 Task: Look for space in Candelaria, Spain from 24th August, 2023 to 10th September, 2023 for 8 adults in price range Rs.12000 to Rs.15000. Place can be entire place or shared room with 4 bedrooms having 8 beds and 4 bathrooms. Property type can be house, flat, guest house. Amenities needed are: wifi, TV, free parkinig on premises, gym, breakfast. Booking option can be shelf check-in. Required host language is English.
Action: Mouse moved to (612, 125)
Screenshot: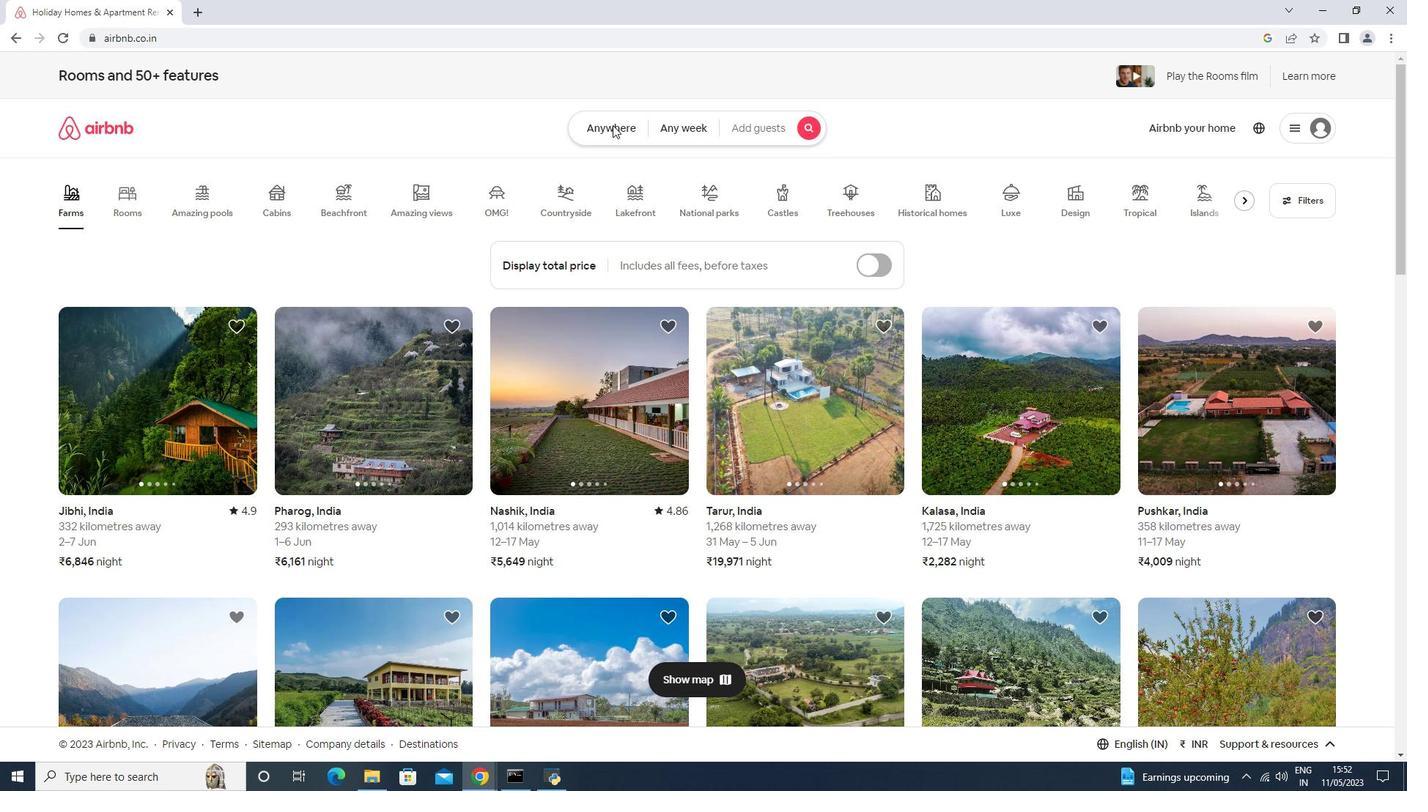 
Action: Mouse pressed left at (612, 125)
Screenshot: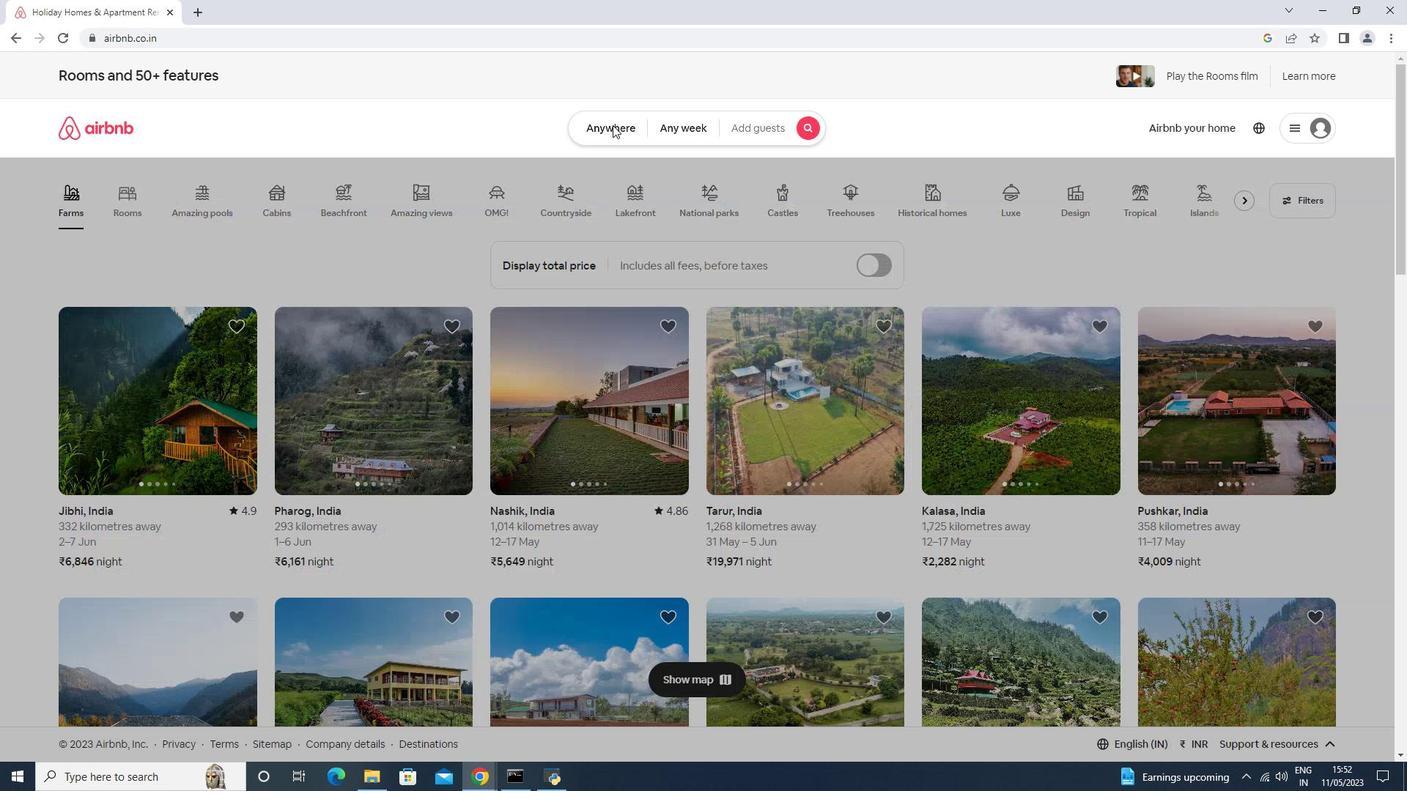 
Action: Mouse moved to (532, 178)
Screenshot: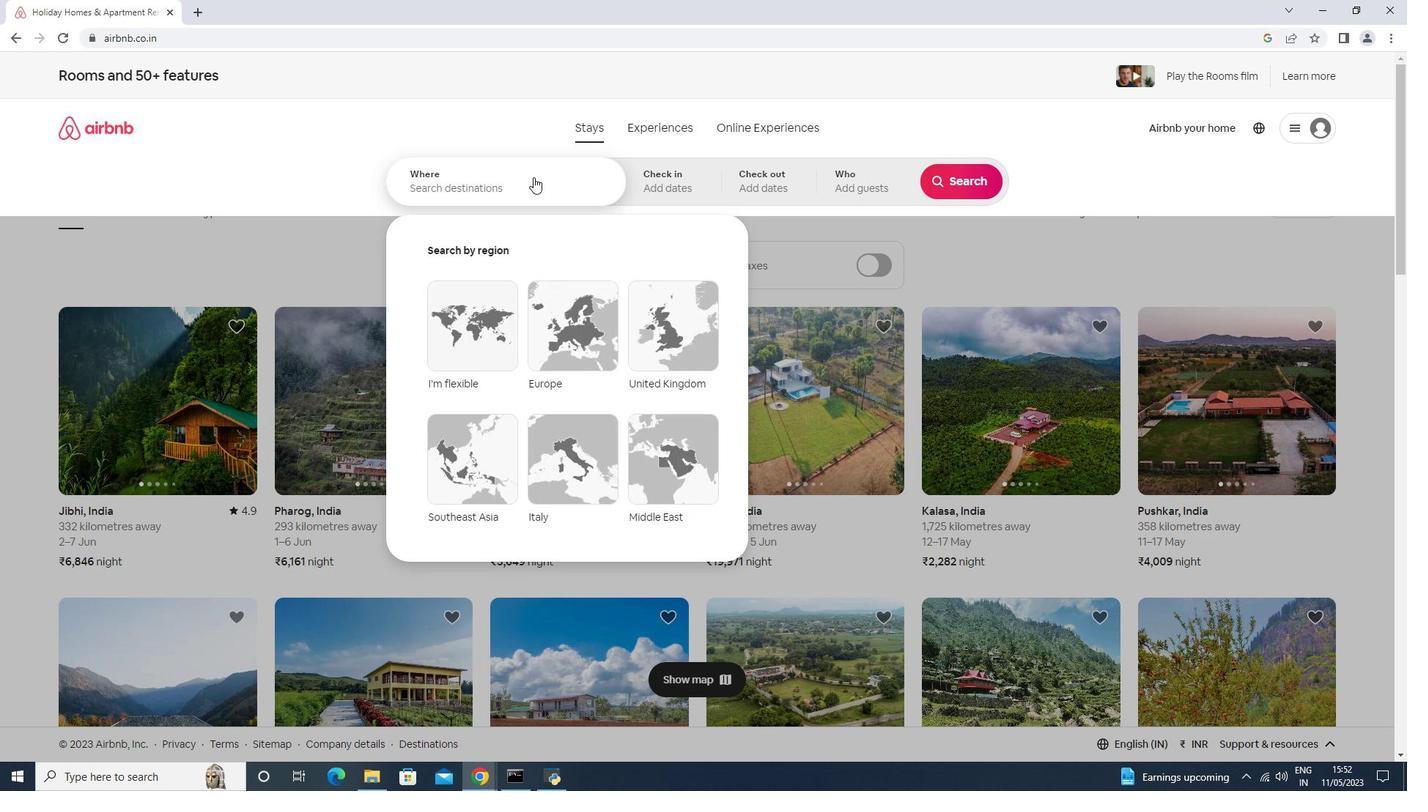 
Action: Mouse pressed left at (532, 178)
Screenshot: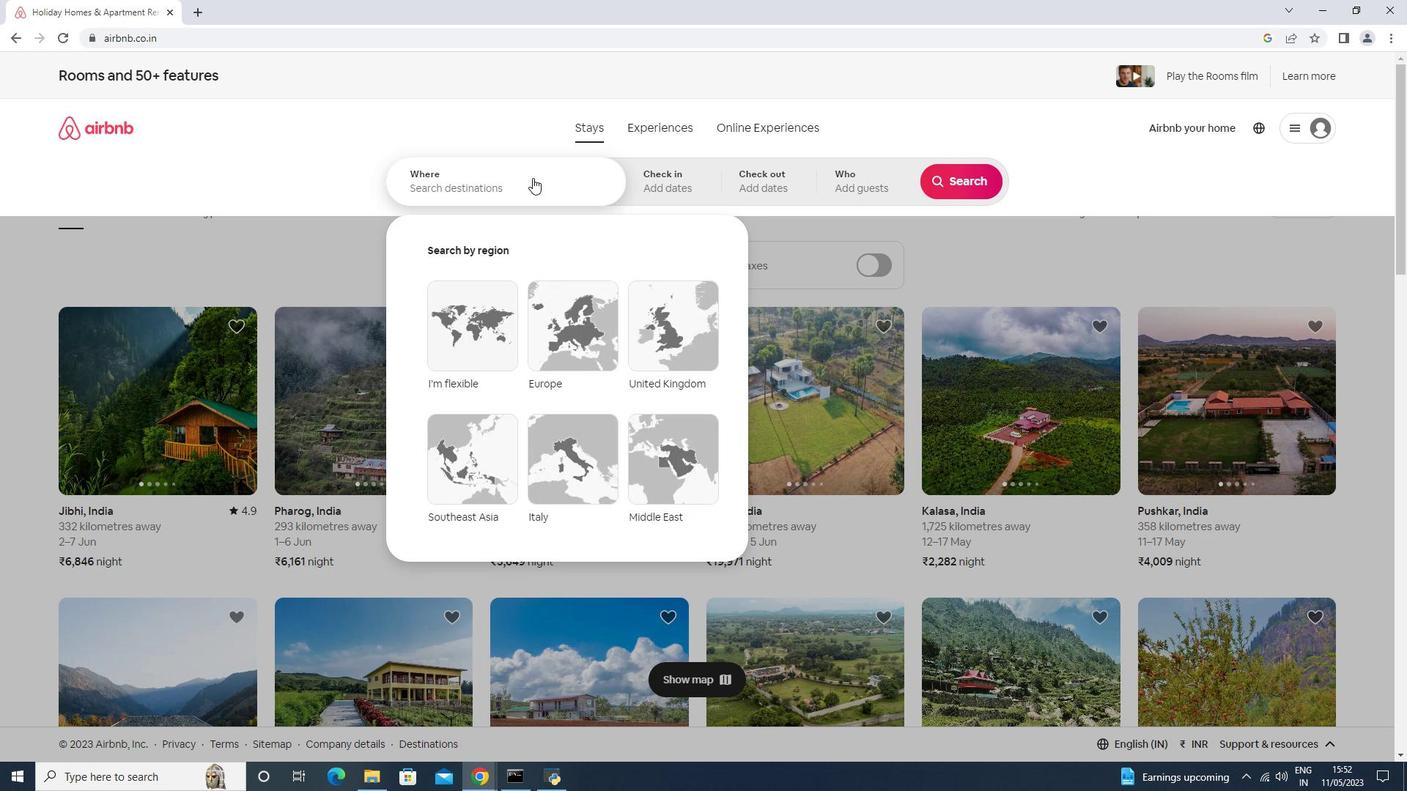 
Action: Mouse moved to (642, 138)
Screenshot: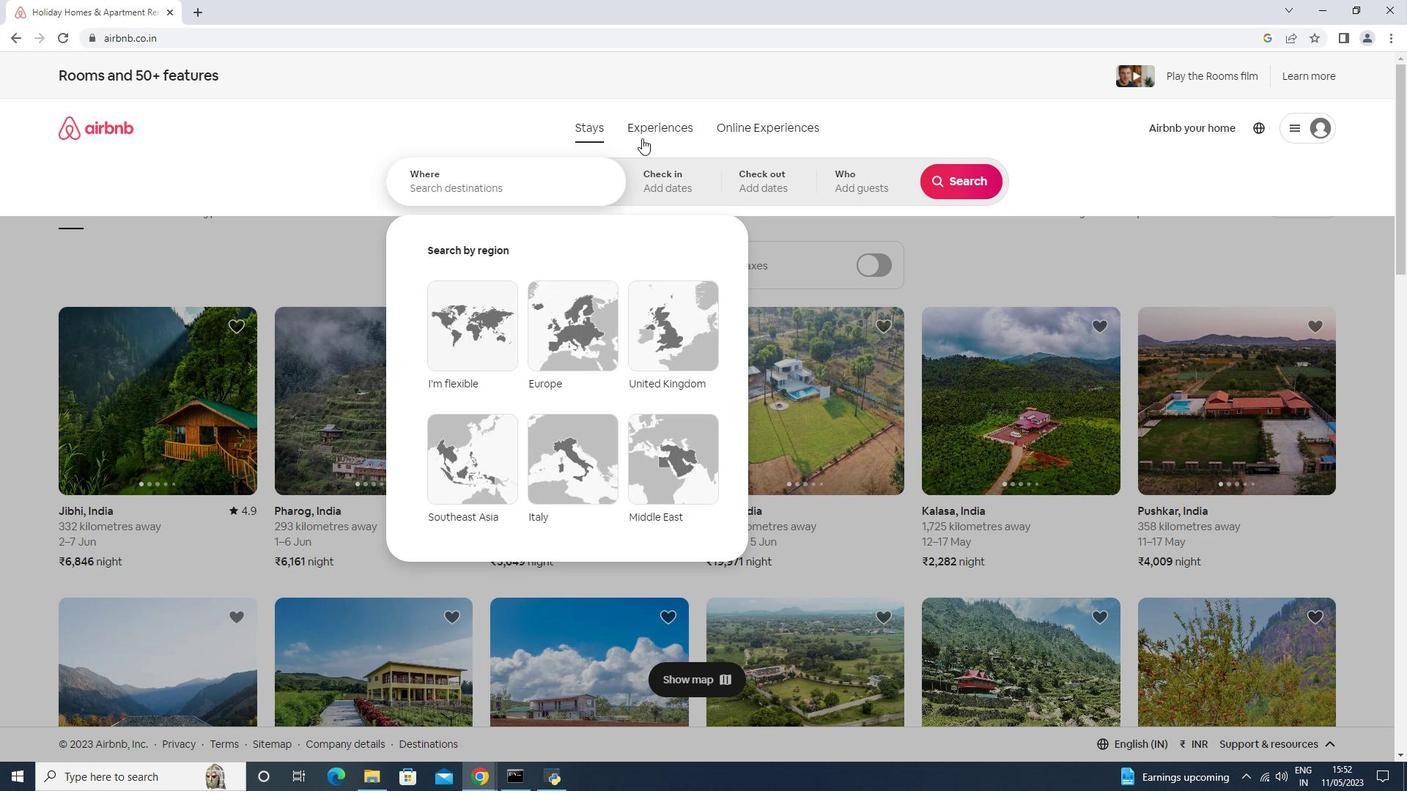 
Action: Key pressed <Key.shift>Candelaria,<Key.space><Key.shift>Spain<Key.enter>
Screenshot: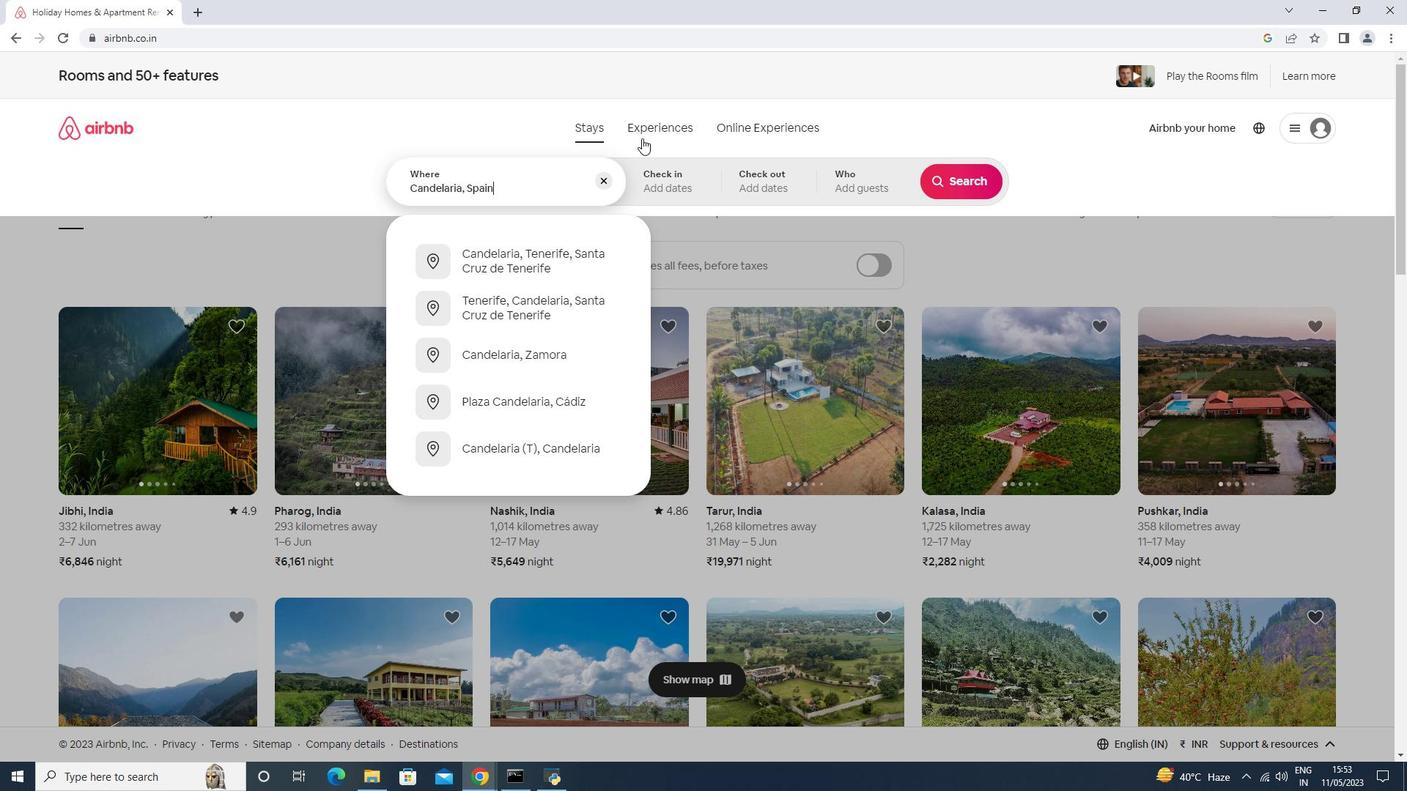 
Action: Mouse moved to (954, 299)
Screenshot: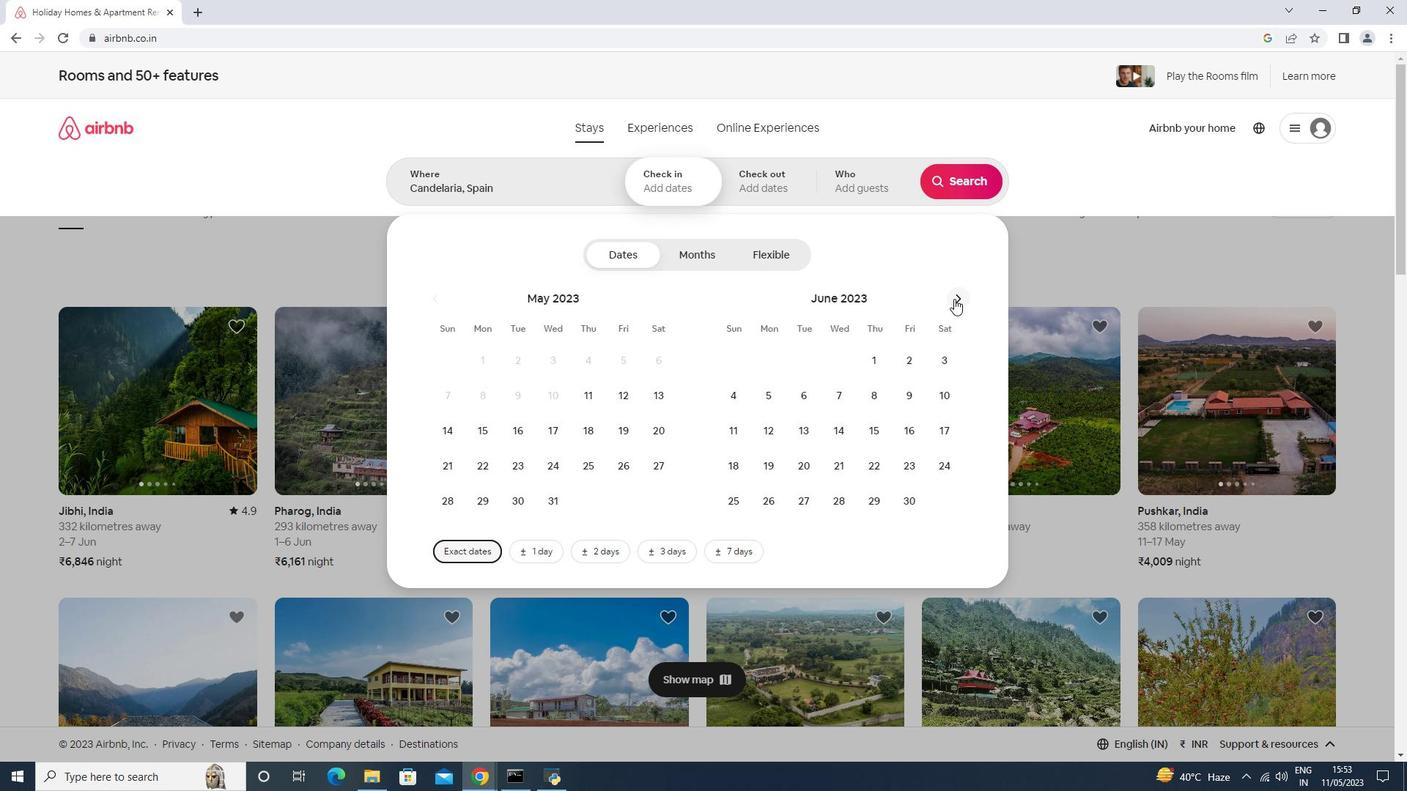 
Action: Mouse pressed left at (954, 299)
Screenshot: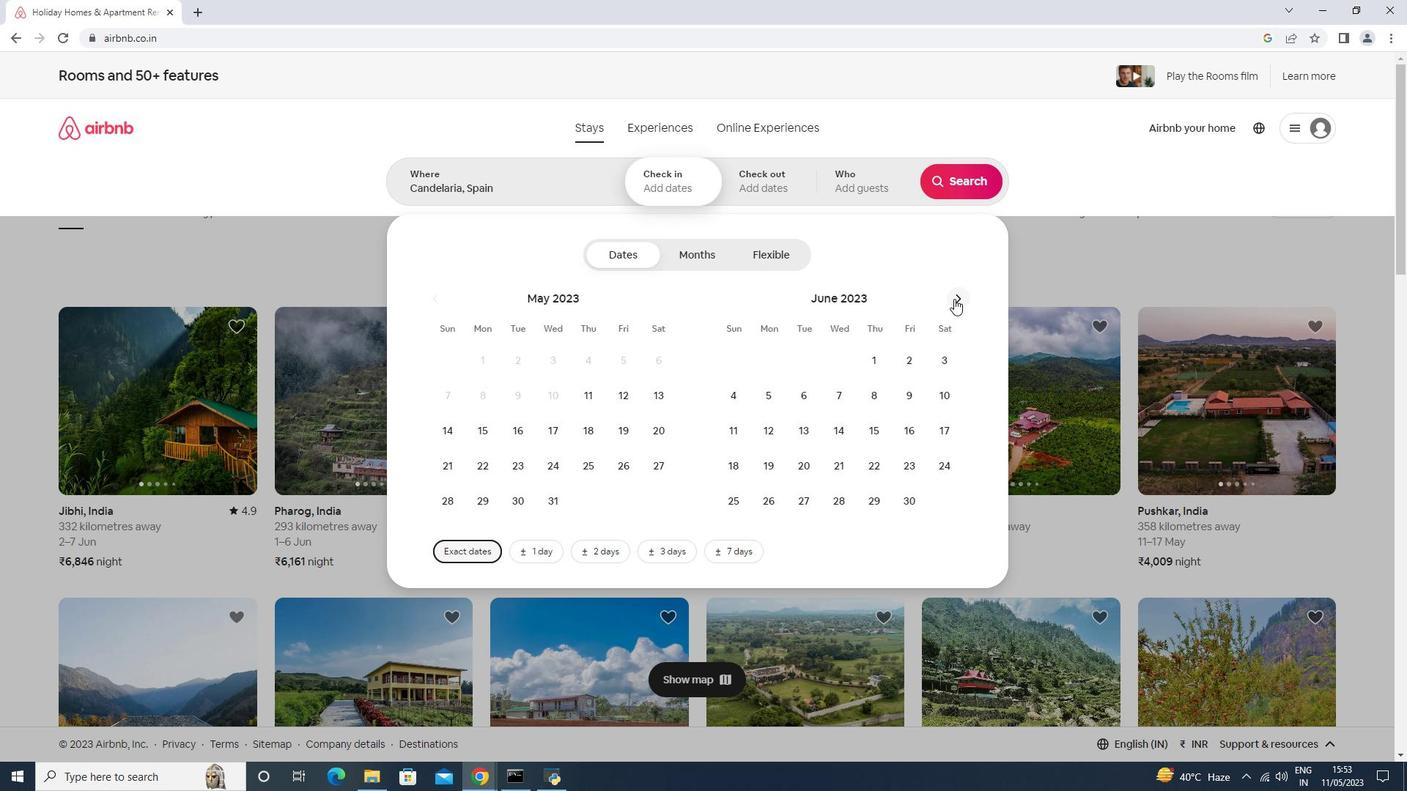 
Action: Mouse moved to (955, 298)
Screenshot: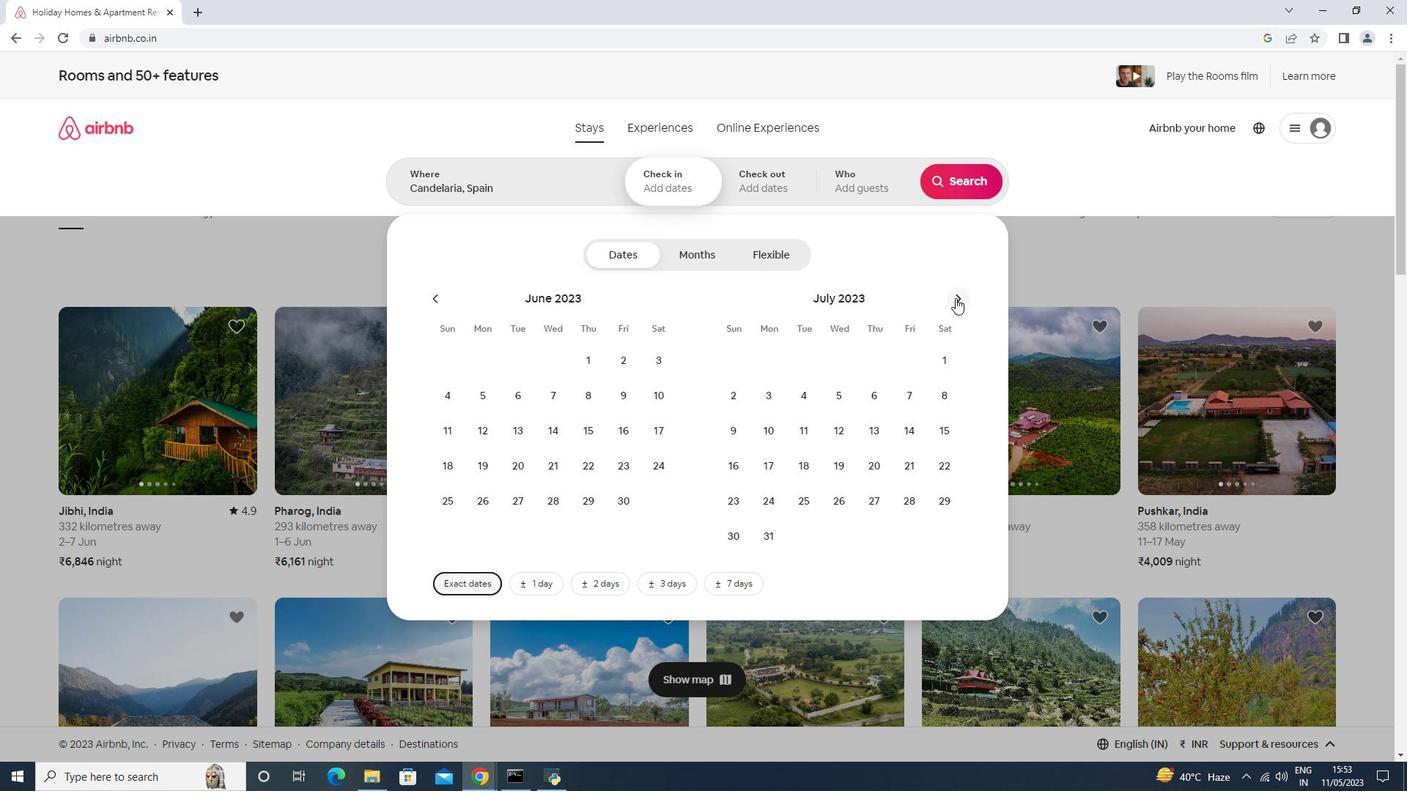 
Action: Mouse pressed left at (955, 298)
Screenshot: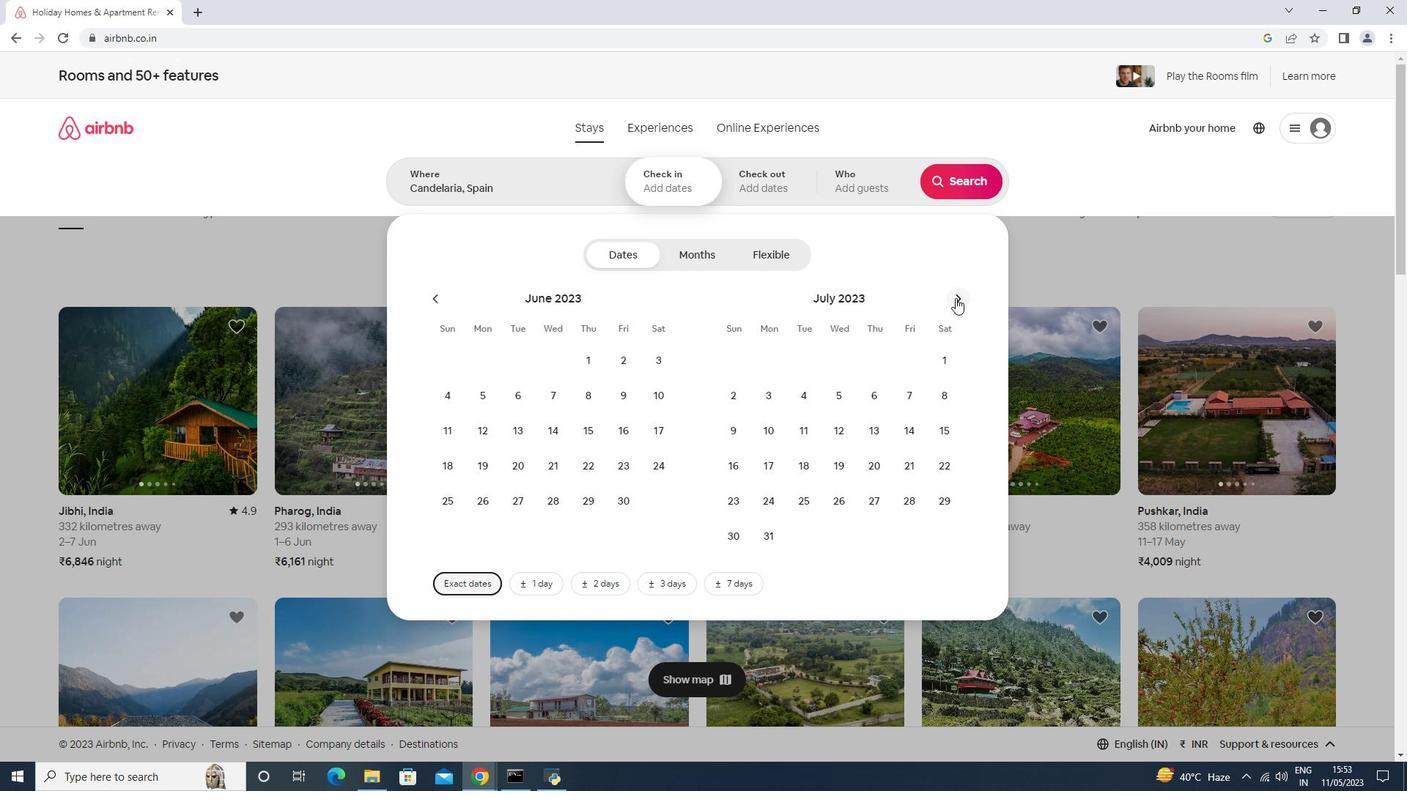 
Action: Mouse moved to (870, 469)
Screenshot: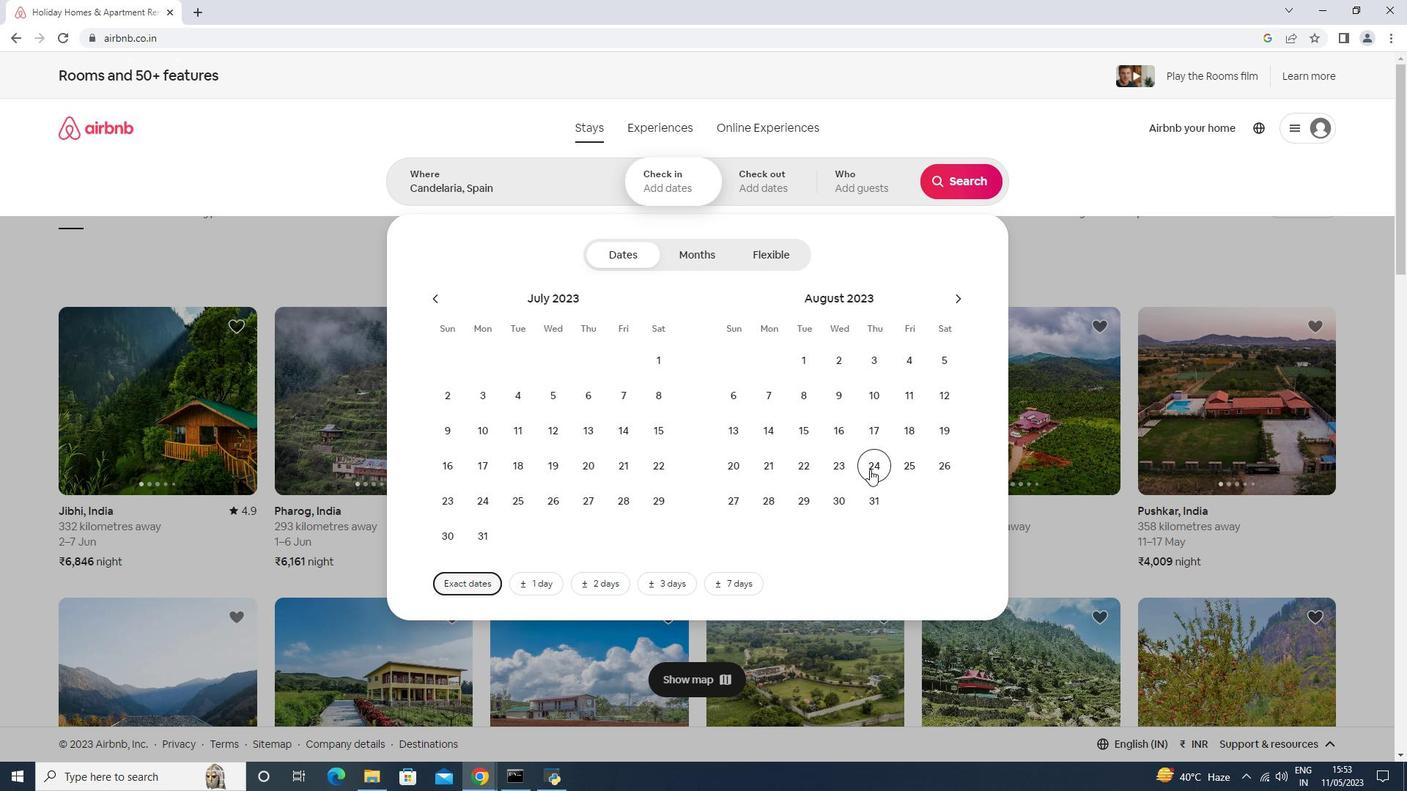 
Action: Mouse pressed left at (870, 469)
Screenshot: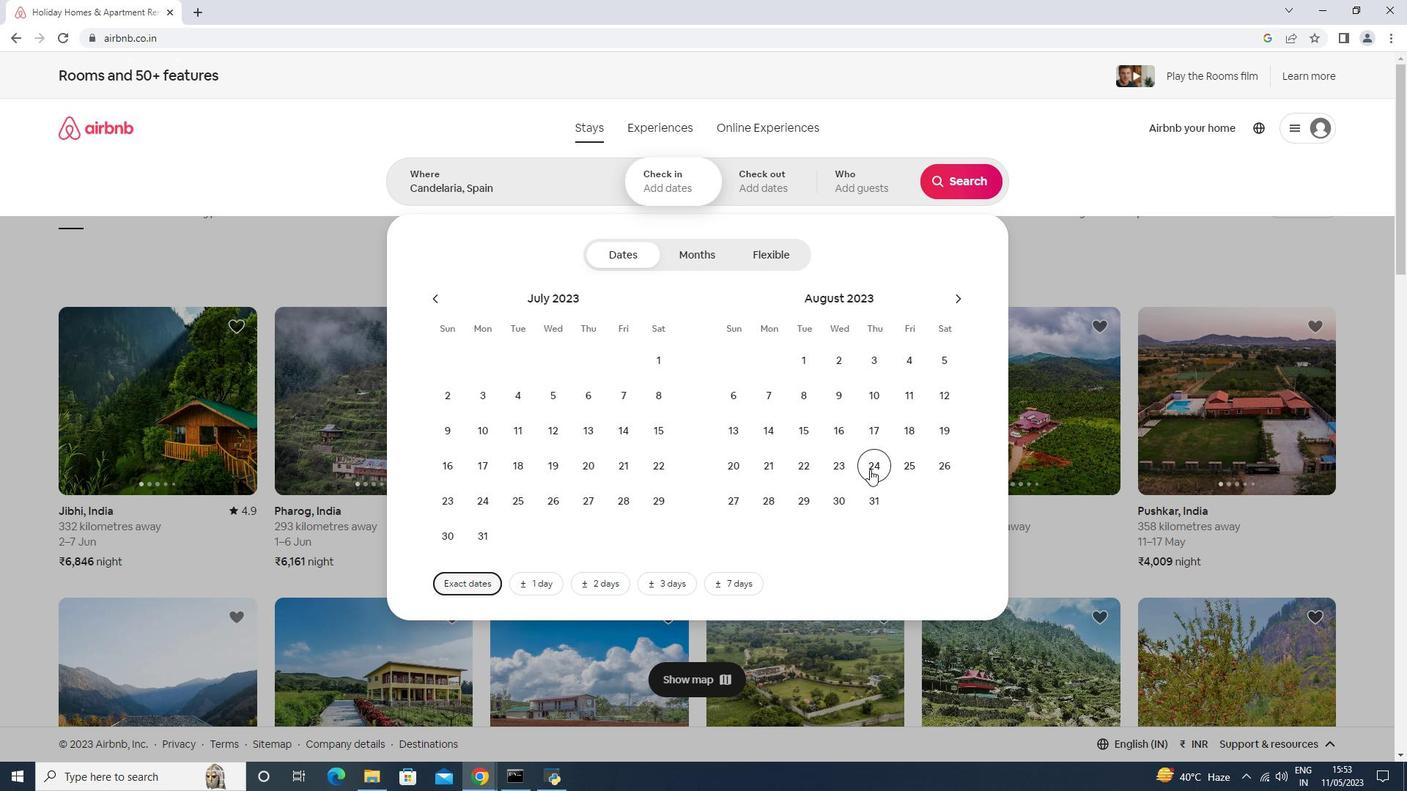 
Action: Mouse moved to (964, 302)
Screenshot: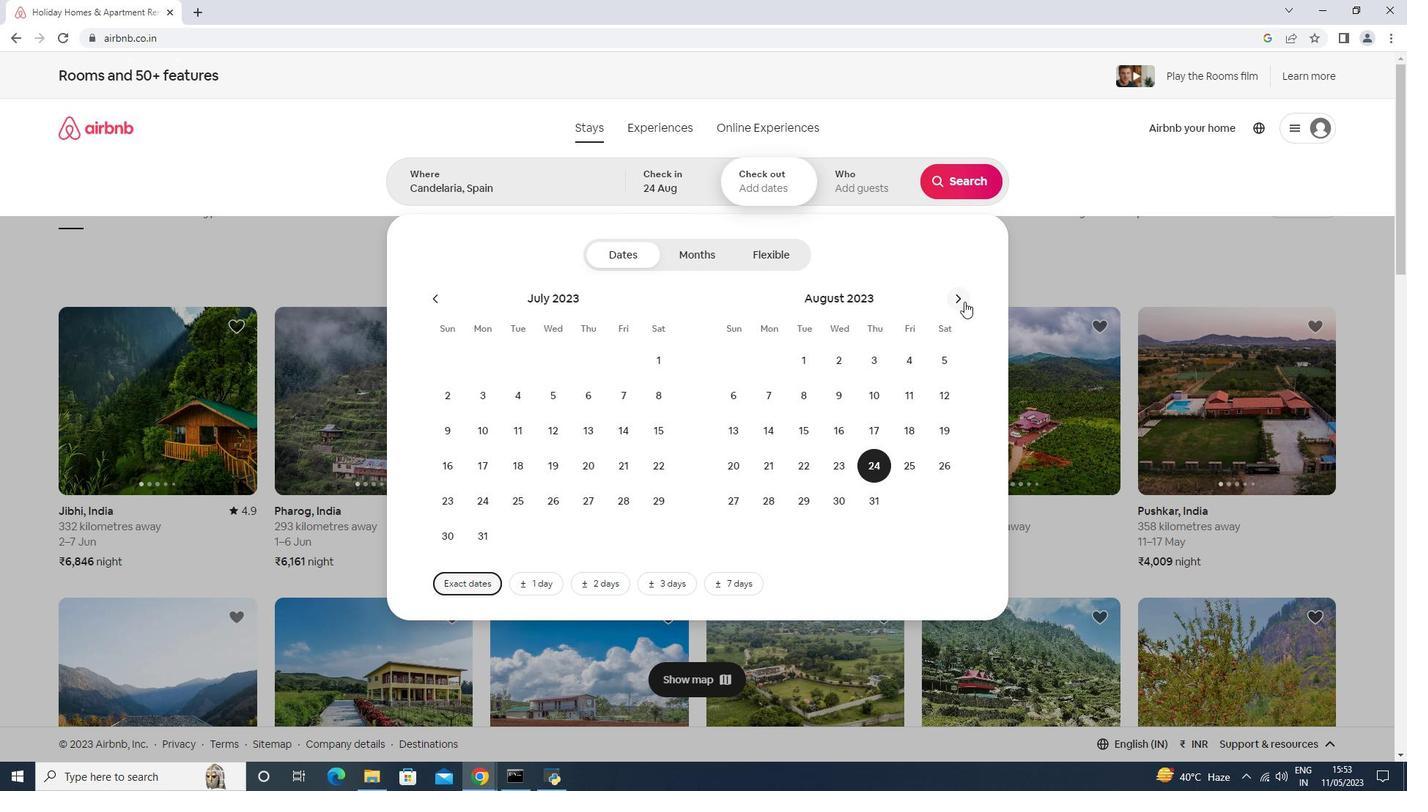 
Action: Mouse pressed left at (964, 302)
Screenshot: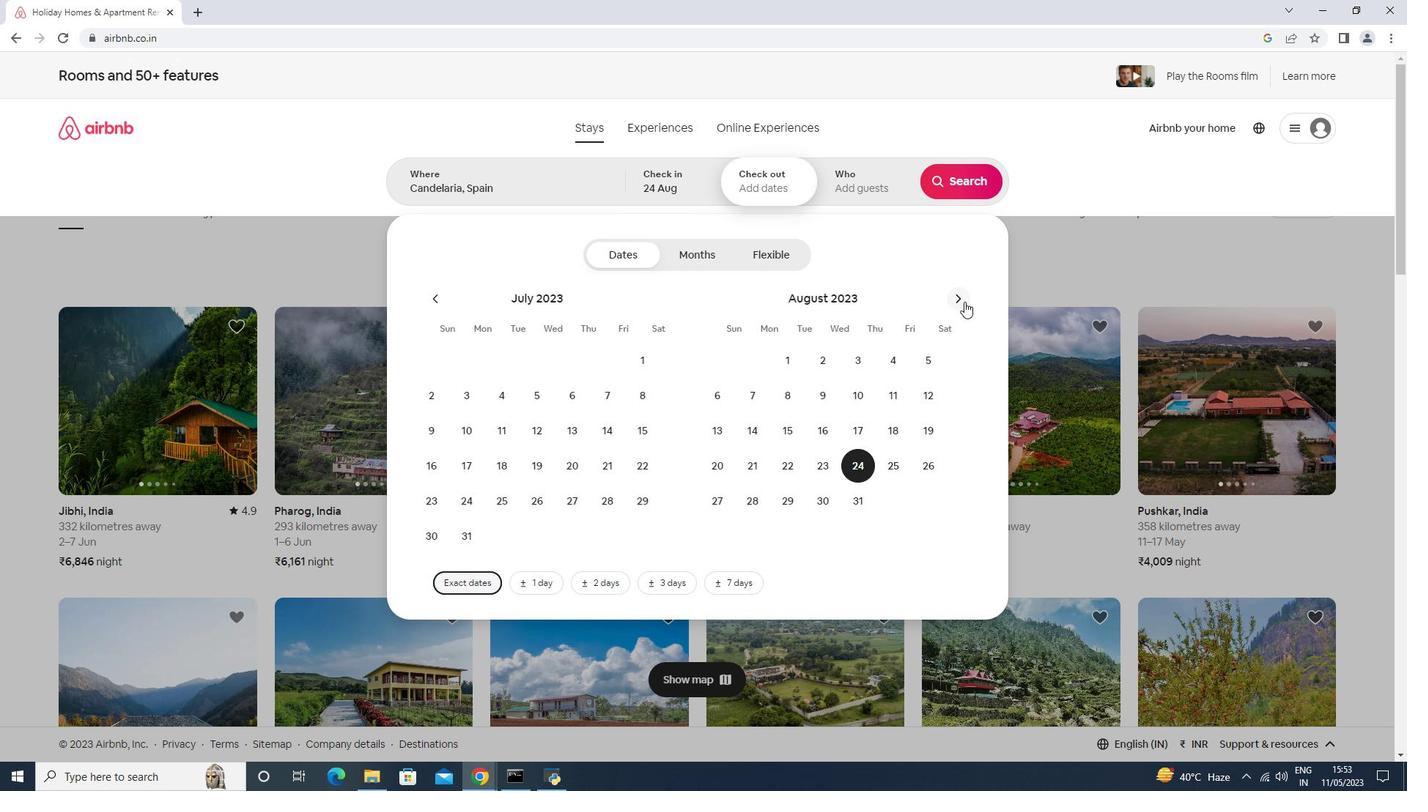 
Action: Mouse moved to (738, 419)
Screenshot: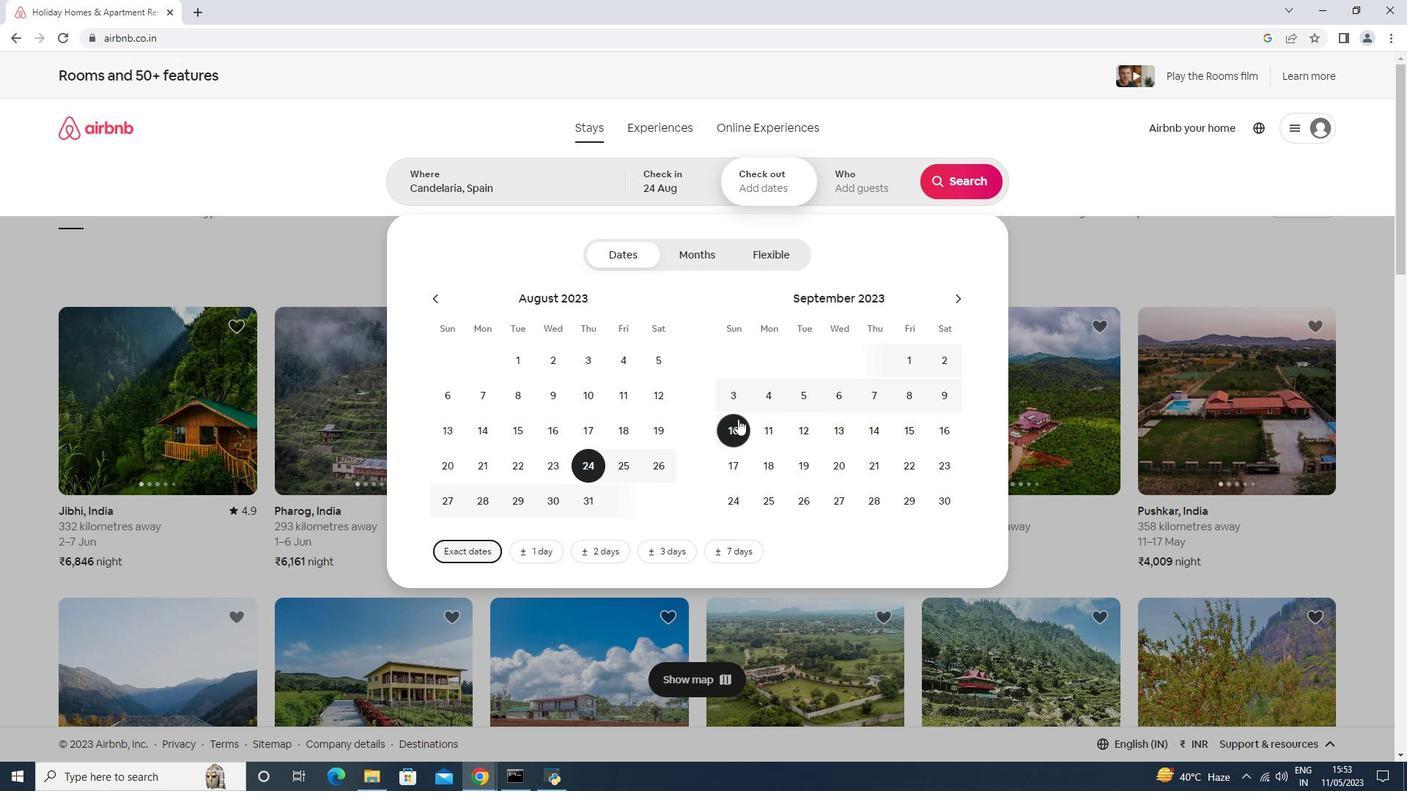 
Action: Mouse pressed left at (738, 419)
Screenshot: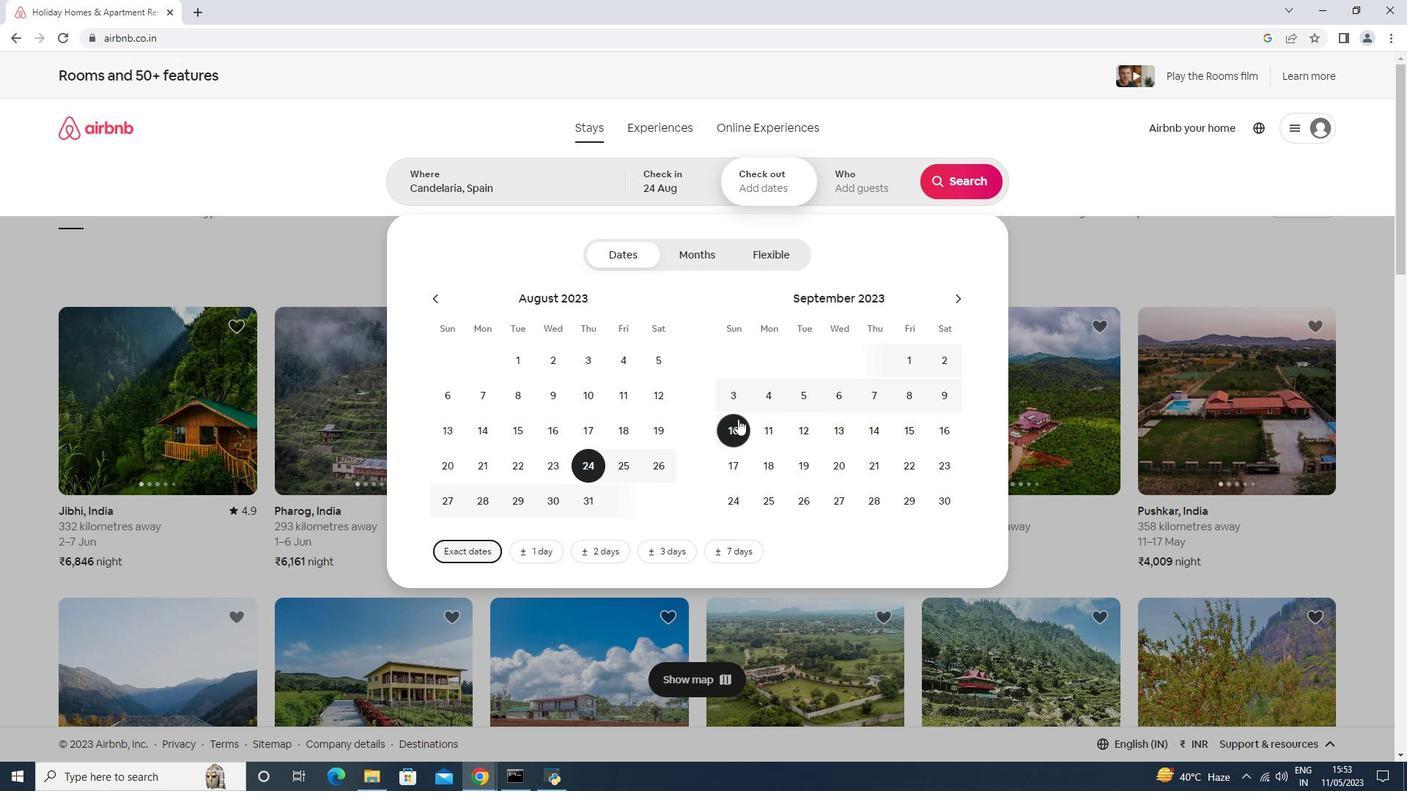 
Action: Mouse moved to (851, 193)
Screenshot: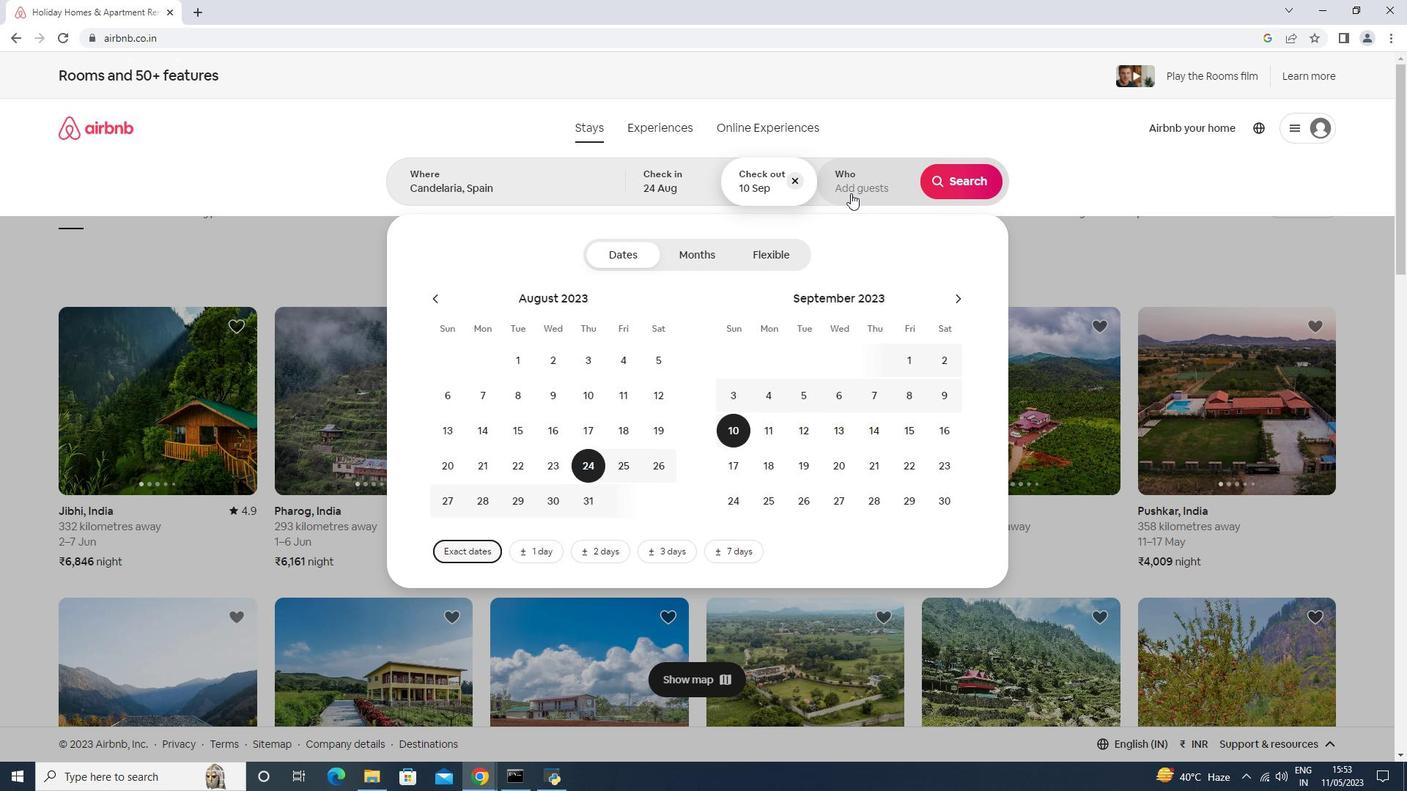 
Action: Mouse pressed left at (851, 193)
Screenshot: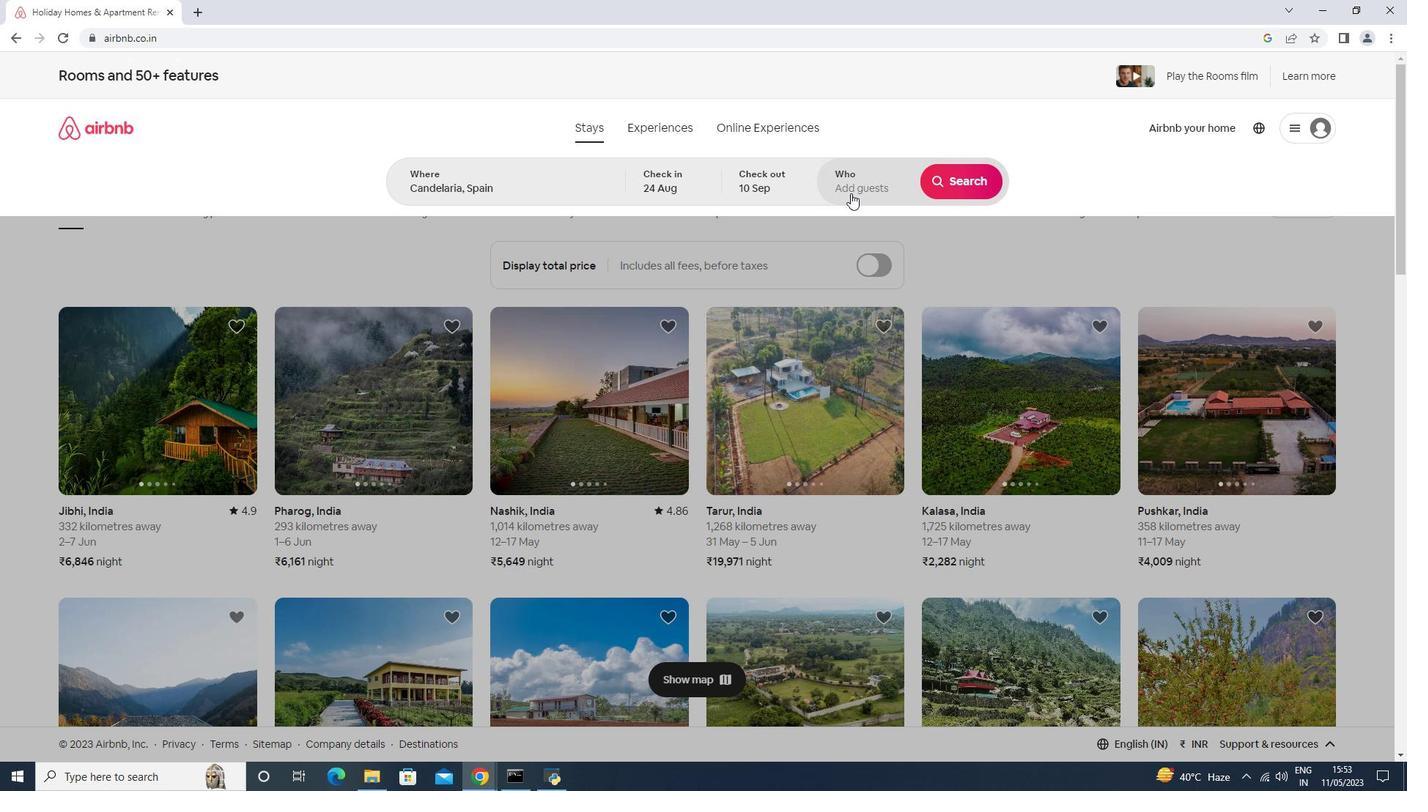
Action: Mouse moved to (964, 258)
Screenshot: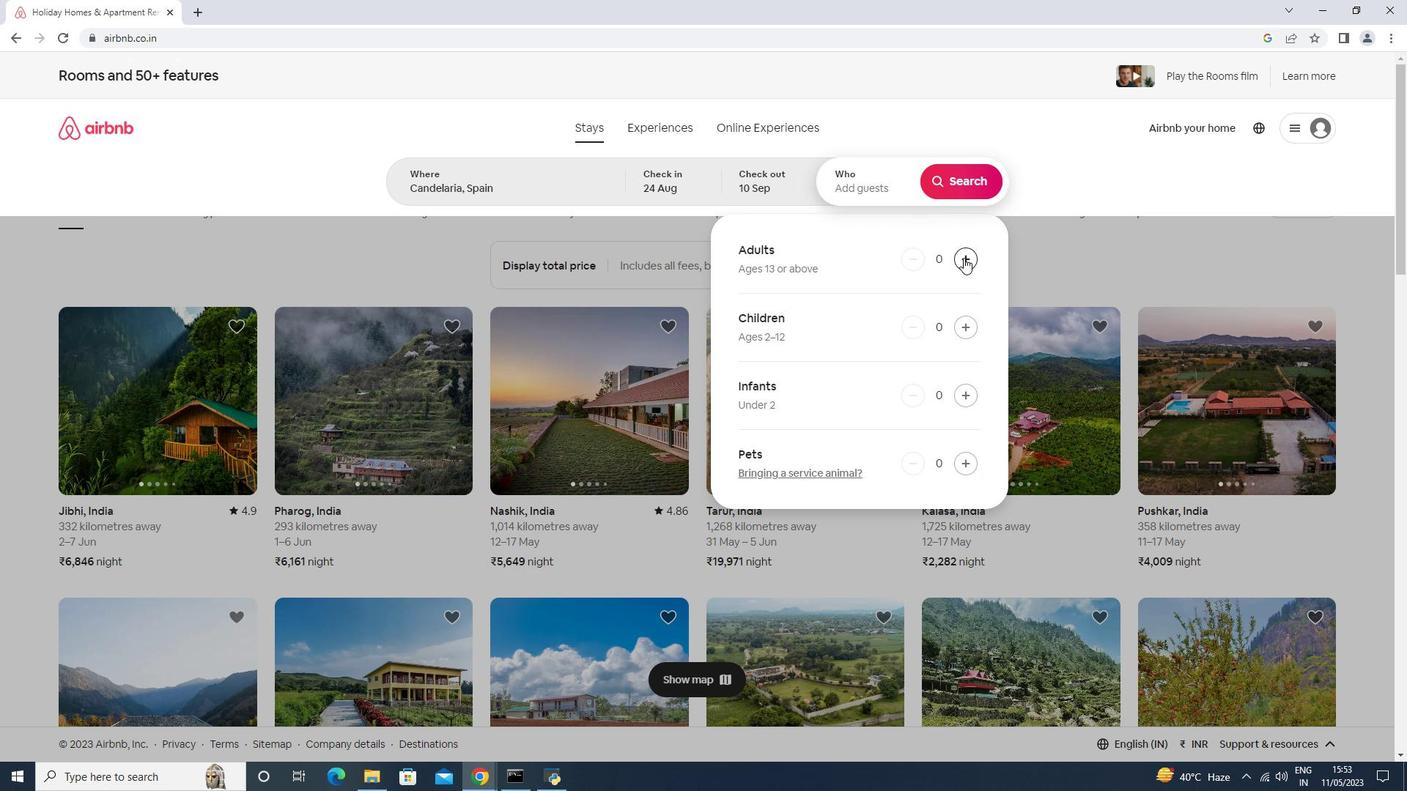 
Action: Mouse pressed left at (964, 258)
Screenshot: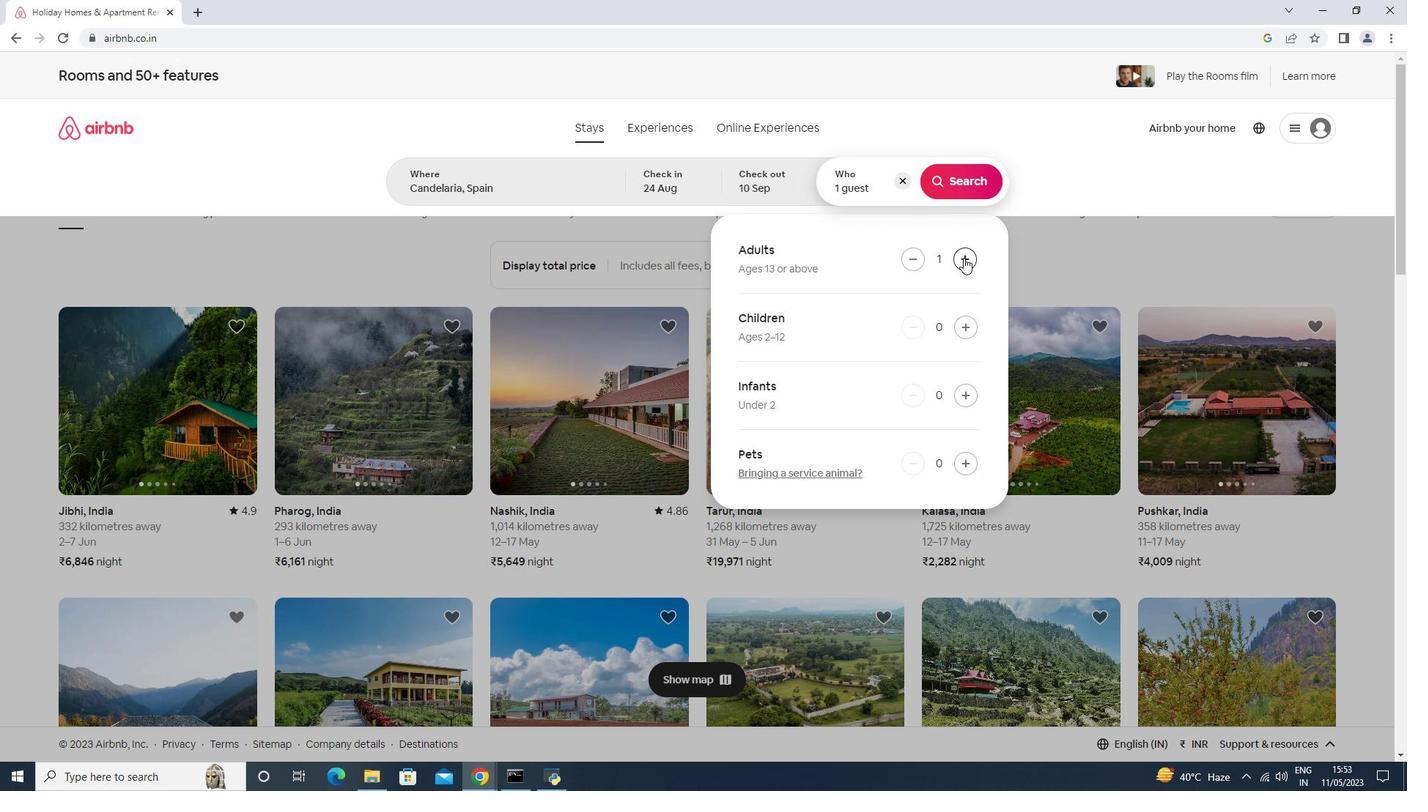 
Action: Mouse pressed left at (964, 258)
Screenshot: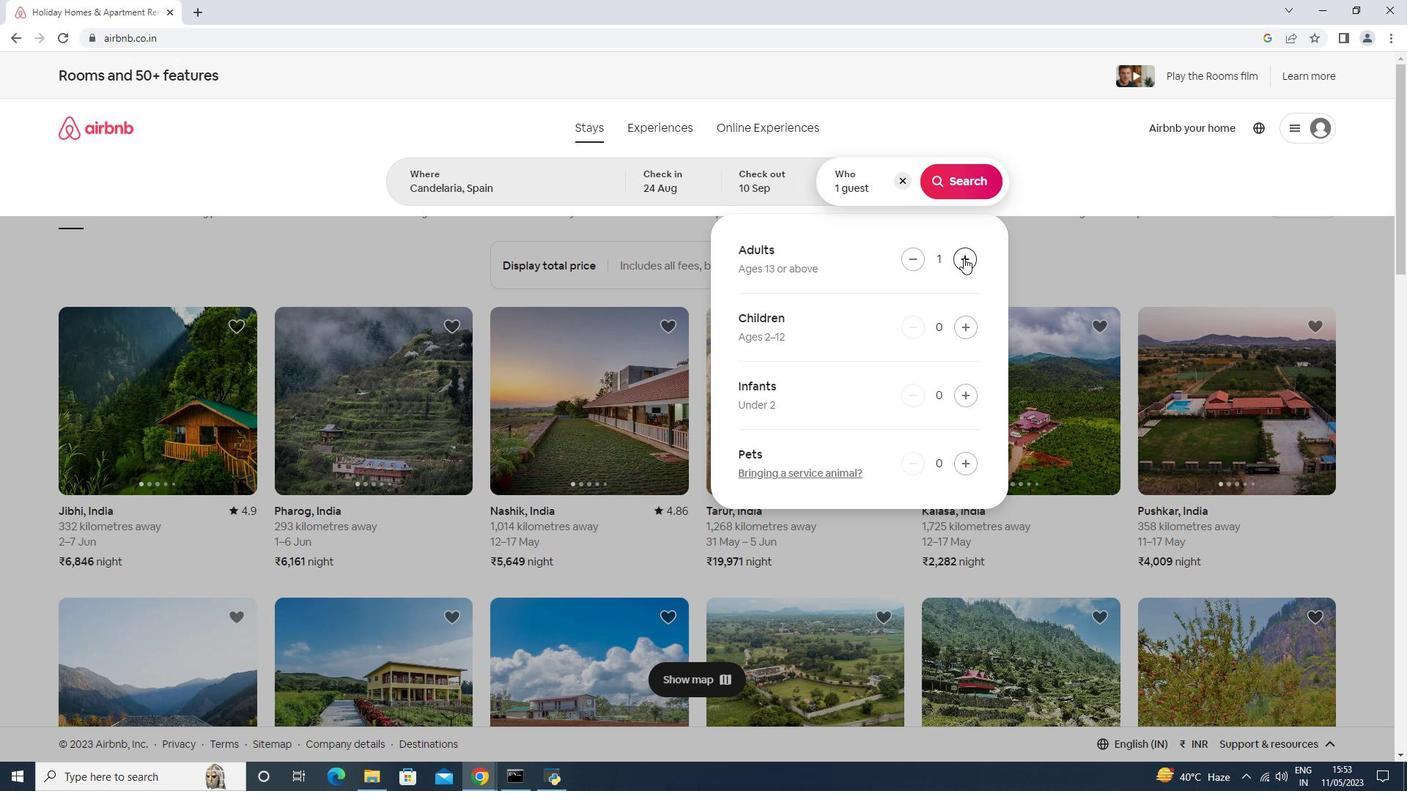 
Action: Mouse pressed left at (964, 258)
Screenshot: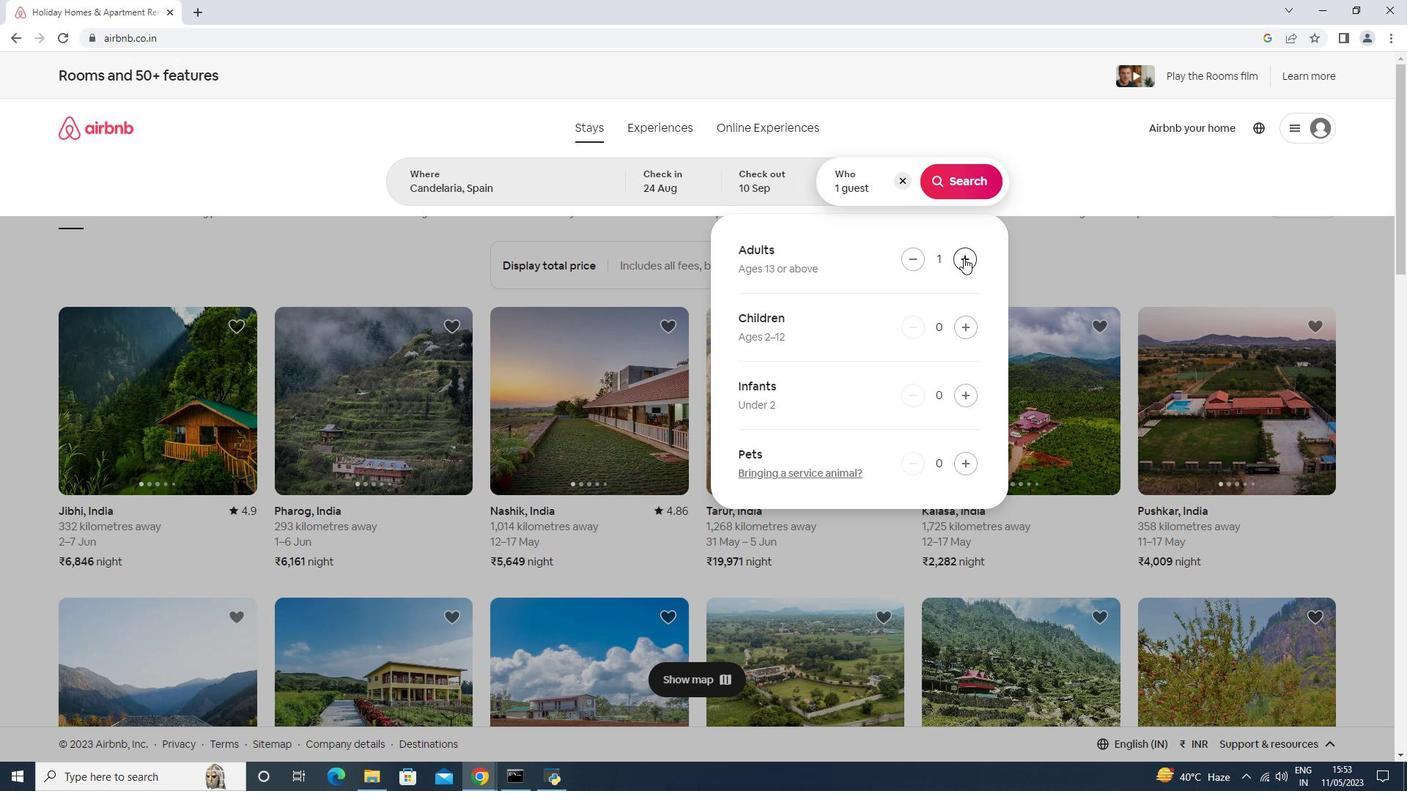 
Action: Mouse pressed left at (964, 258)
Screenshot: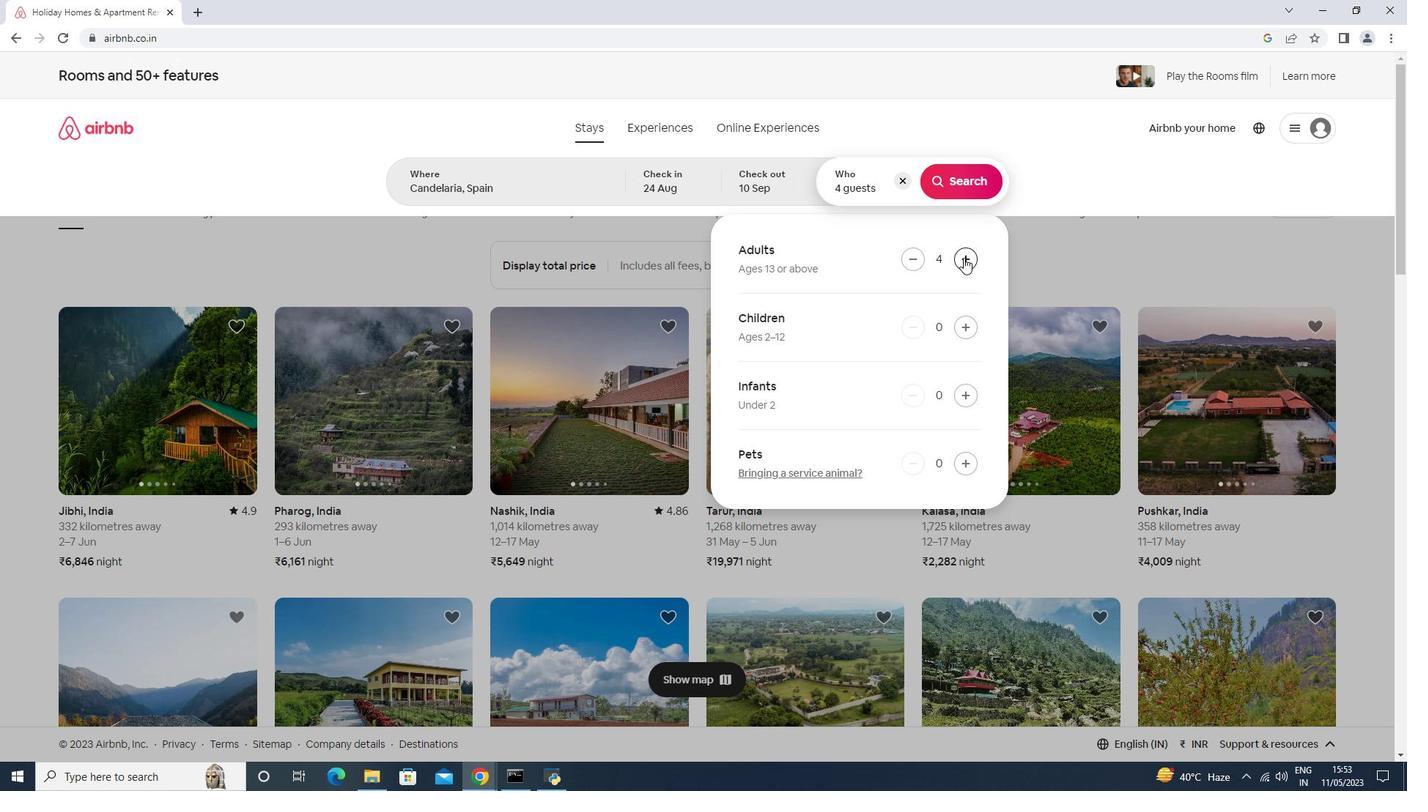 
Action: Mouse pressed left at (964, 258)
Screenshot: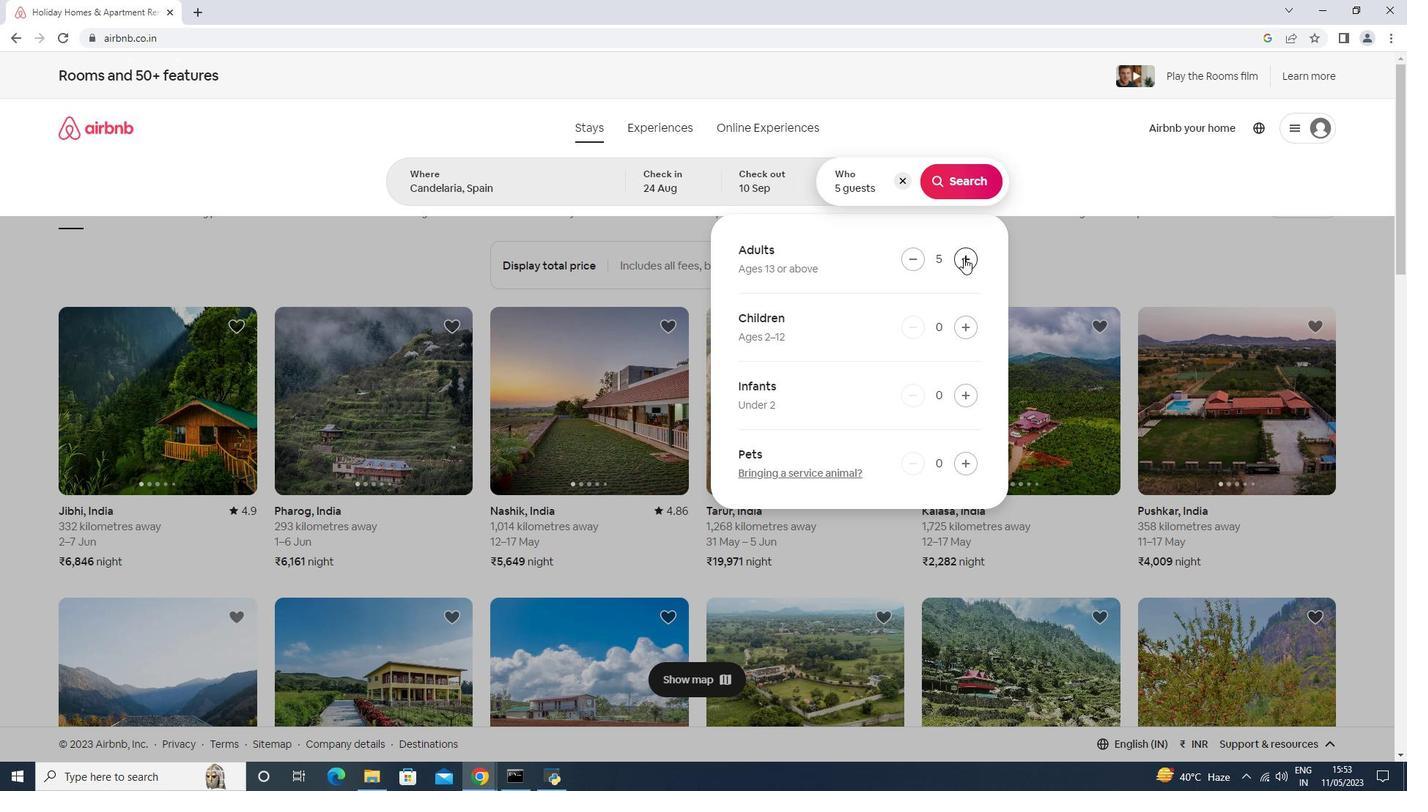 
Action: Mouse pressed left at (964, 258)
Screenshot: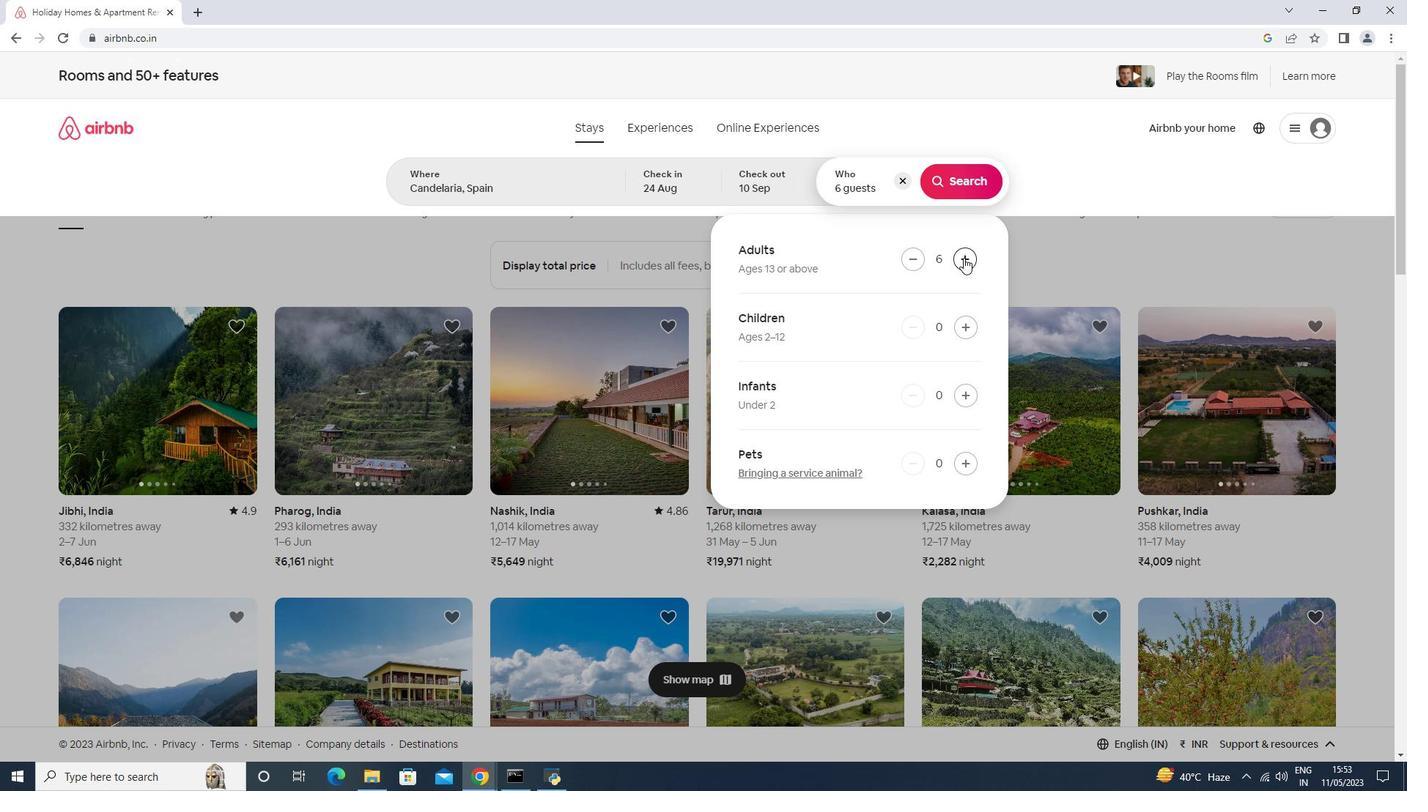 
Action: Mouse pressed left at (964, 258)
Screenshot: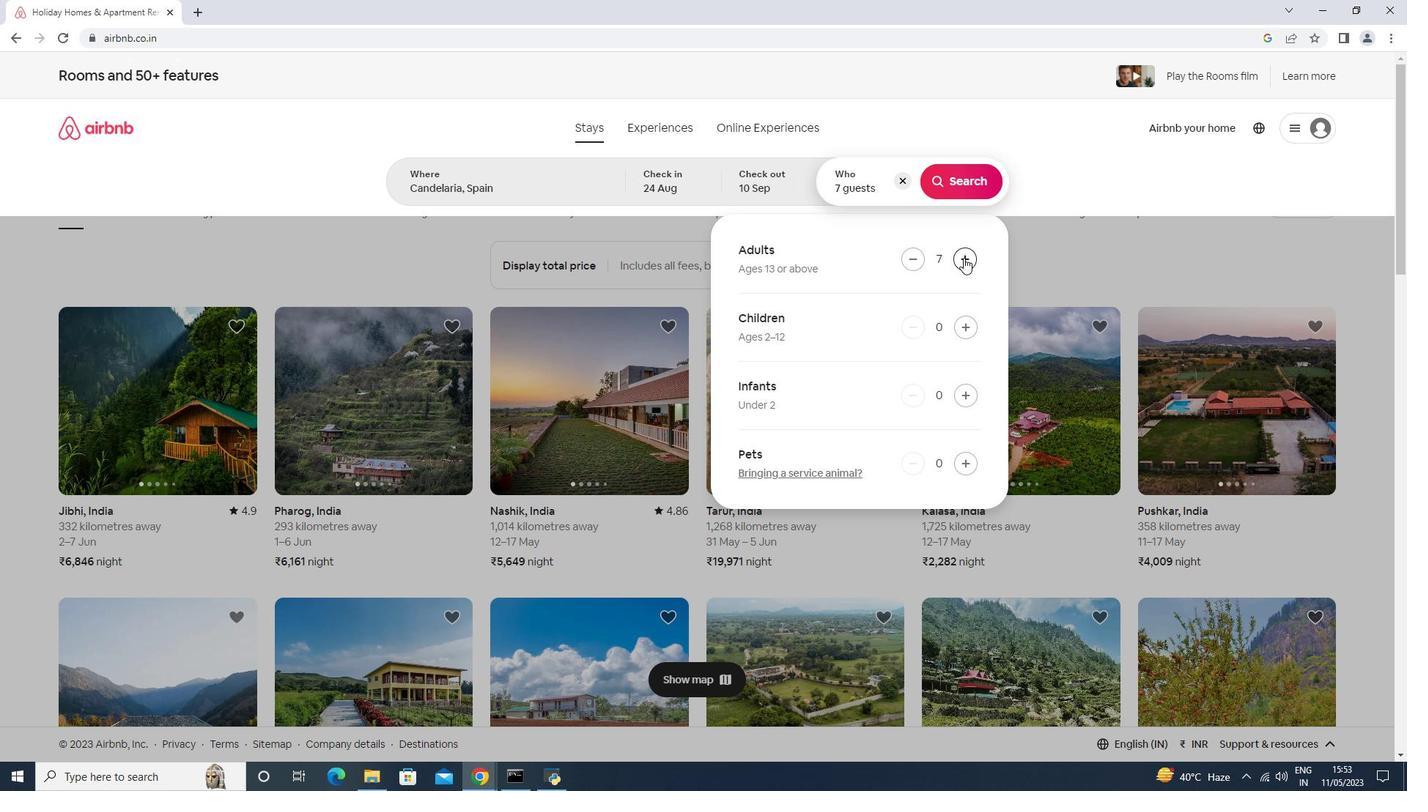 
Action: Mouse pressed left at (964, 258)
Screenshot: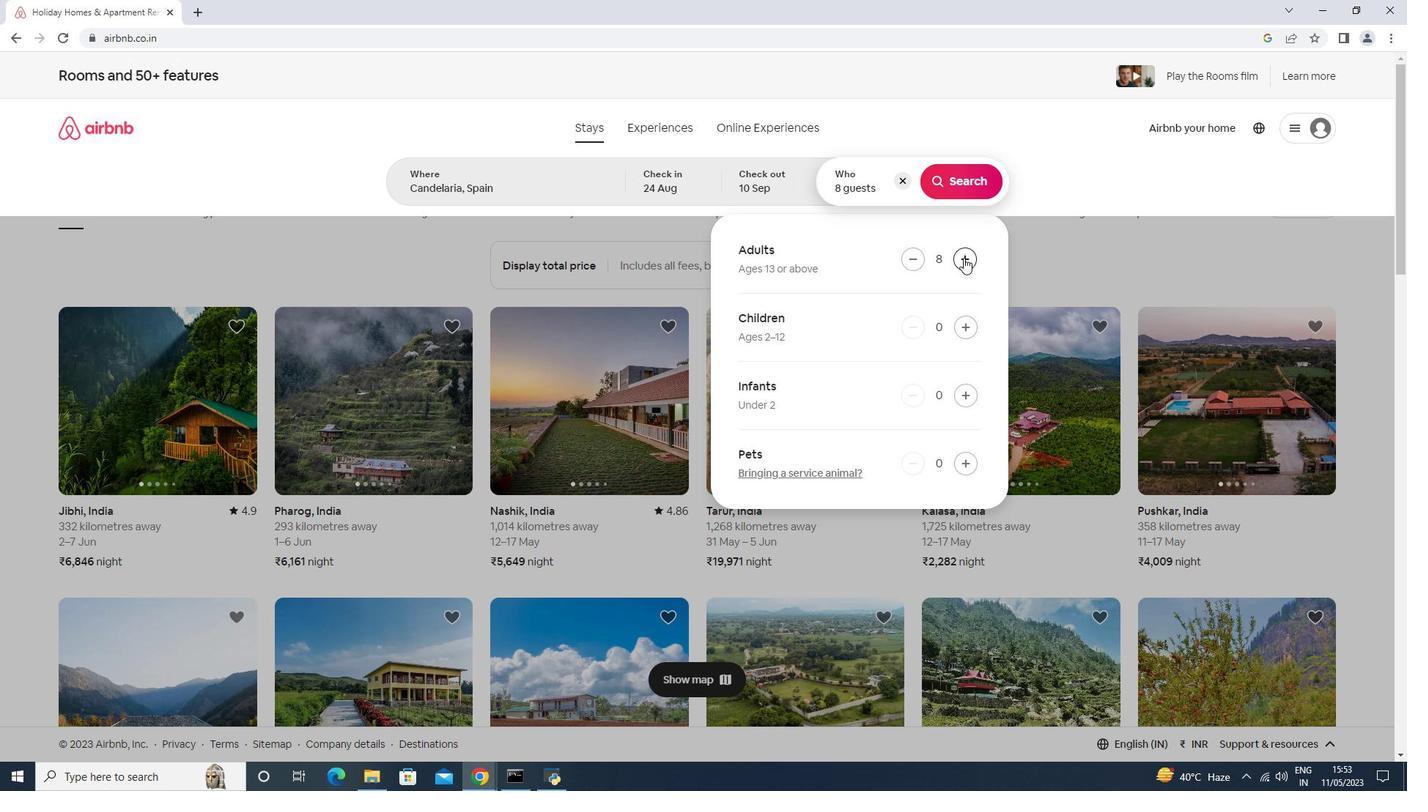 
Action: Mouse moved to (958, 184)
Screenshot: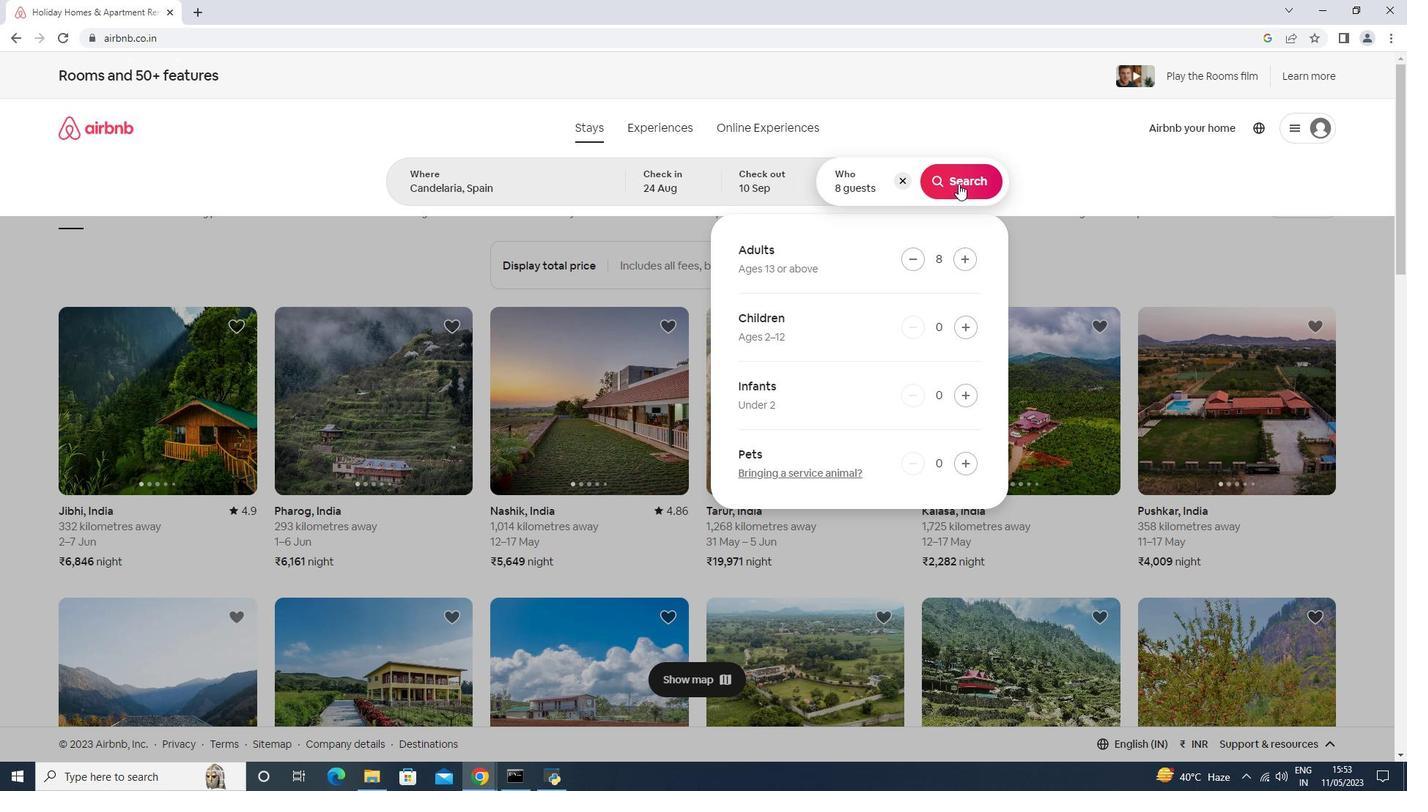 
Action: Mouse pressed left at (958, 184)
Screenshot: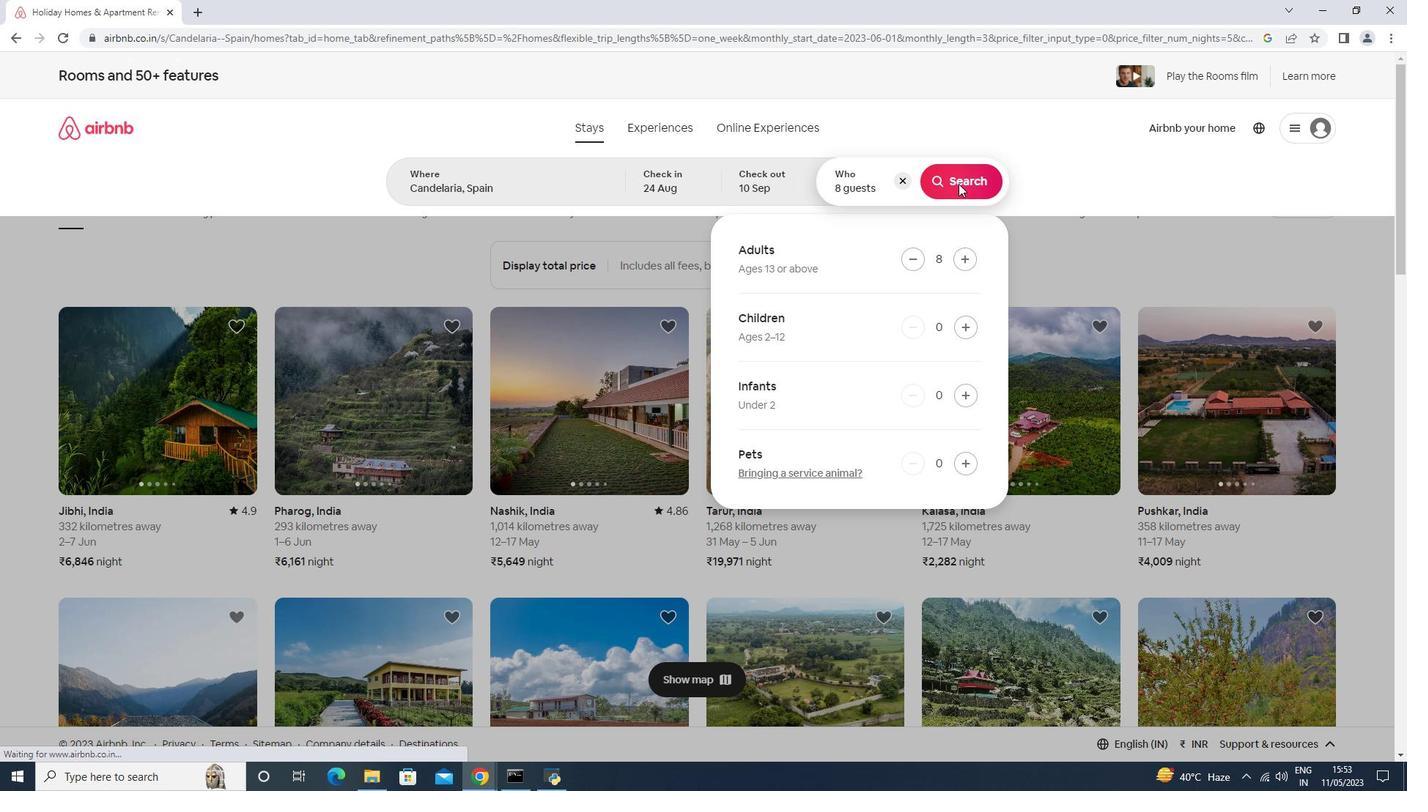 
Action: Mouse moved to (1361, 146)
Screenshot: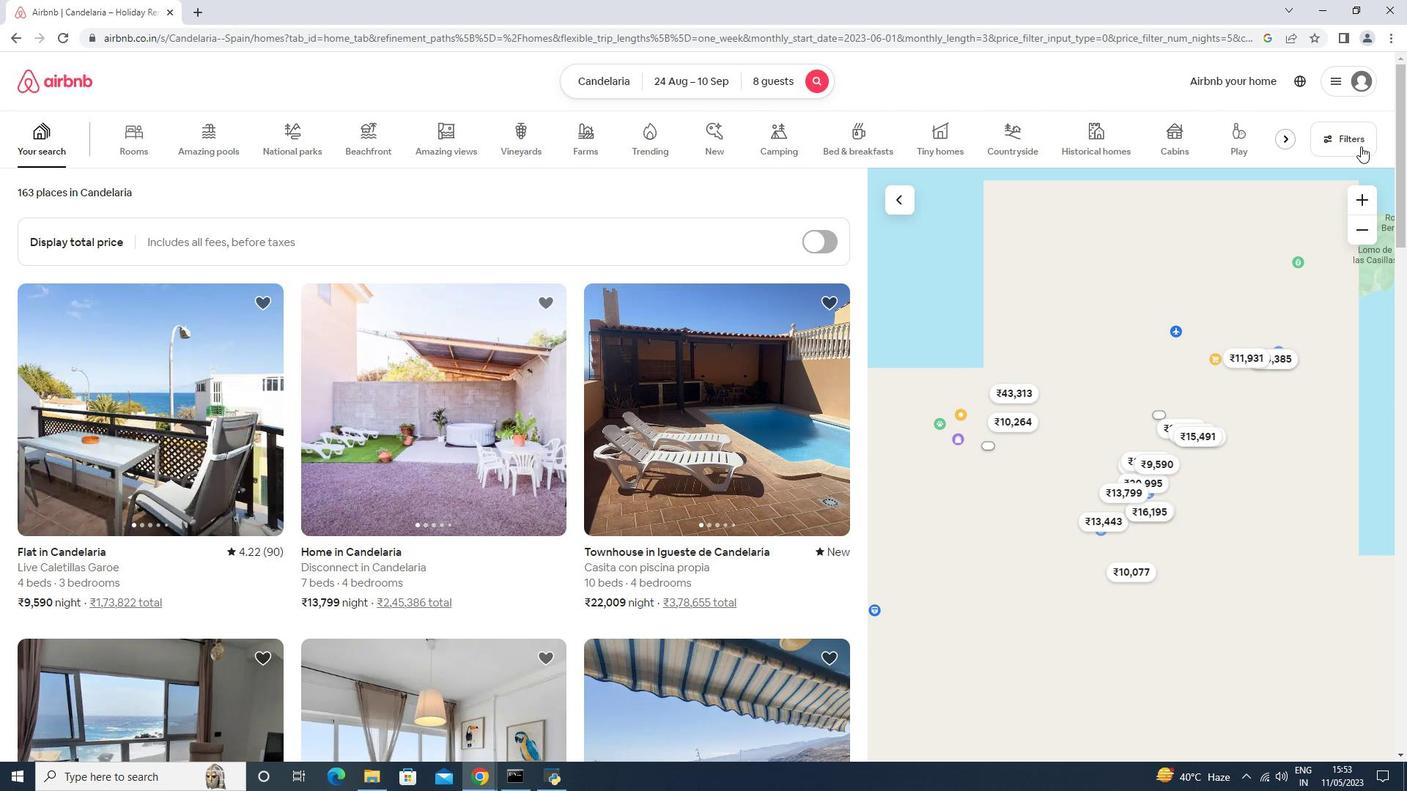 
Action: Mouse pressed left at (1361, 146)
Screenshot: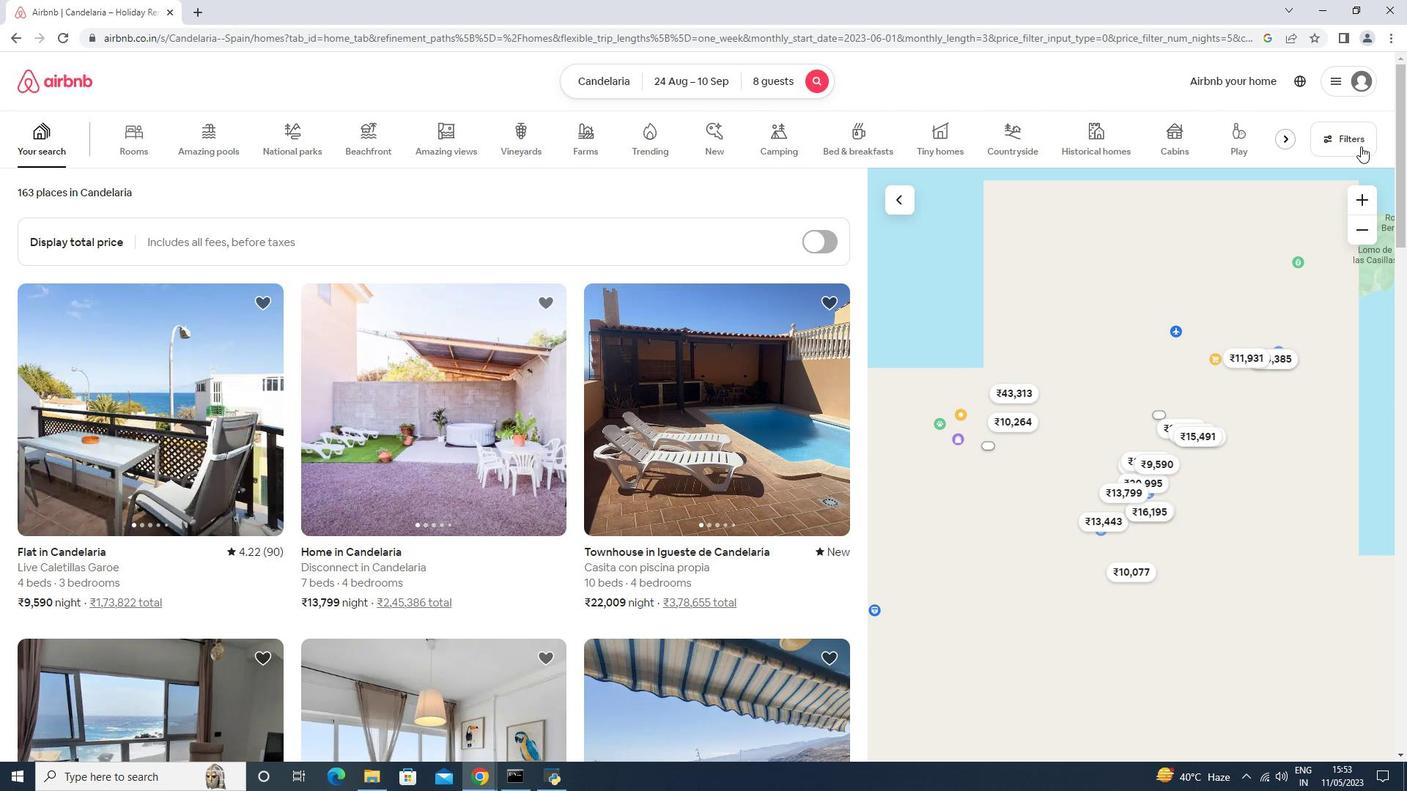 
Action: Mouse moved to (572, 509)
Screenshot: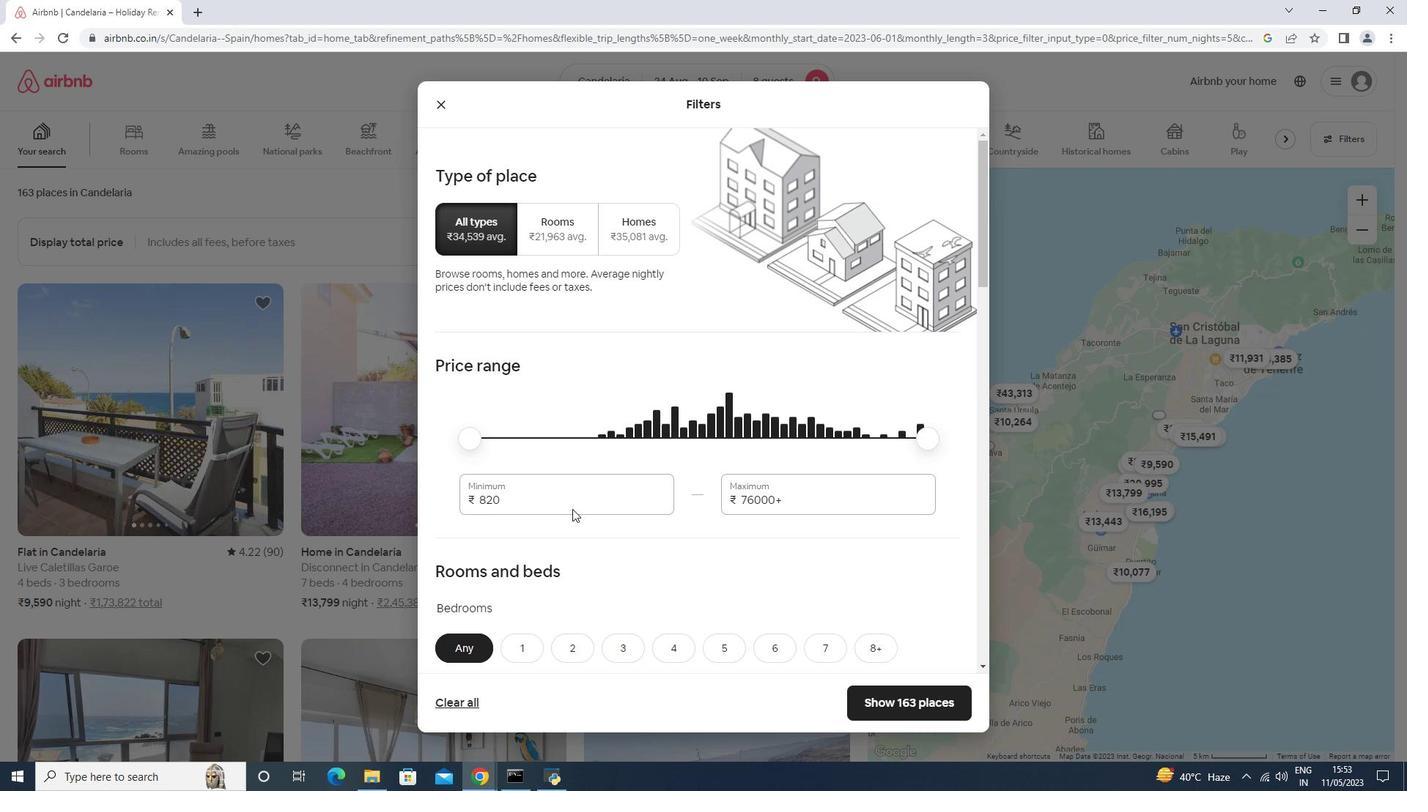 
Action: Mouse pressed left at (572, 509)
Screenshot: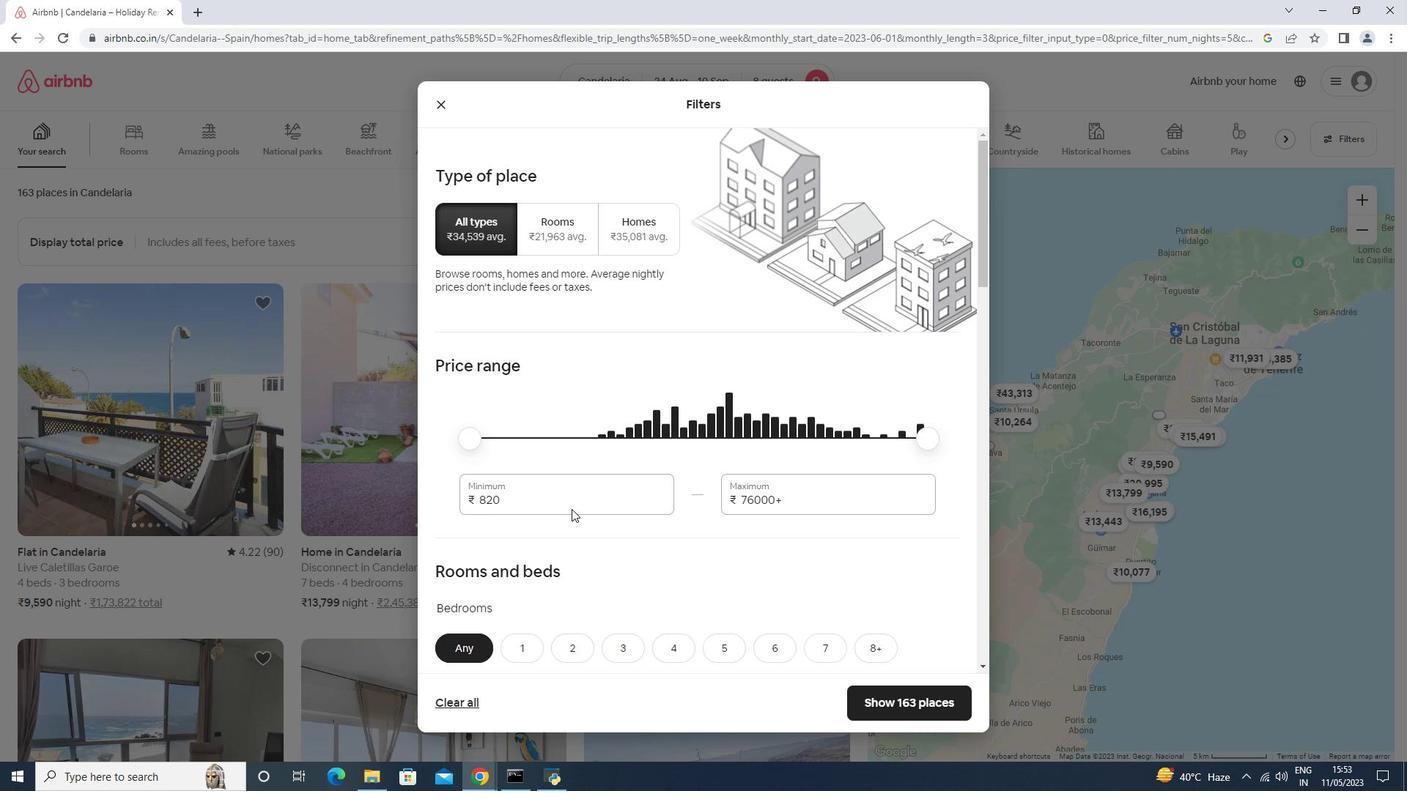 
Action: Mouse moved to (571, 506)
Screenshot: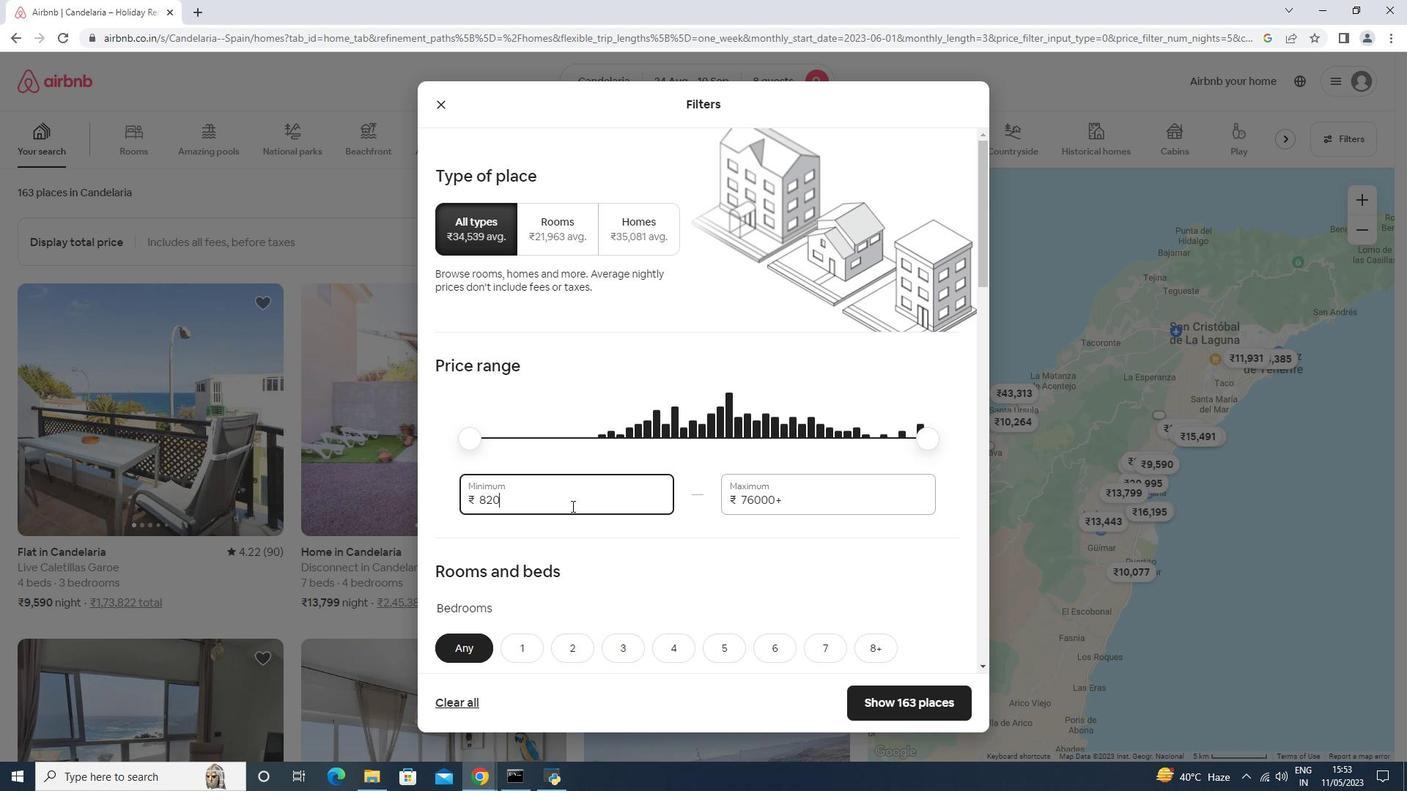 
Action: Mouse pressed left at (571, 506)
Screenshot: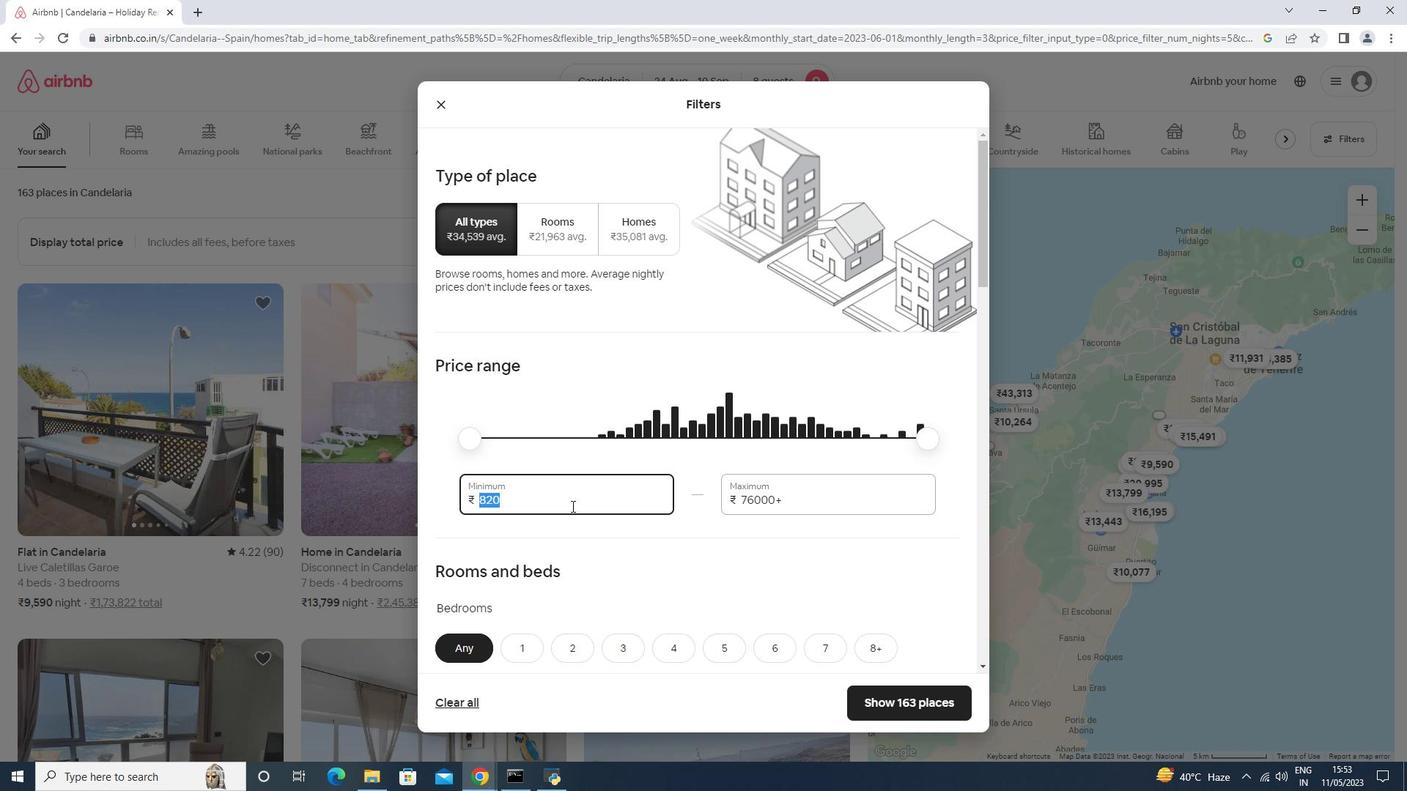 
Action: Mouse pressed left at (571, 506)
Screenshot: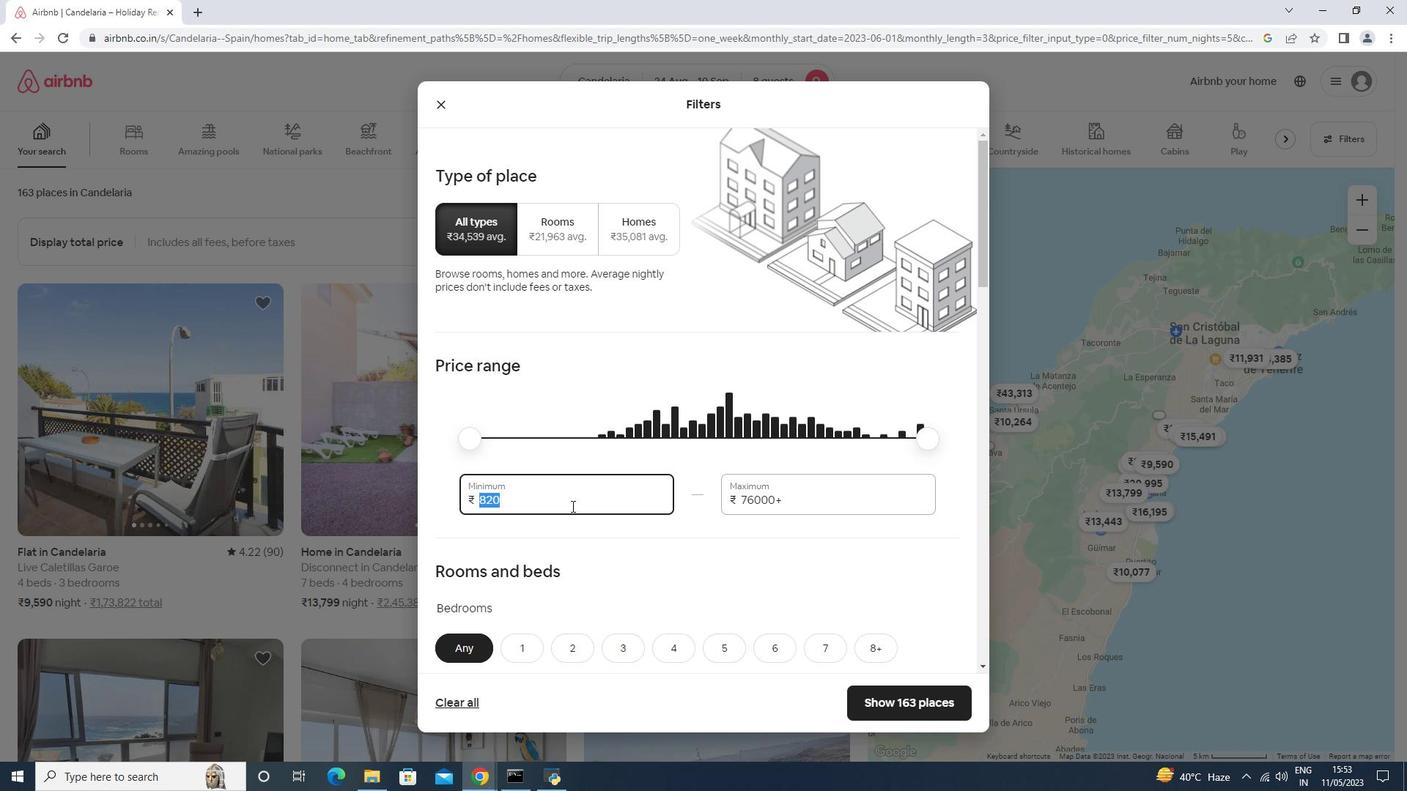 
Action: Key pressed 10000<Key.left><Key.left><Key.left><Key.backspace>2<Key.tab>155000
Screenshot: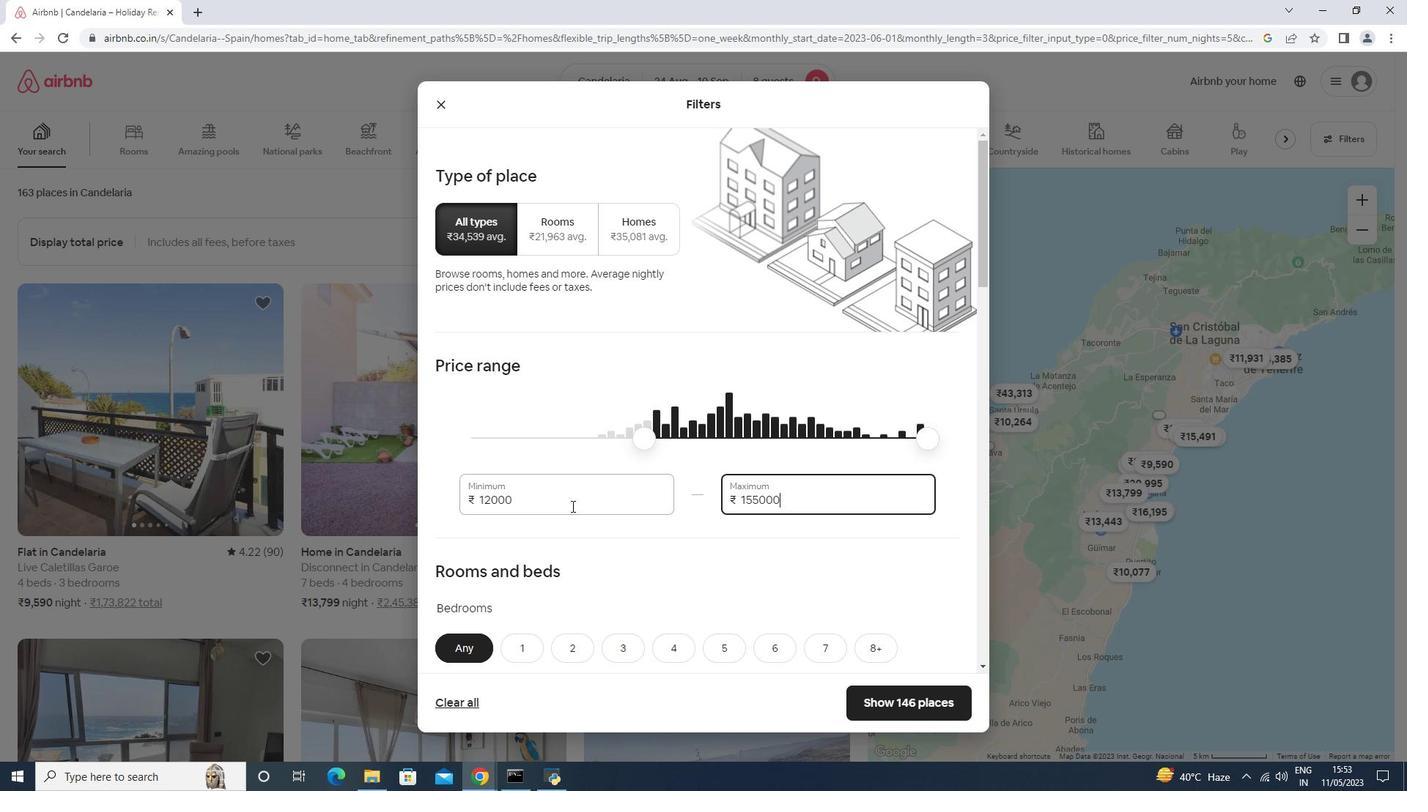 
Action: Mouse moved to (550, 517)
Screenshot: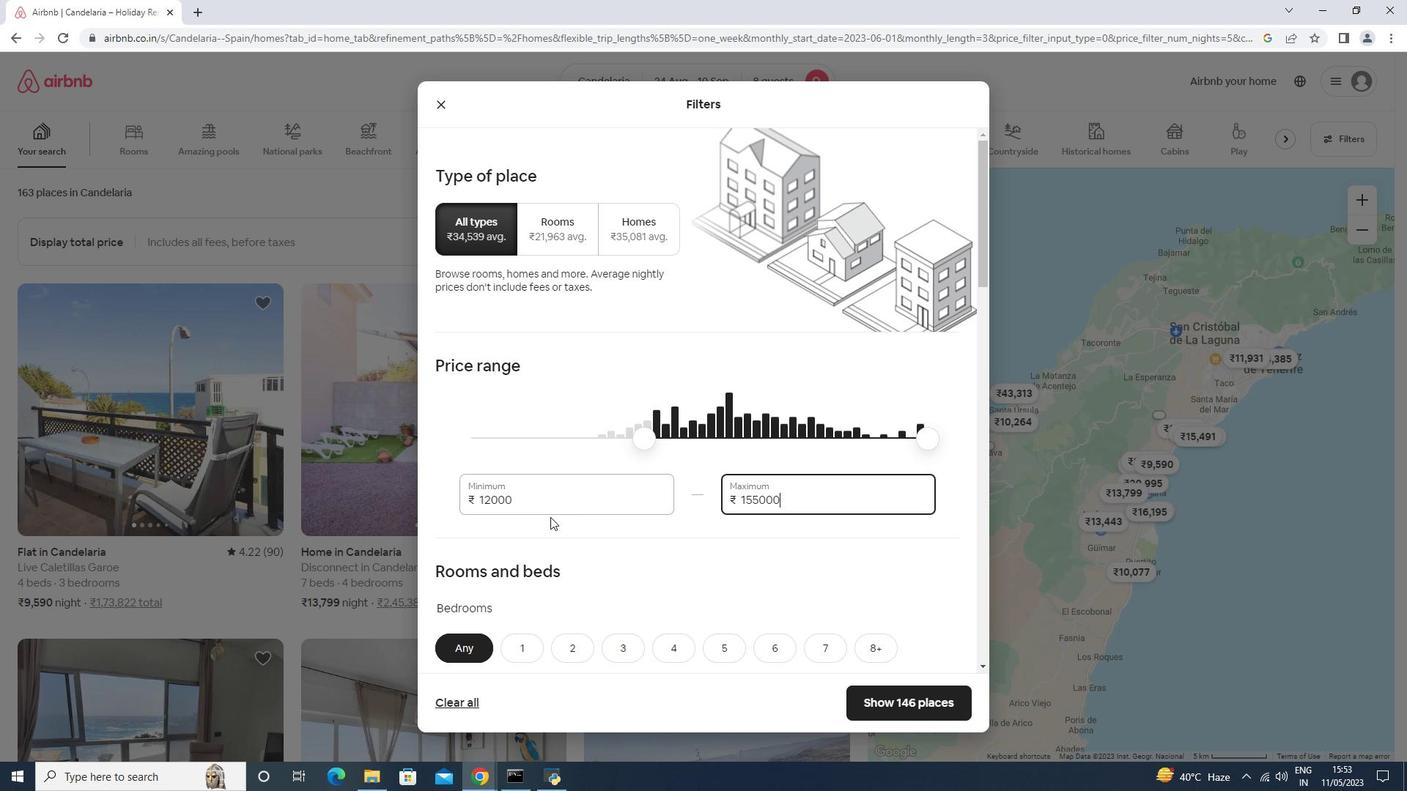
Action: Mouse scrolled (550, 516) with delta (0, 0)
Screenshot: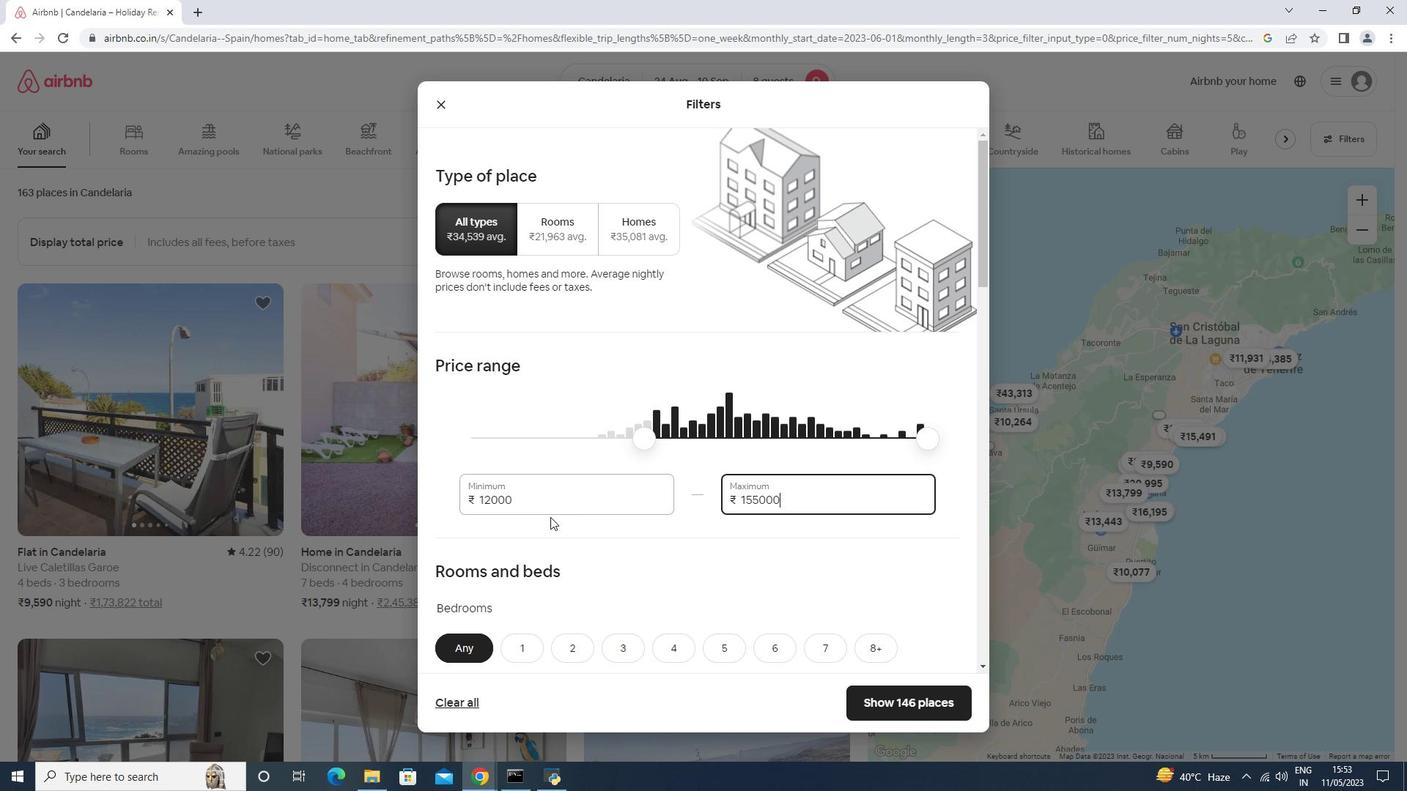 
Action: Mouse scrolled (550, 516) with delta (0, 0)
Screenshot: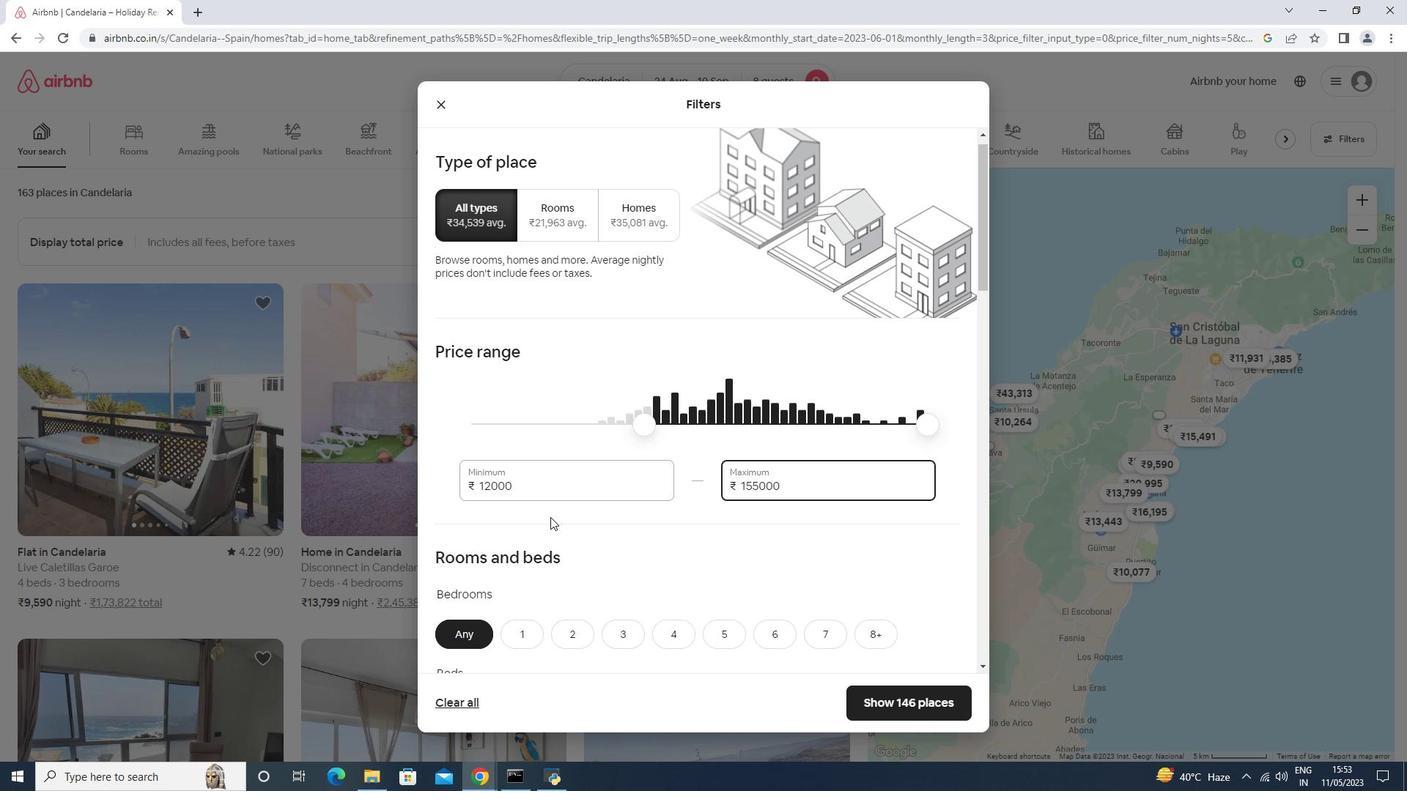 
Action: Mouse scrolled (550, 516) with delta (0, 0)
Screenshot: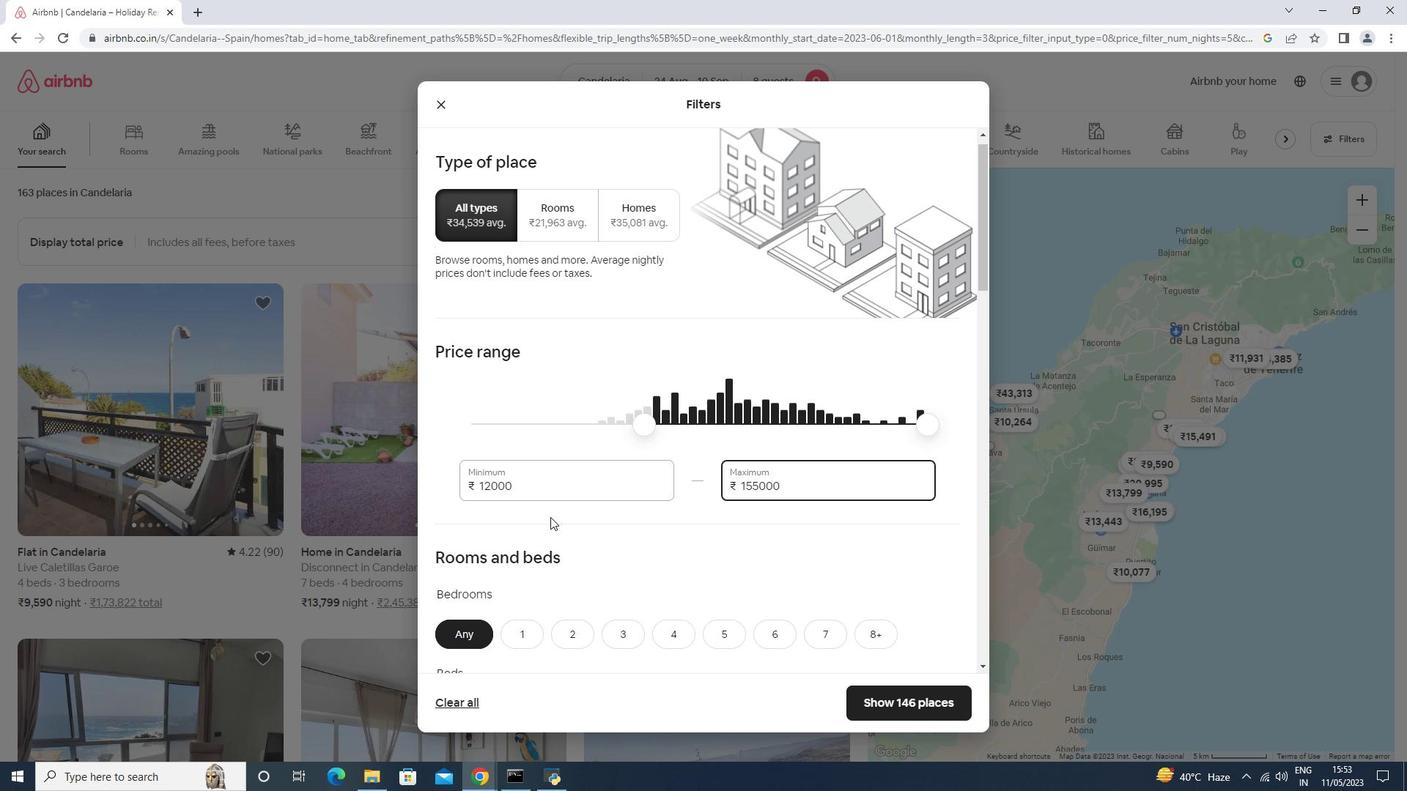 
Action: Mouse moved to (550, 517)
Screenshot: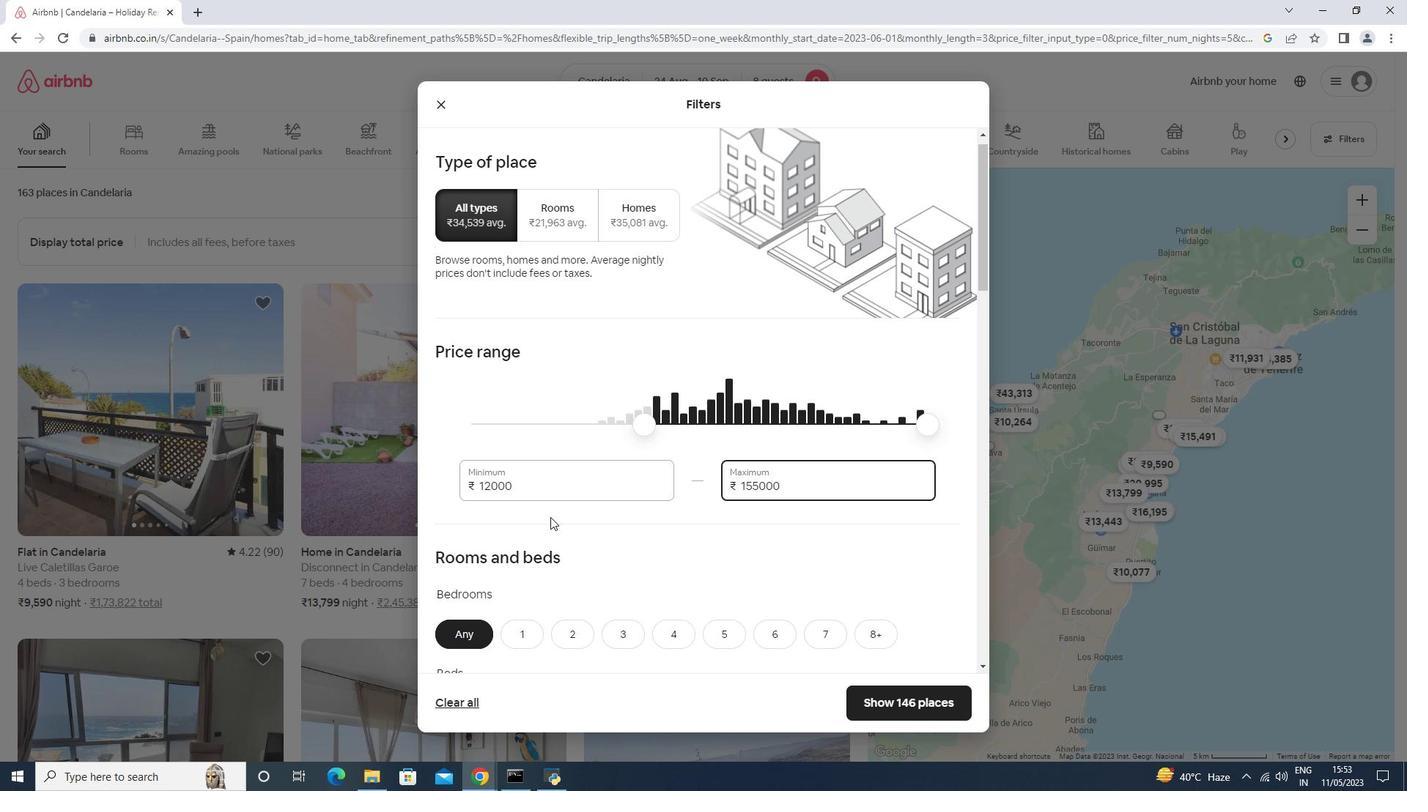 
Action: Mouse scrolled (550, 516) with delta (0, 0)
Screenshot: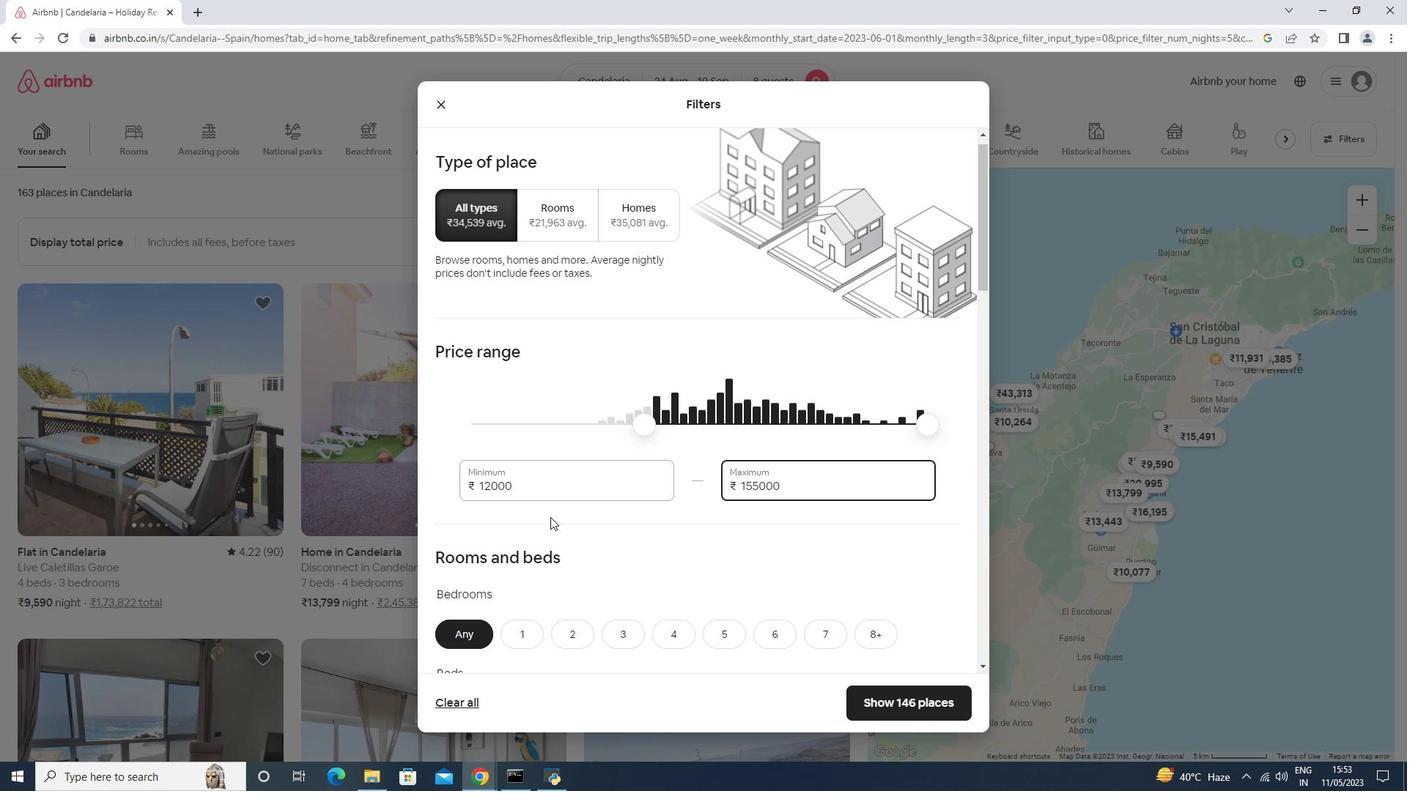 
Action: Mouse moved to (669, 354)
Screenshot: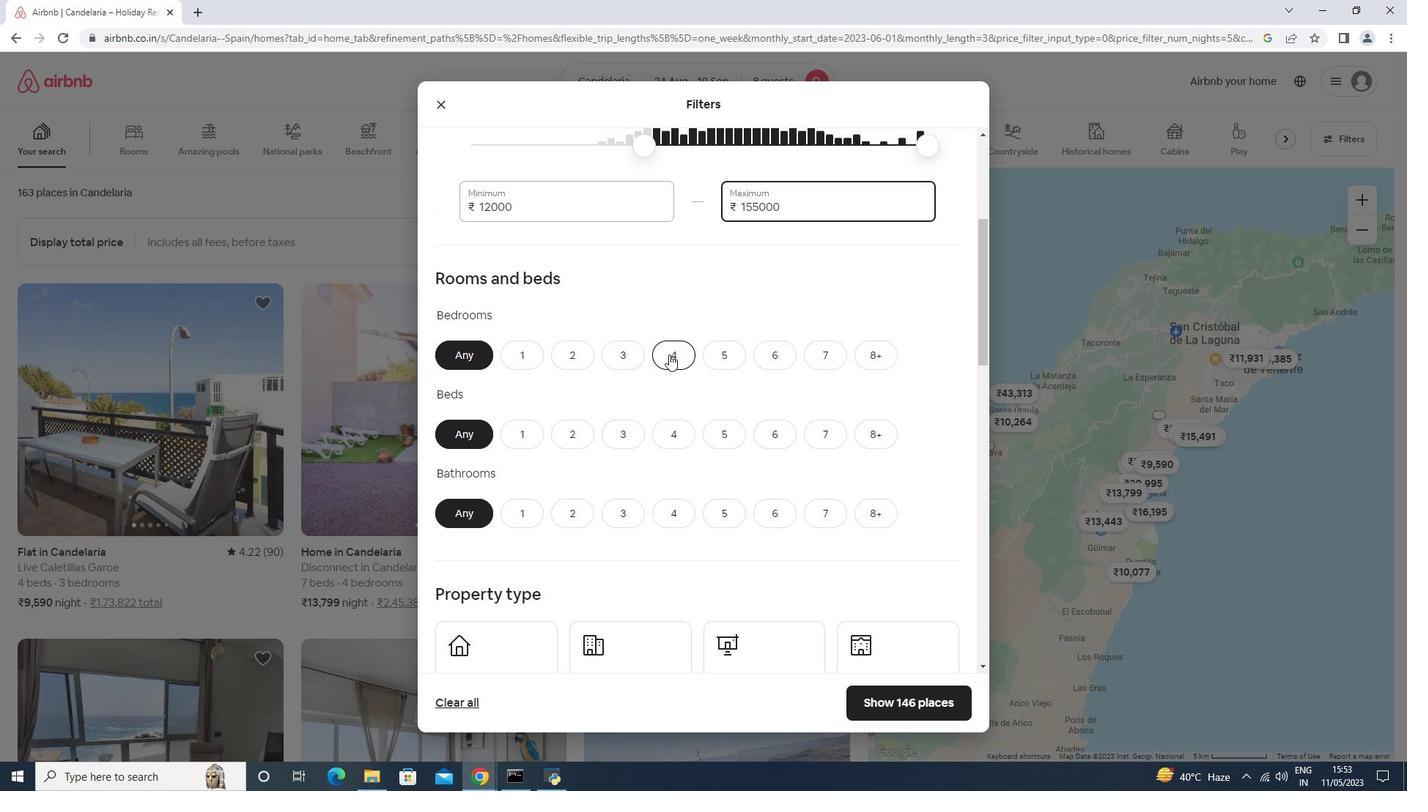 
Action: Mouse pressed left at (669, 354)
Screenshot: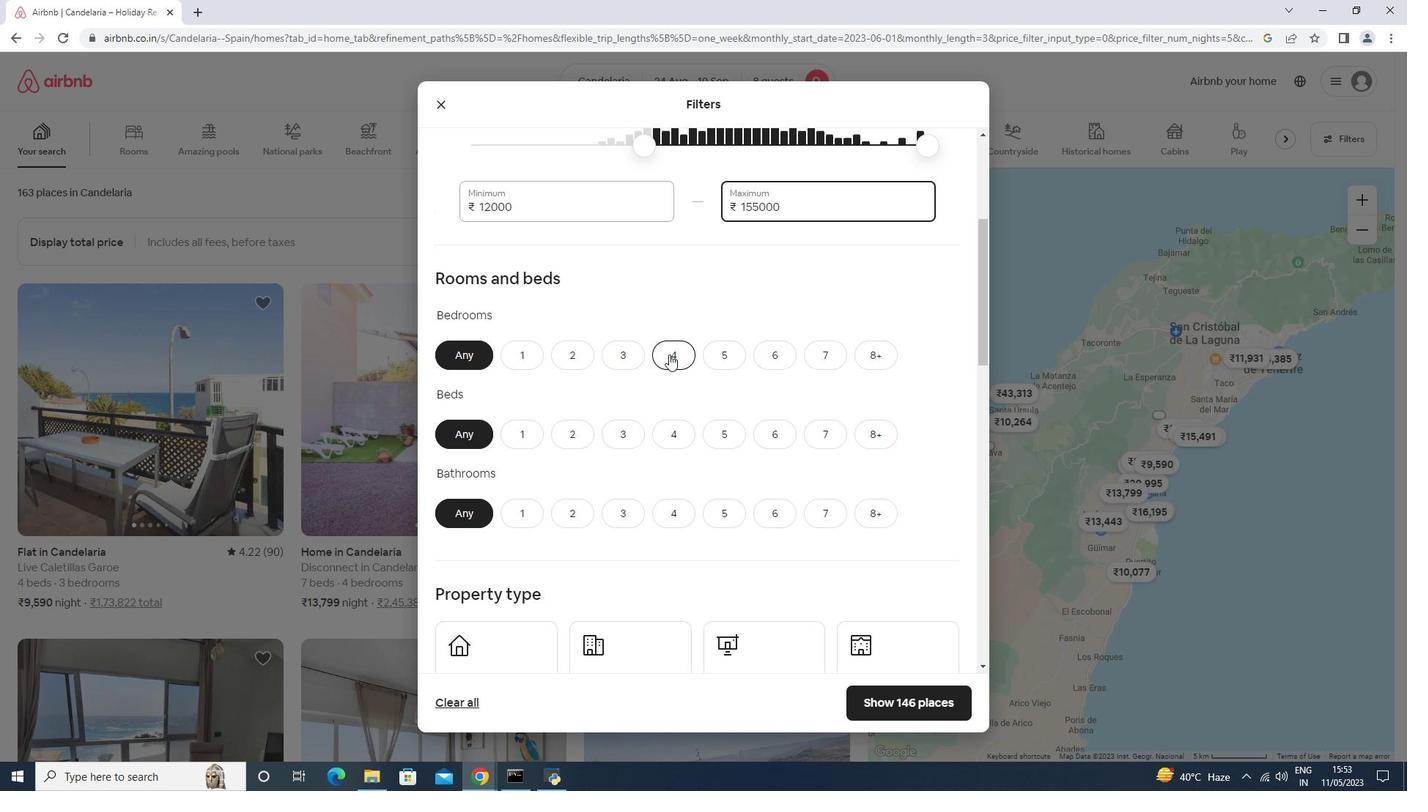 
Action: Mouse moved to (874, 425)
Screenshot: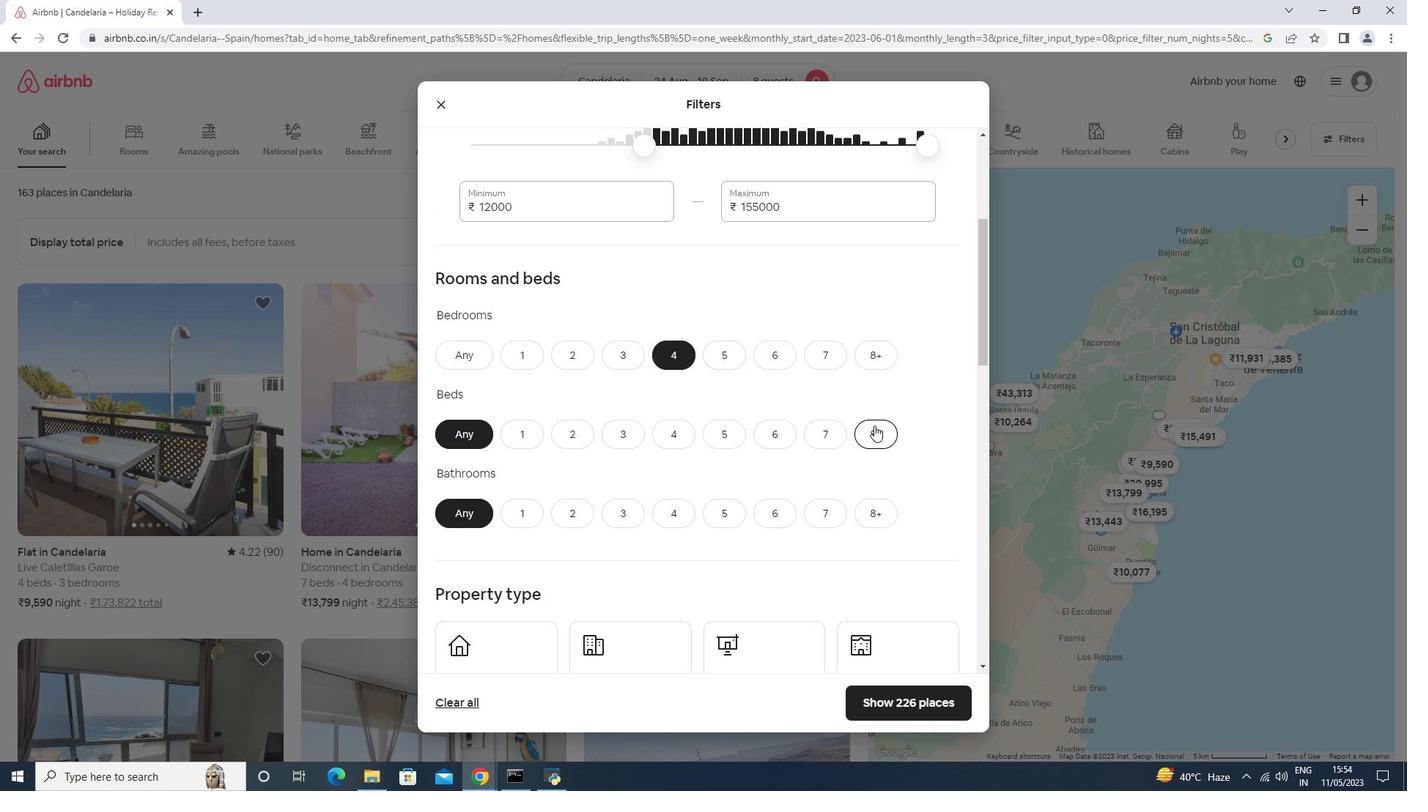 
Action: Mouse pressed left at (874, 425)
Screenshot: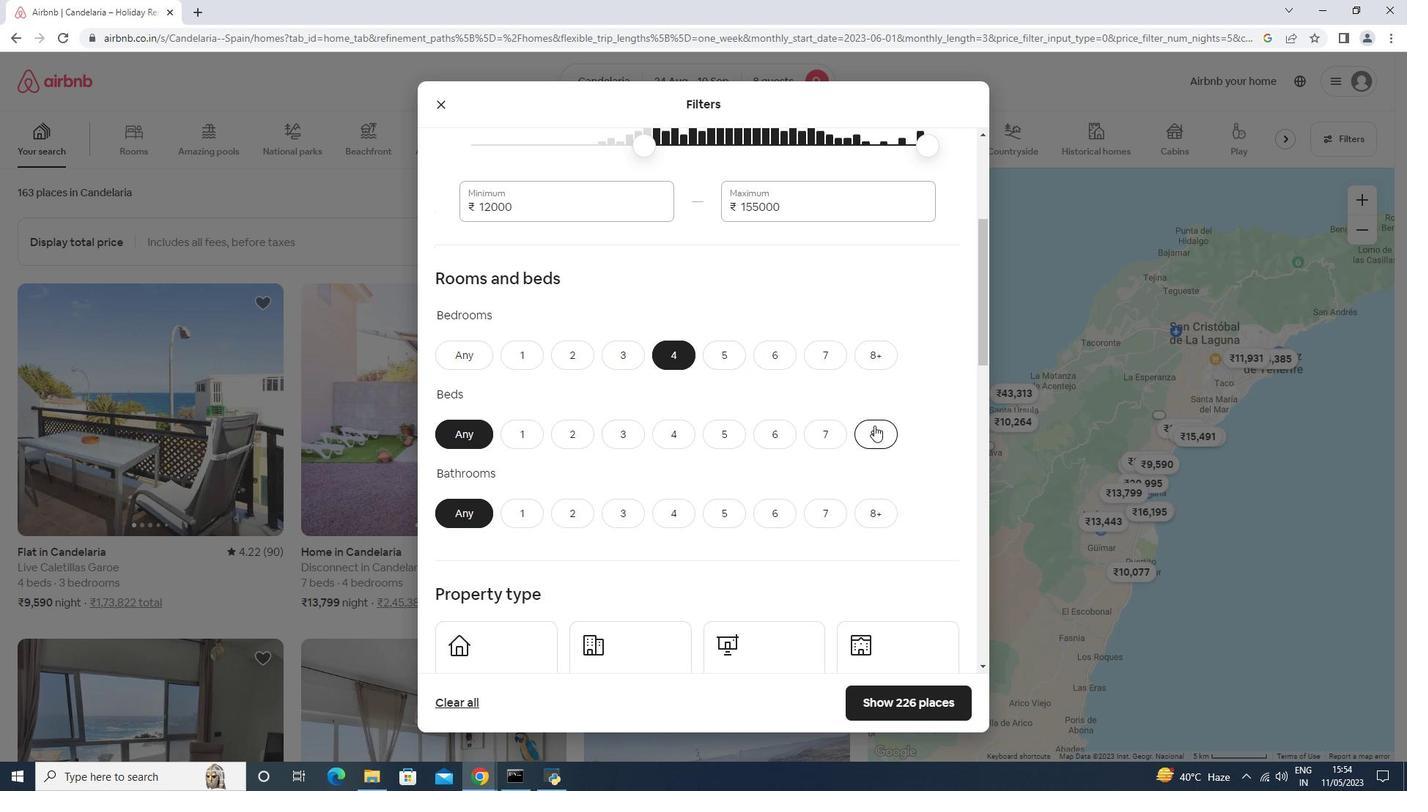 
Action: Mouse moved to (675, 510)
Screenshot: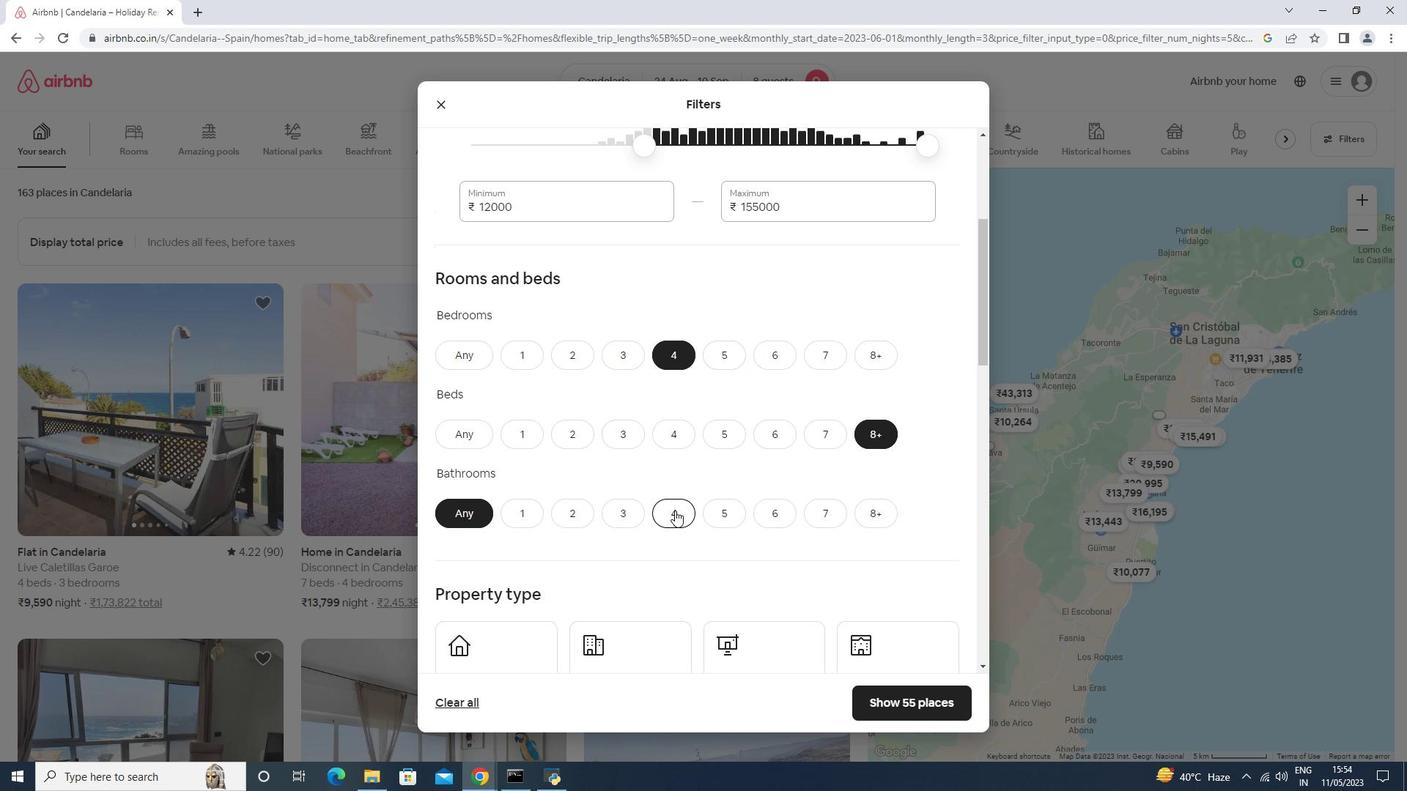 
Action: Mouse pressed left at (675, 510)
Screenshot: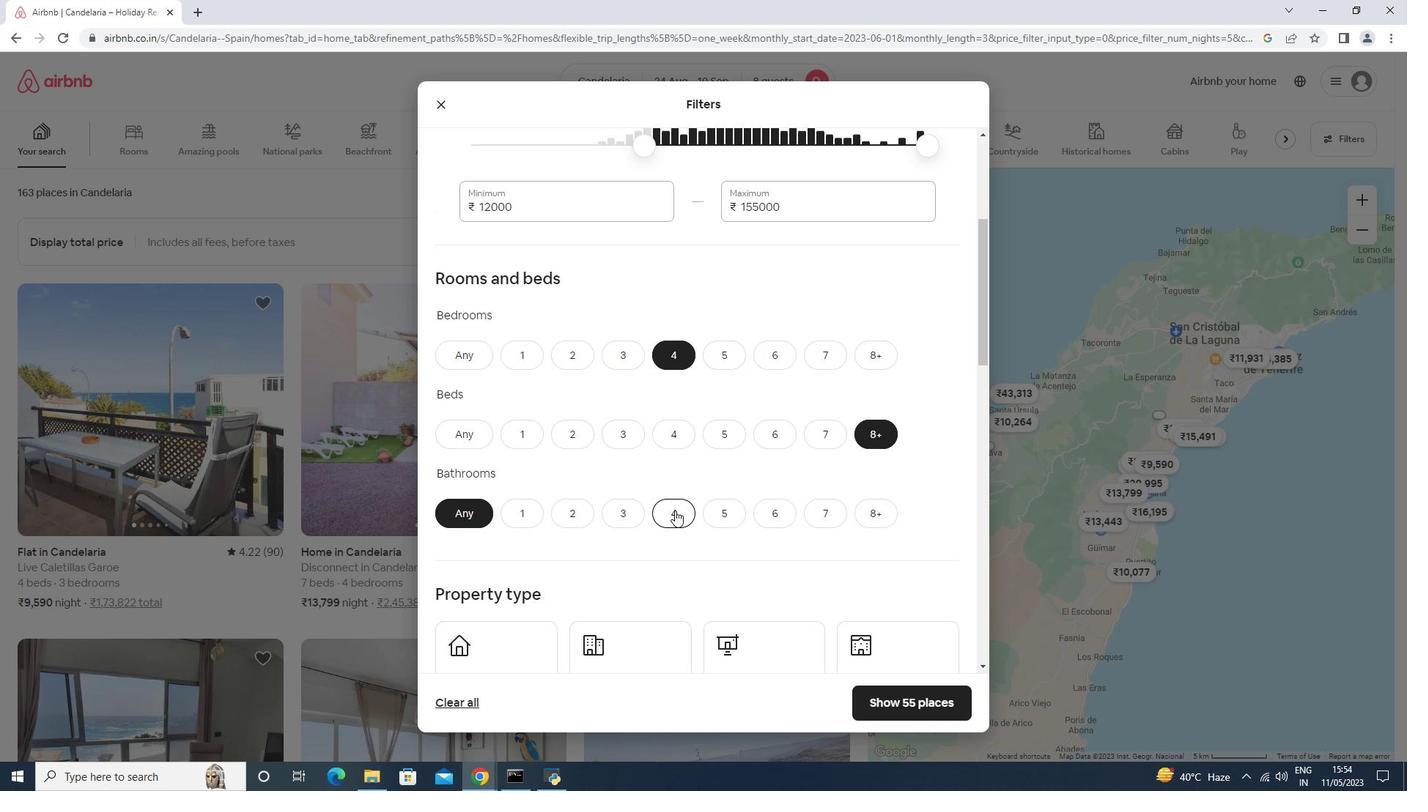 
Action: Mouse moved to (675, 509)
Screenshot: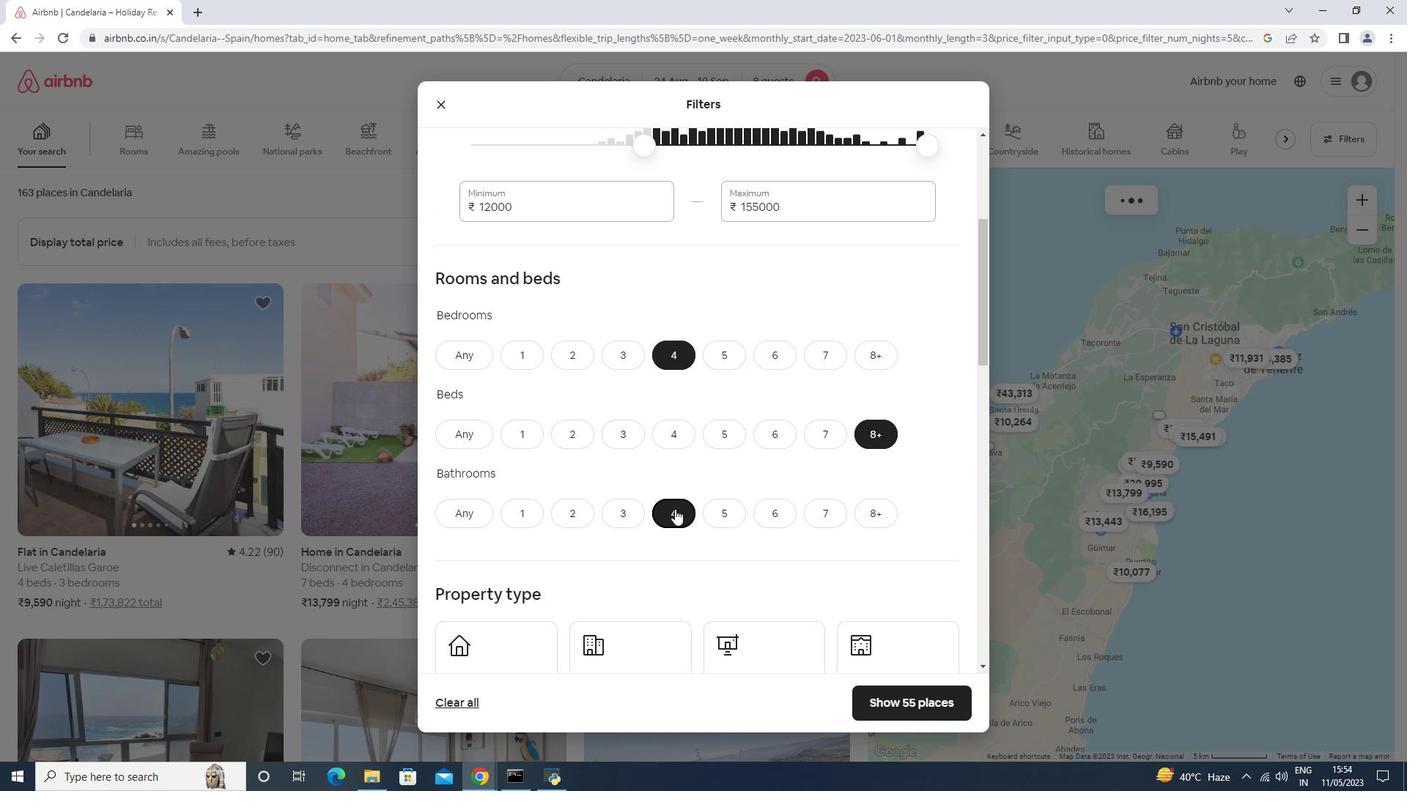 
Action: Mouse scrolled (675, 508) with delta (0, 0)
Screenshot: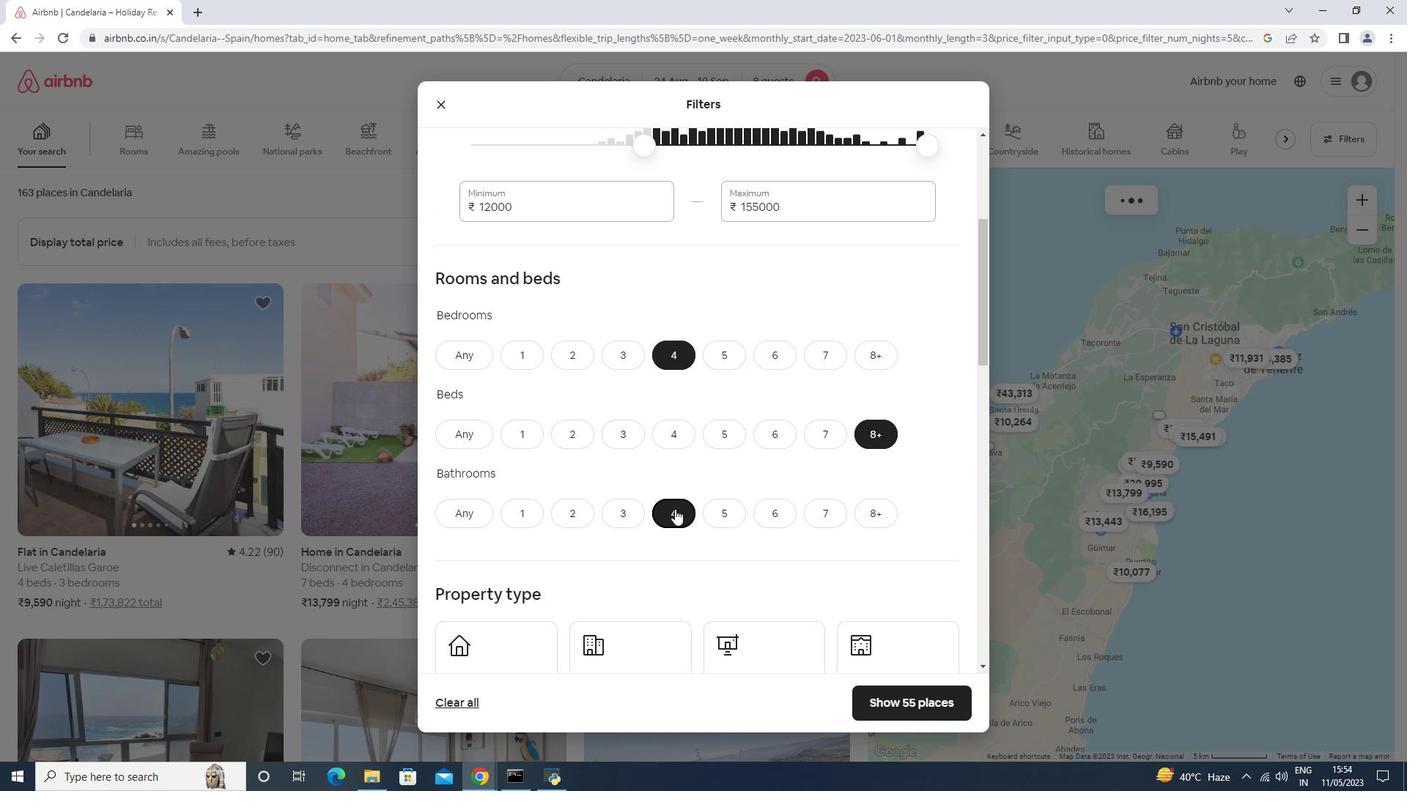 
Action: Mouse scrolled (675, 508) with delta (0, 0)
Screenshot: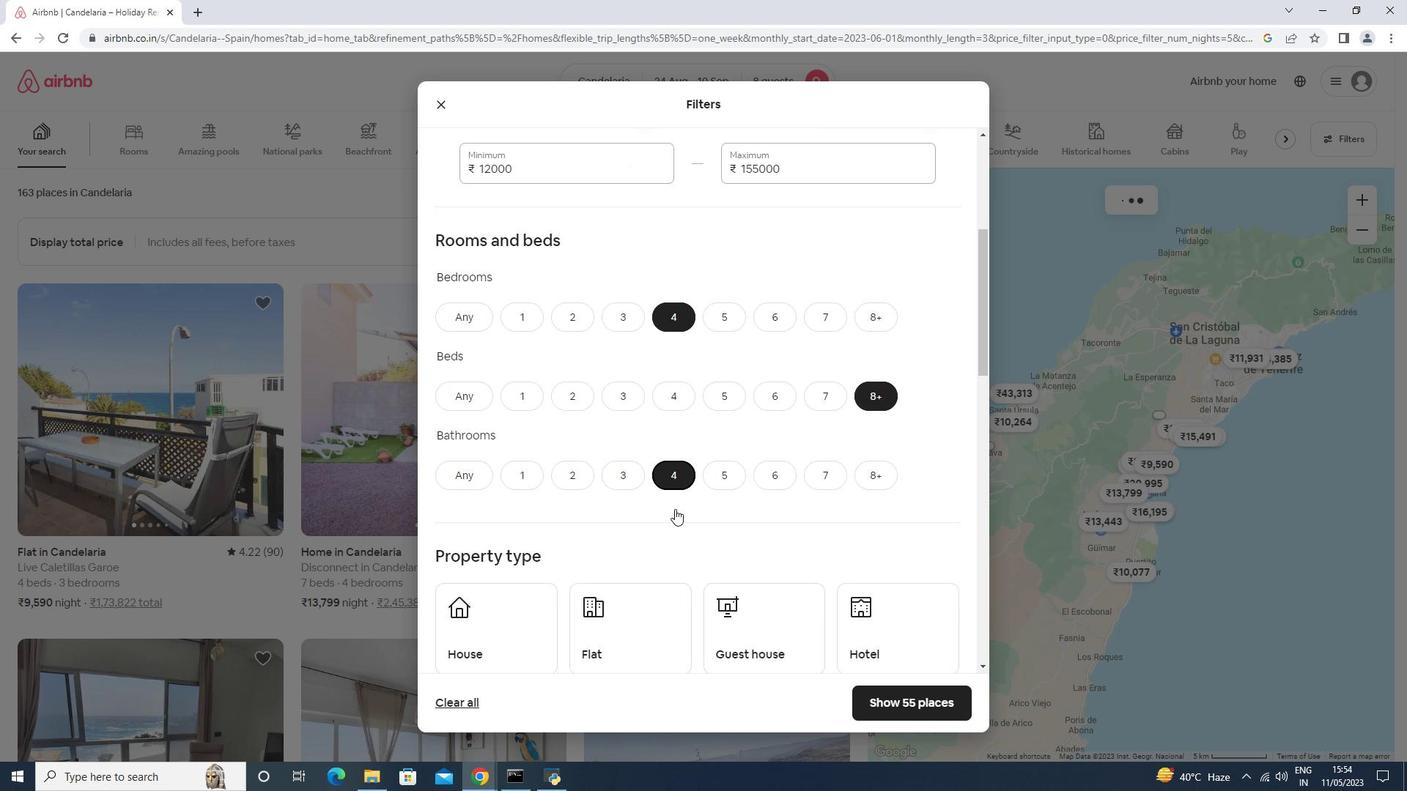 
Action: Mouse scrolled (675, 508) with delta (0, 0)
Screenshot: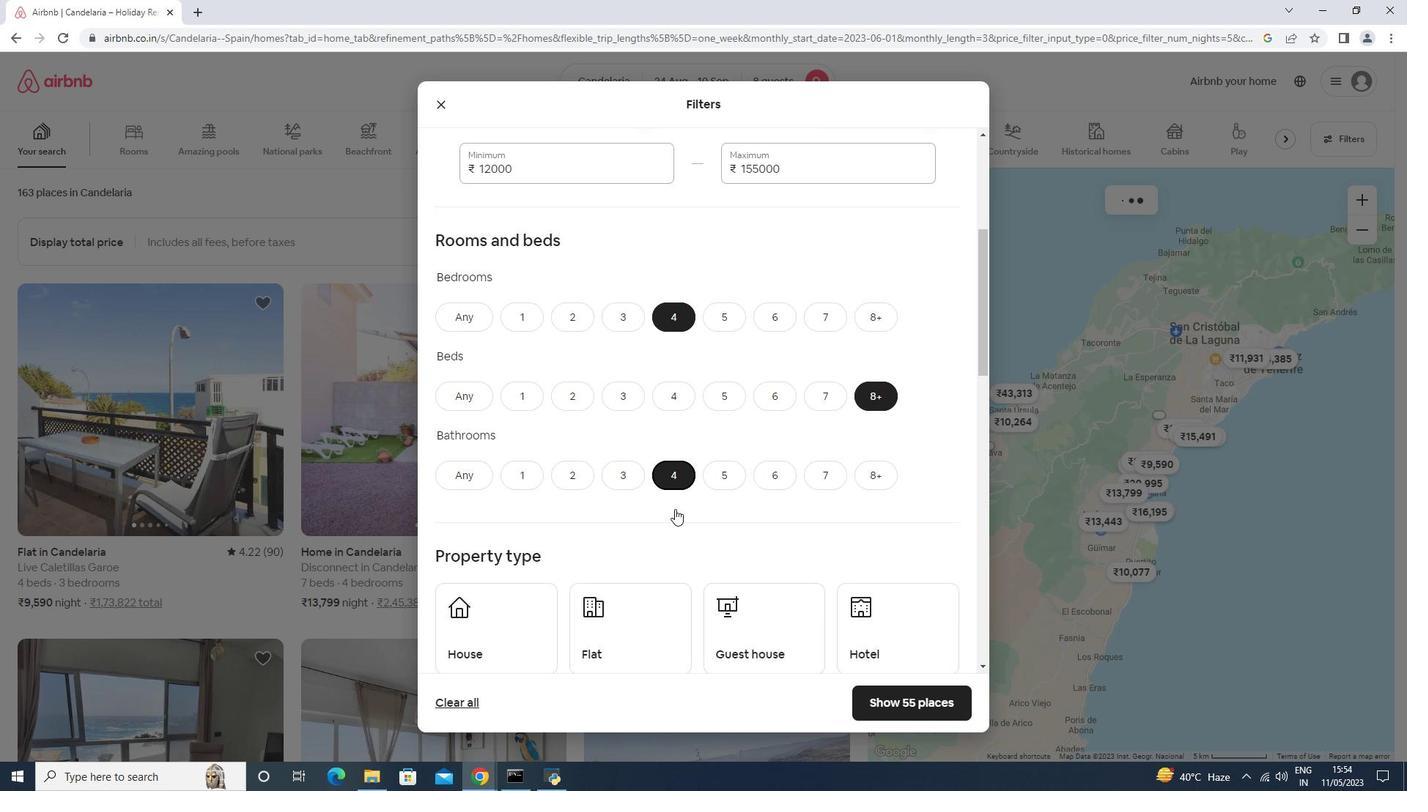 
Action: Mouse moved to (545, 466)
Screenshot: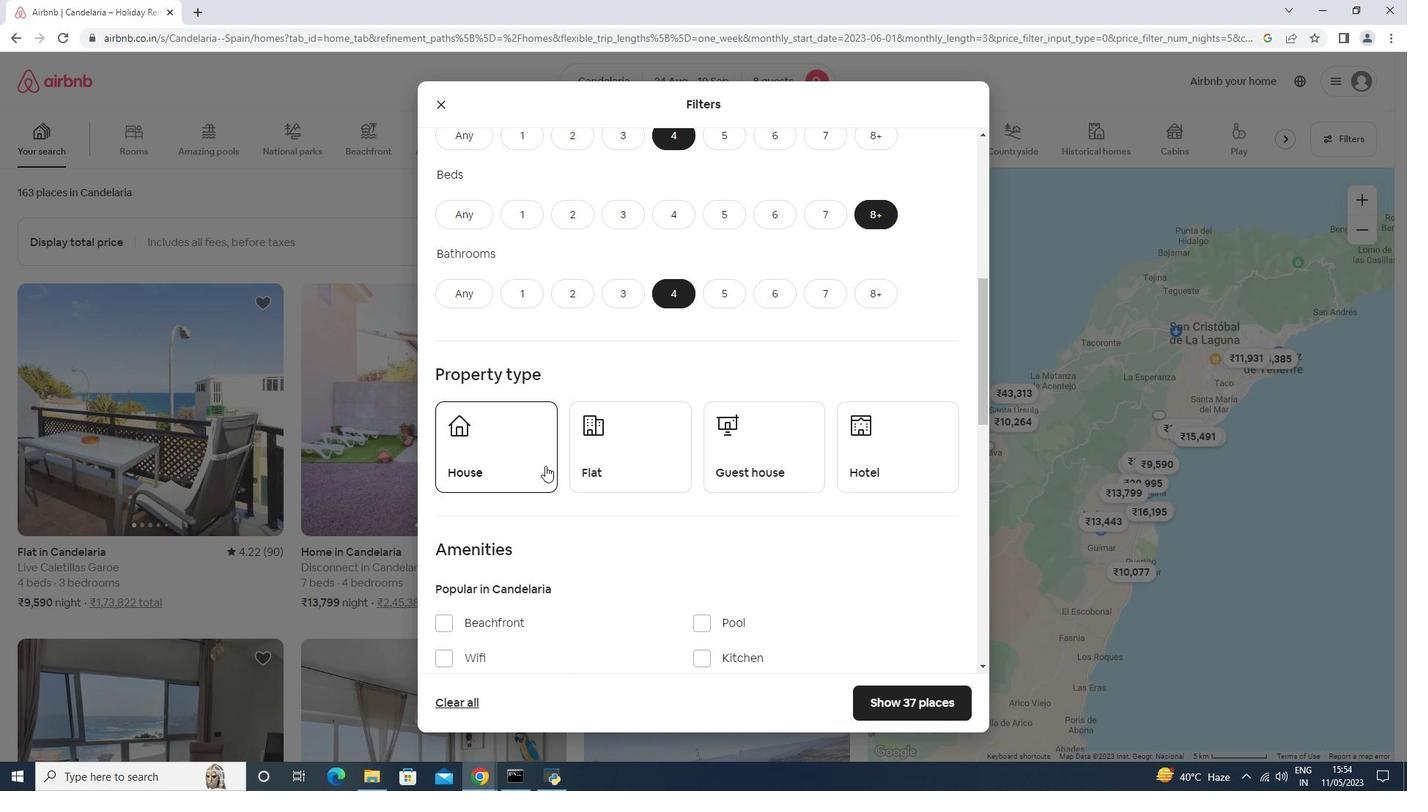 
Action: Mouse pressed left at (545, 466)
Screenshot: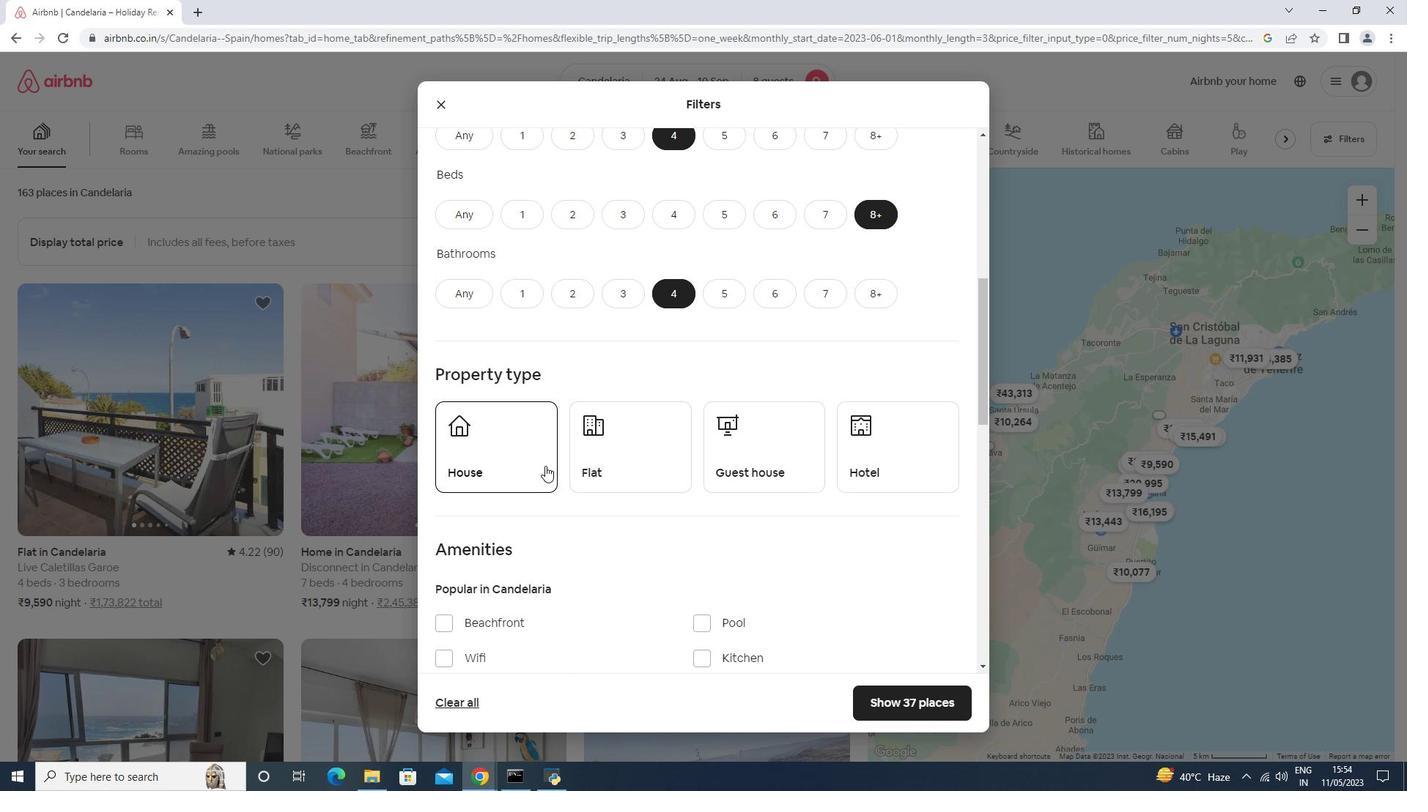 
Action: Mouse moved to (710, 468)
Screenshot: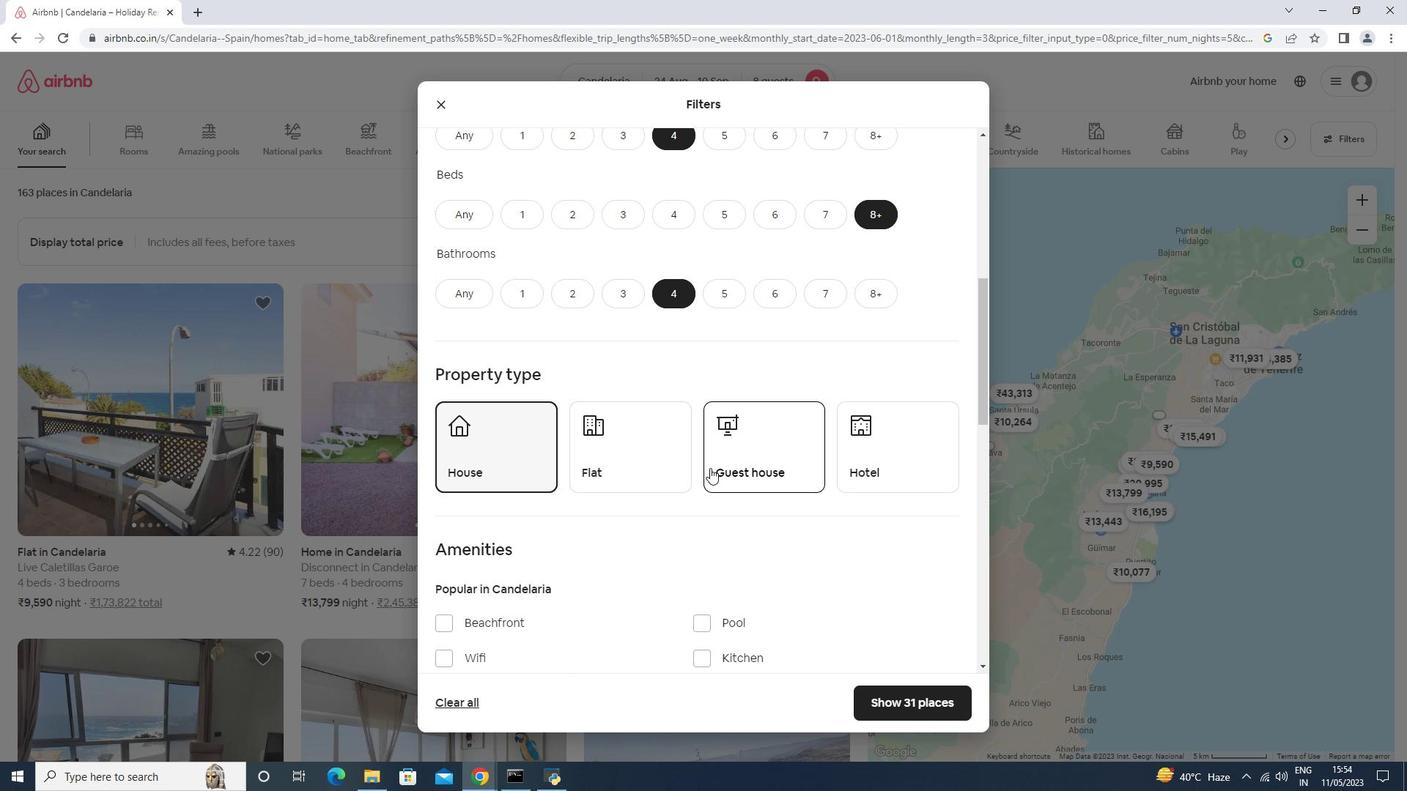 
Action: Mouse pressed left at (710, 468)
Screenshot: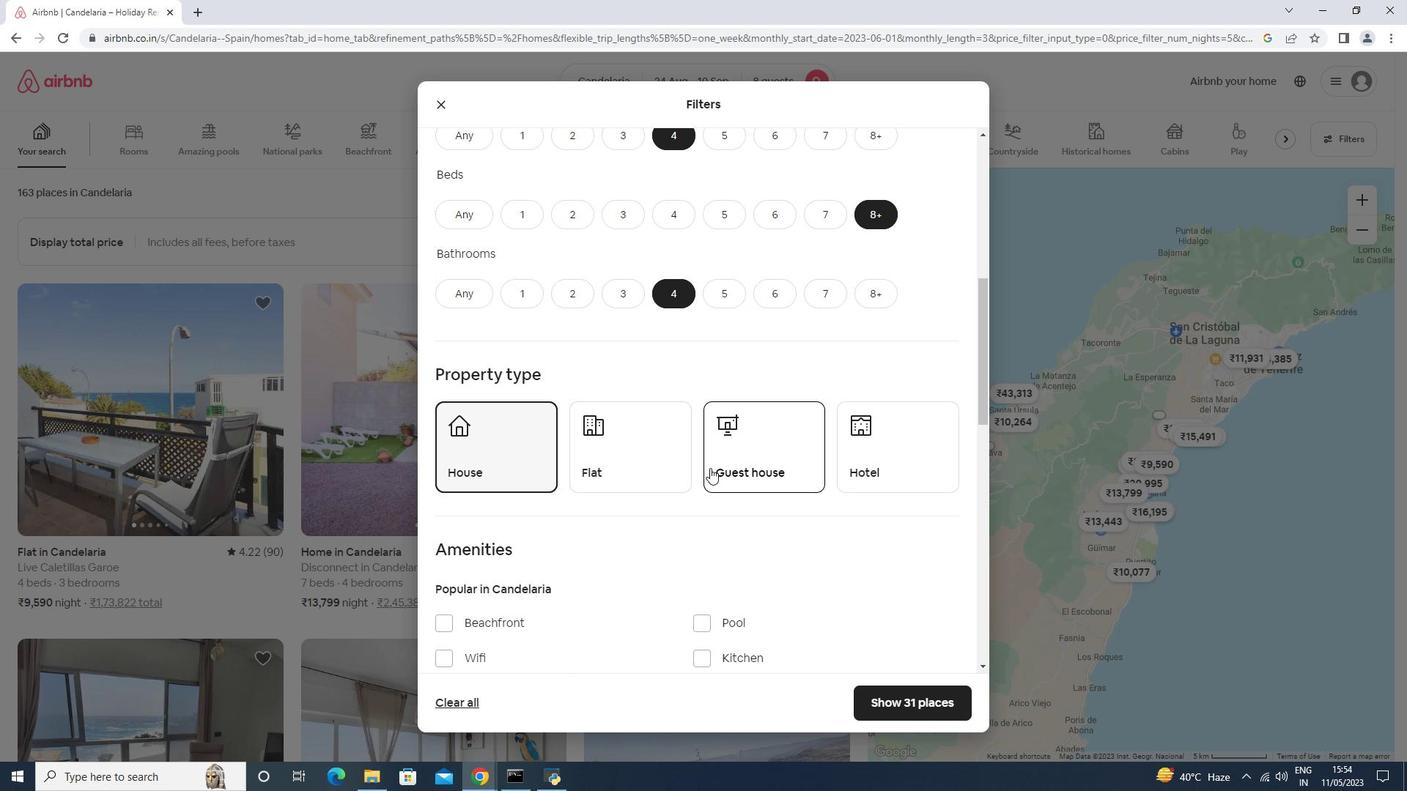 
Action: Mouse moved to (656, 472)
Screenshot: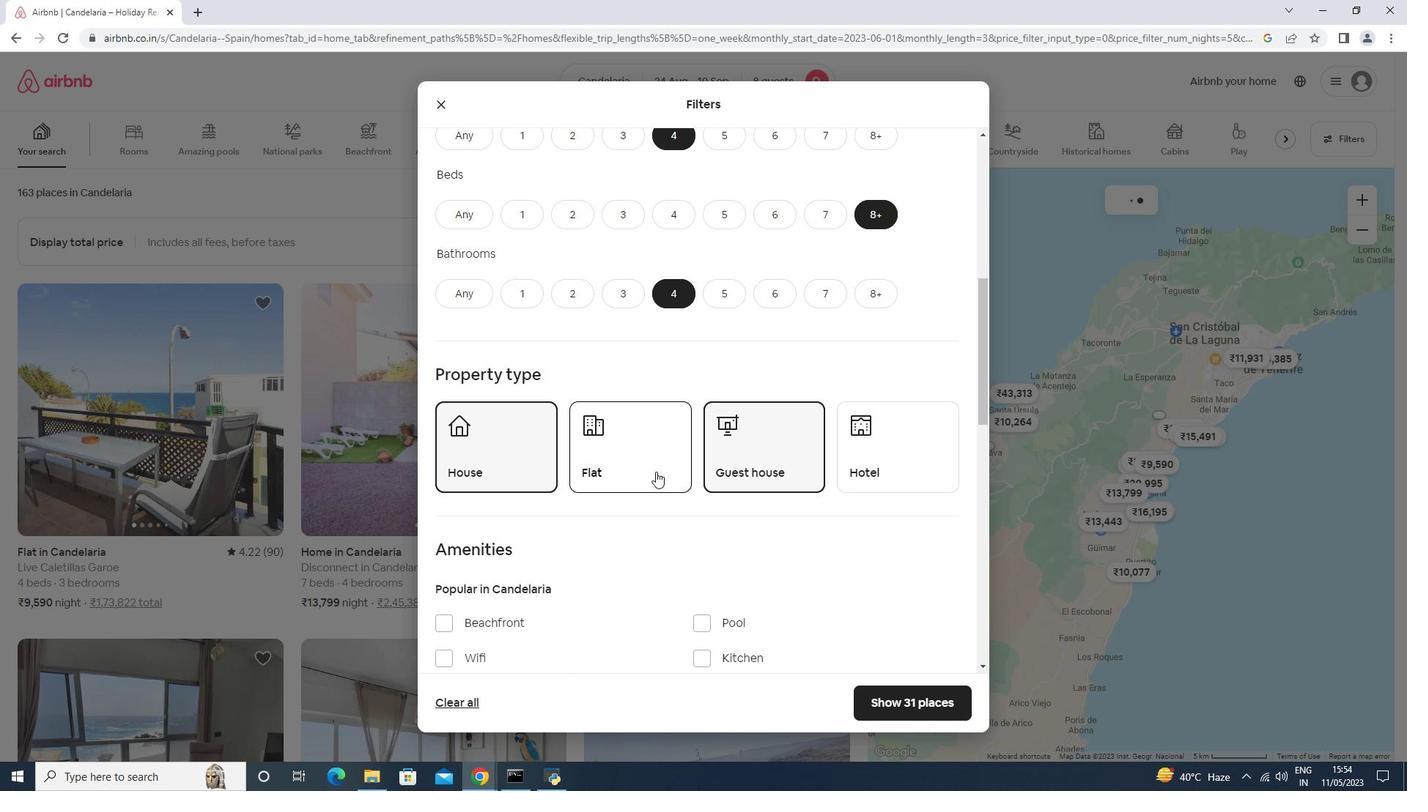 
Action: Mouse pressed left at (656, 472)
Screenshot: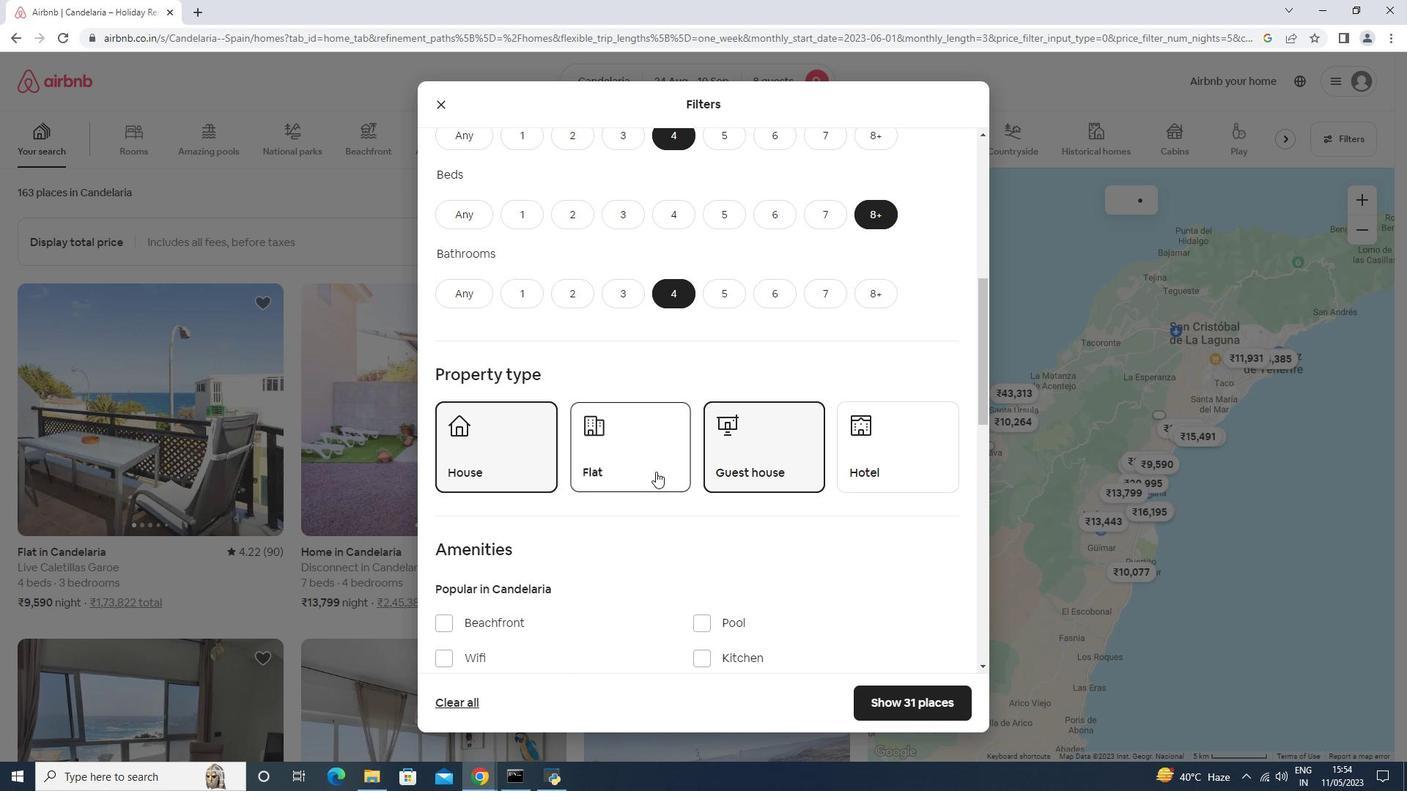 
Action: Mouse moved to (653, 472)
Screenshot: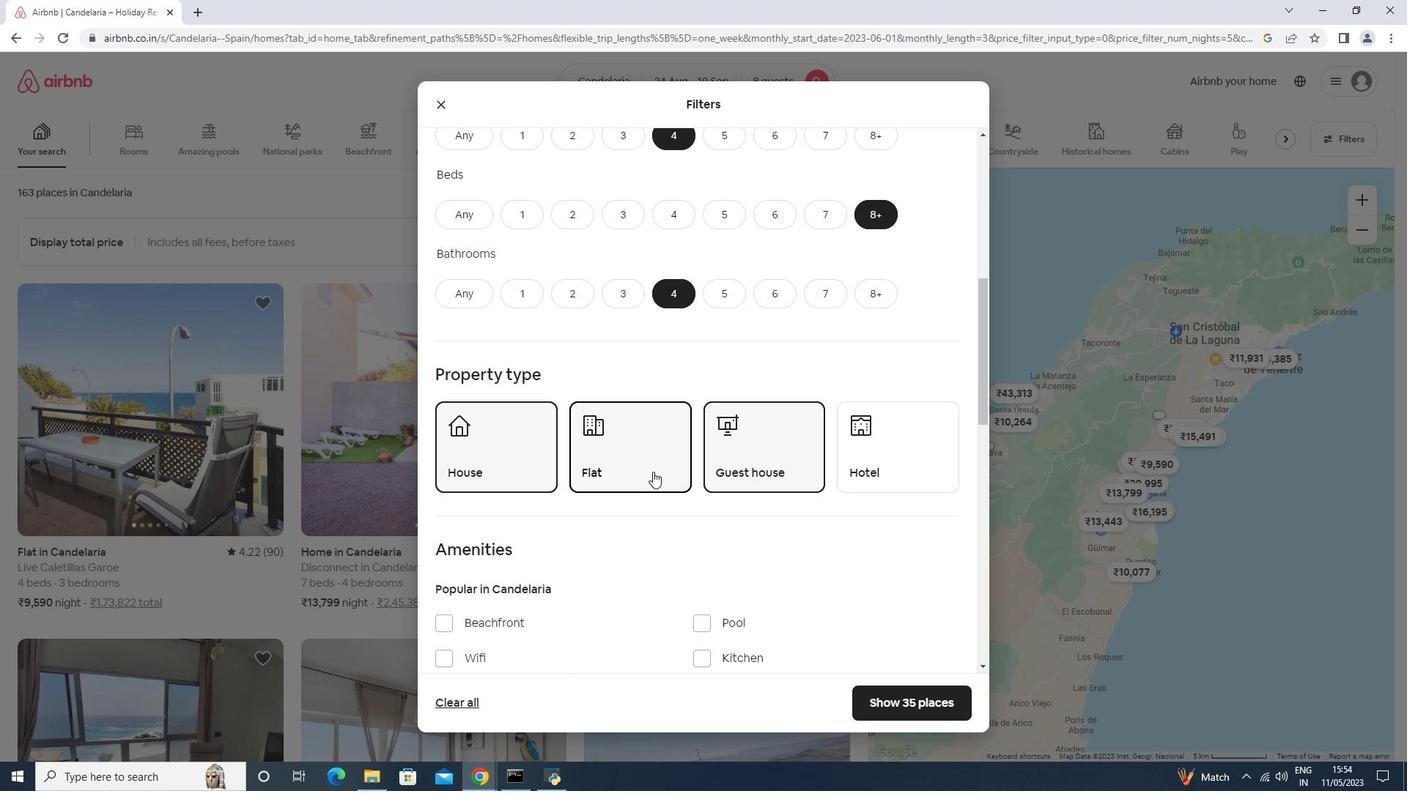 
Action: Mouse scrolled (653, 471) with delta (0, 0)
Screenshot: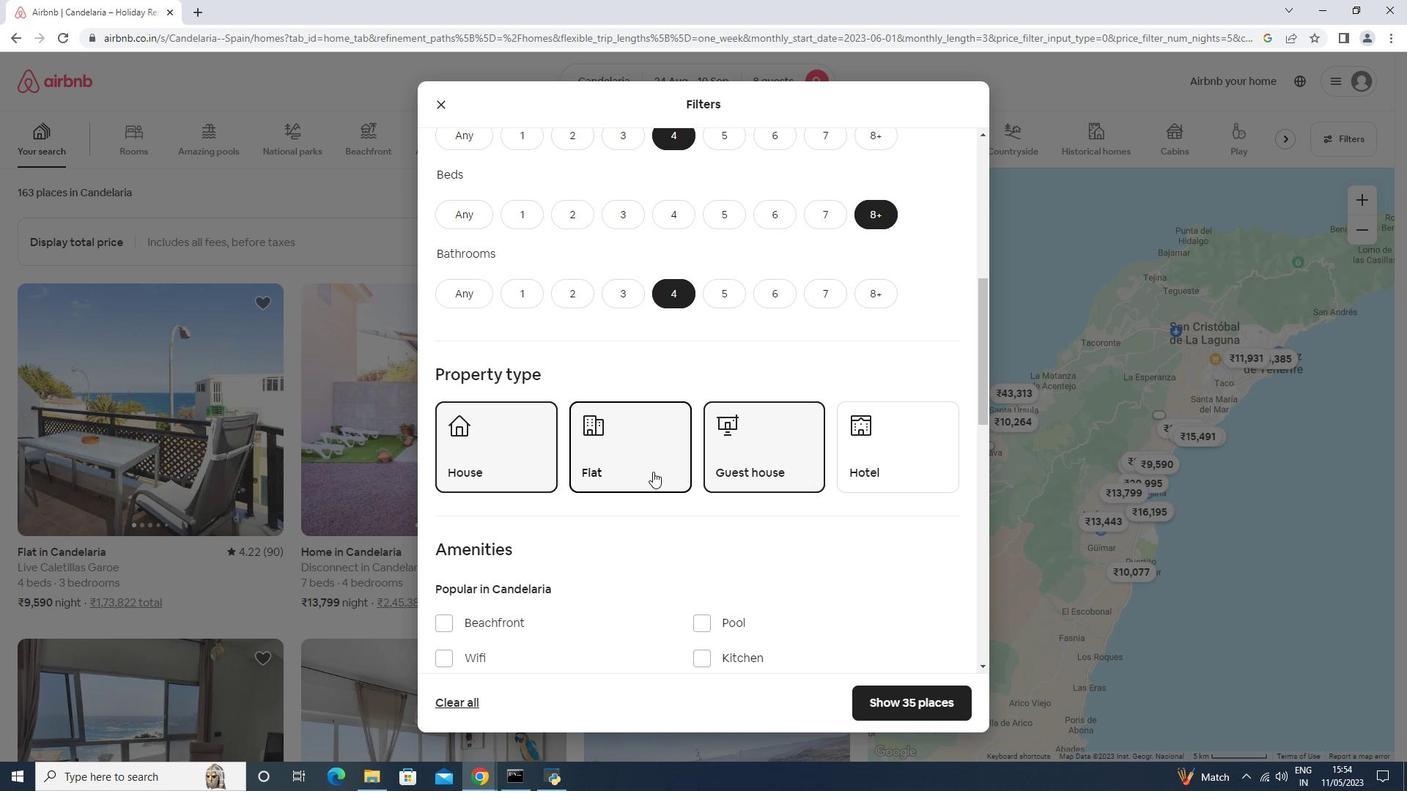 
Action: Mouse scrolled (653, 471) with delta (0, 0)
Screenshot: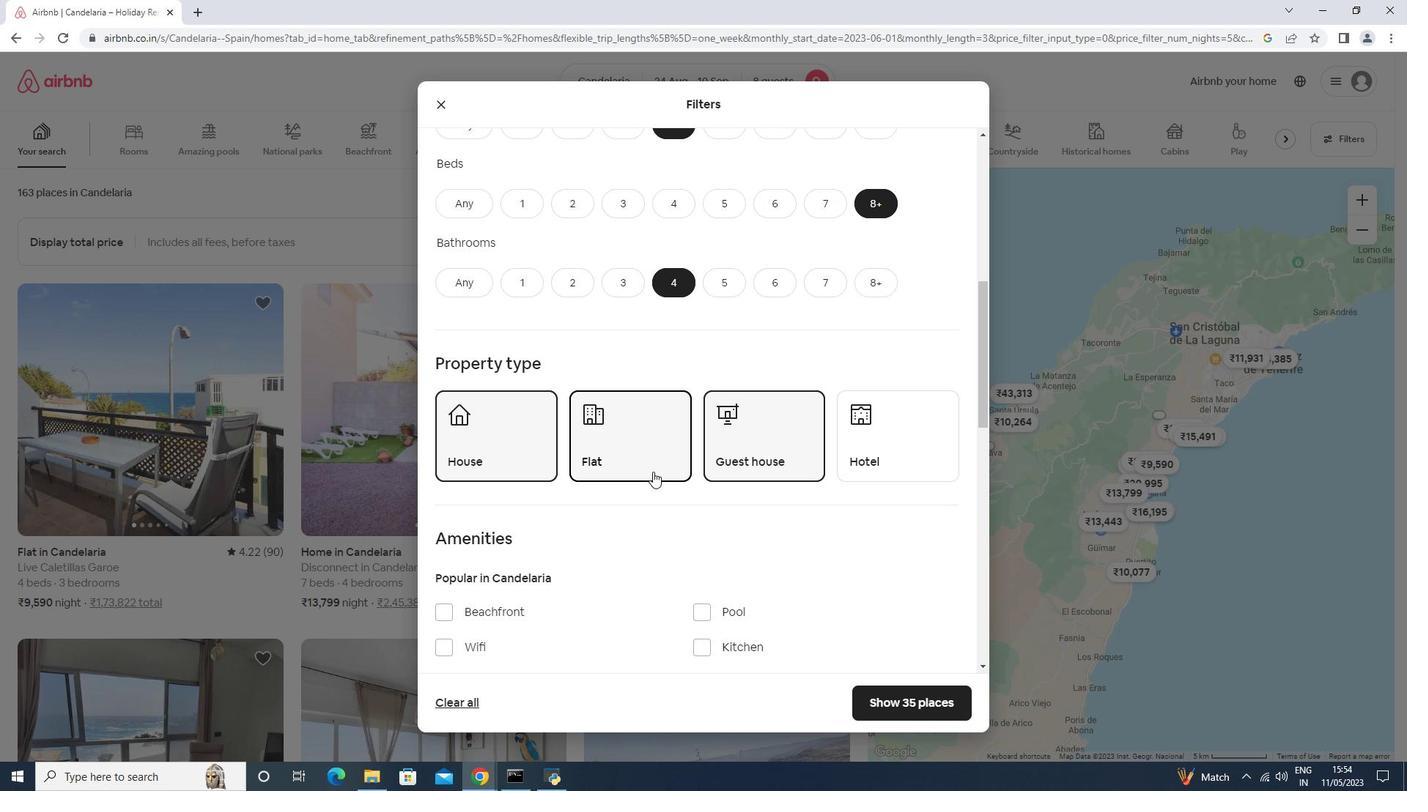 
Action: Mouse moved to (475, 511)
Screenshot: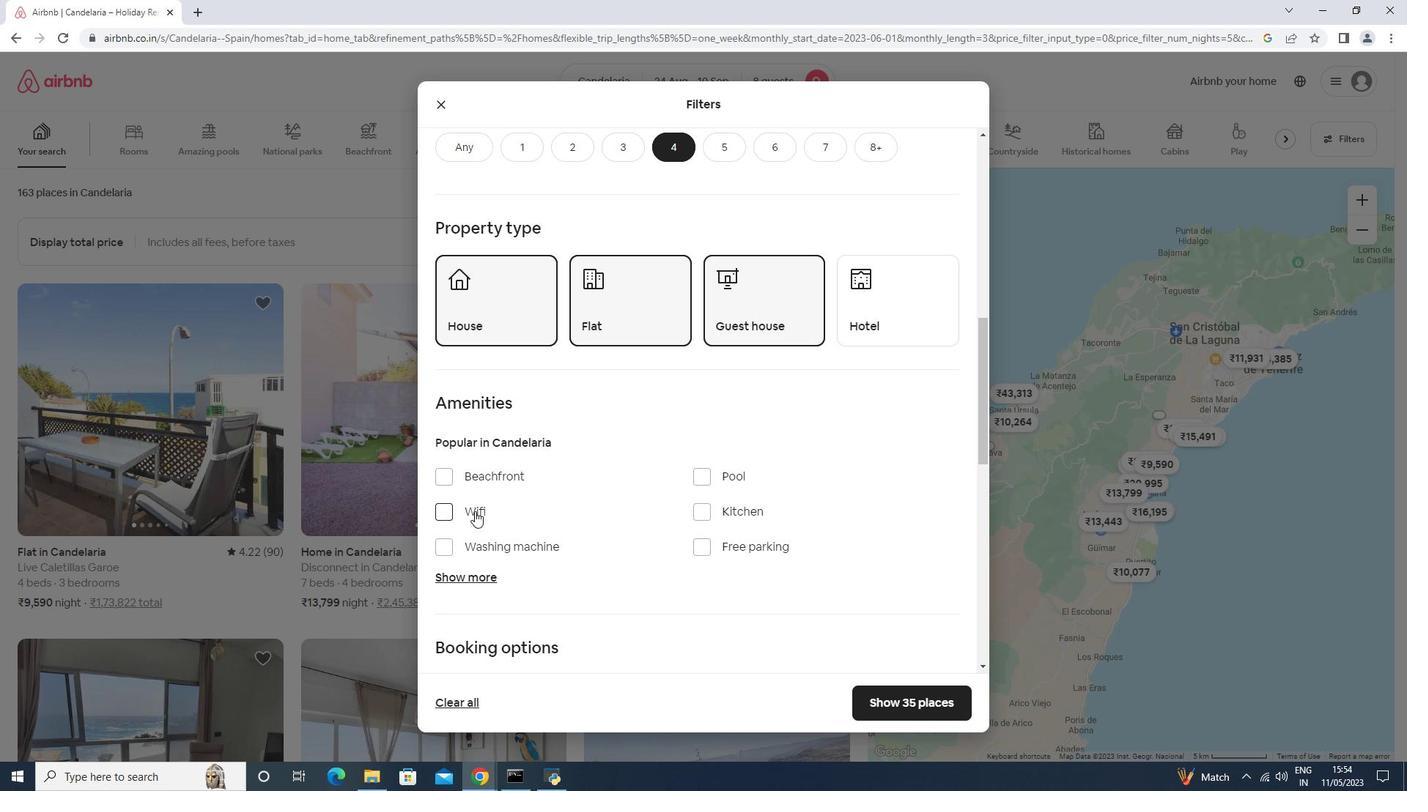 
Action: Mouse pressed left at (475, 511)
Screenshot: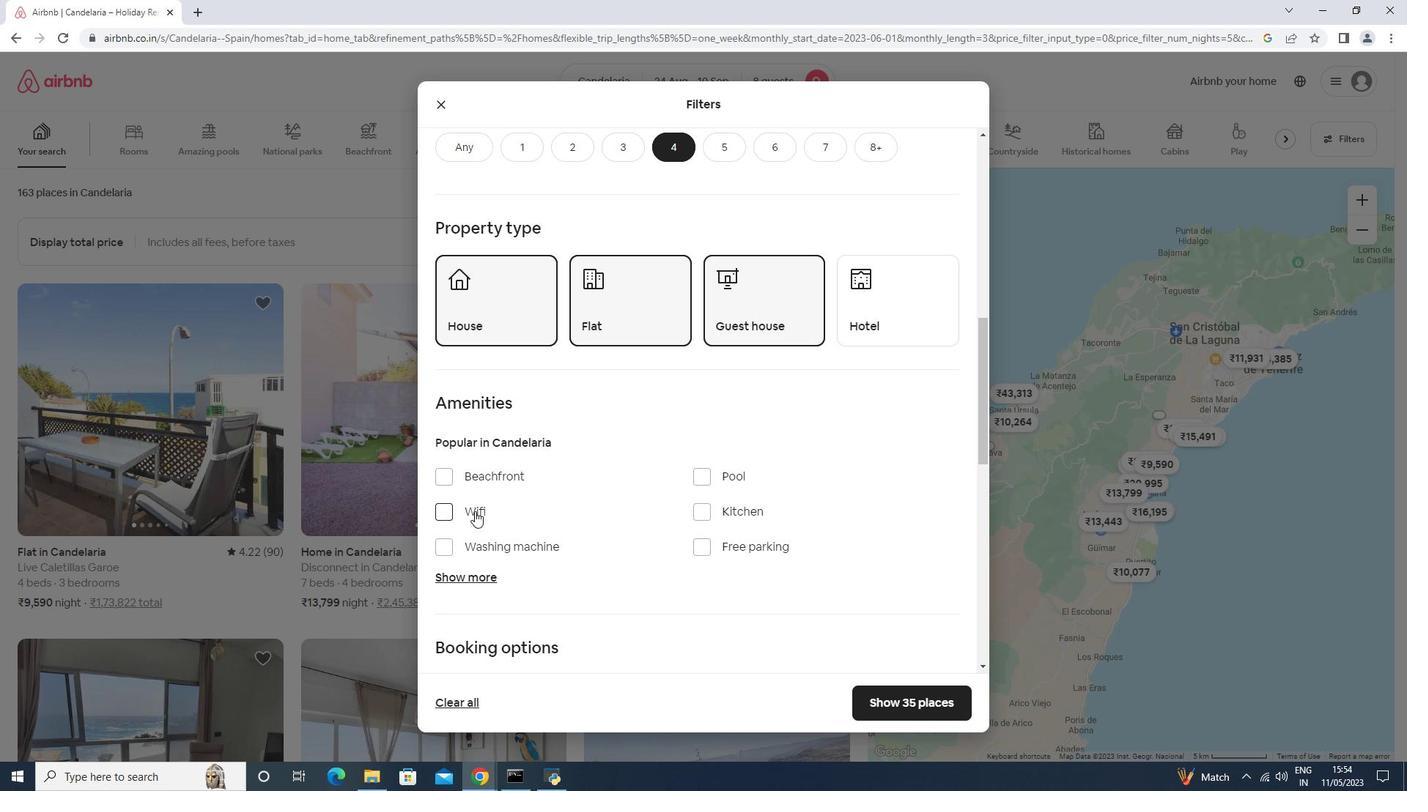 
Action: Mouse moved to (483, 571)
Screenshot: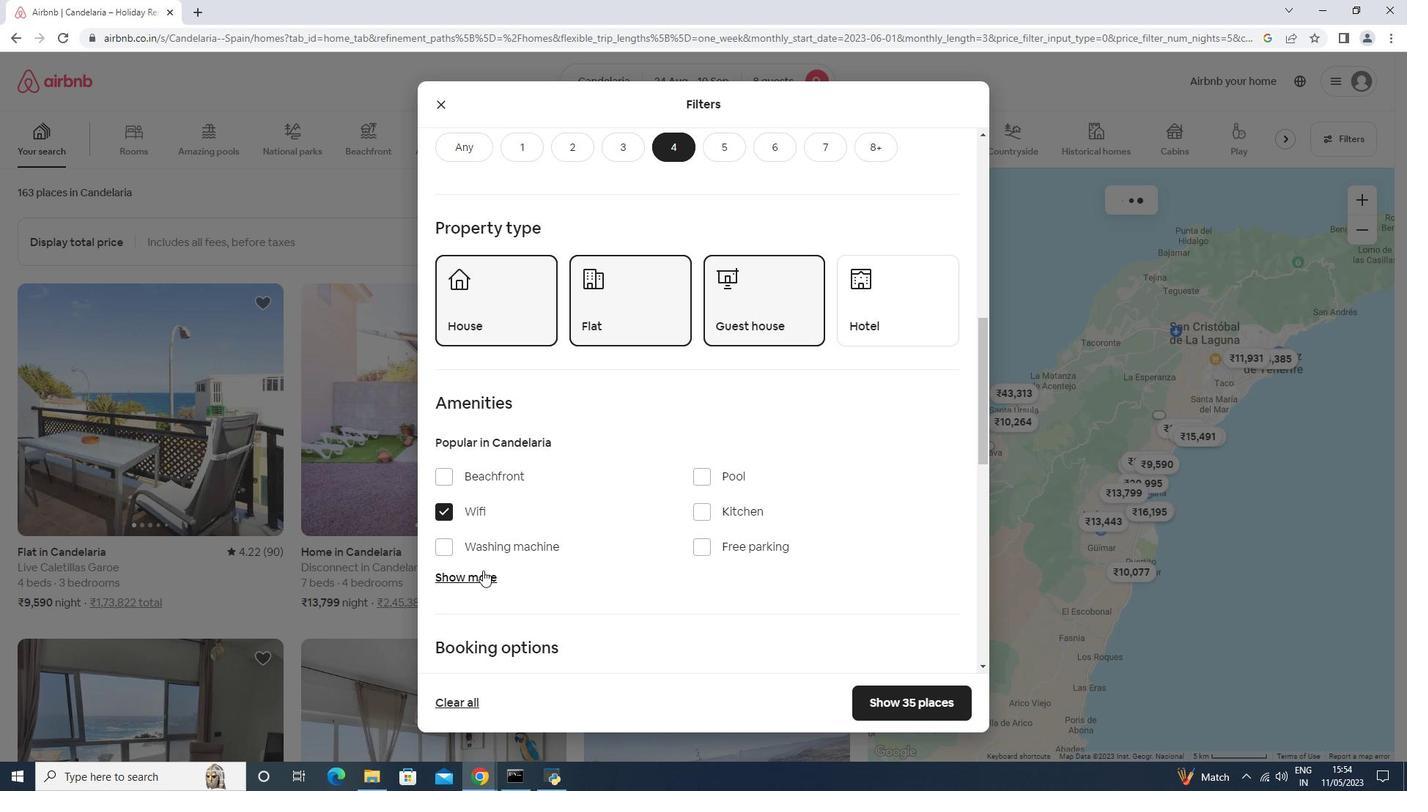 
Action: Mouse pressed left at (483, 571)
Screenshot: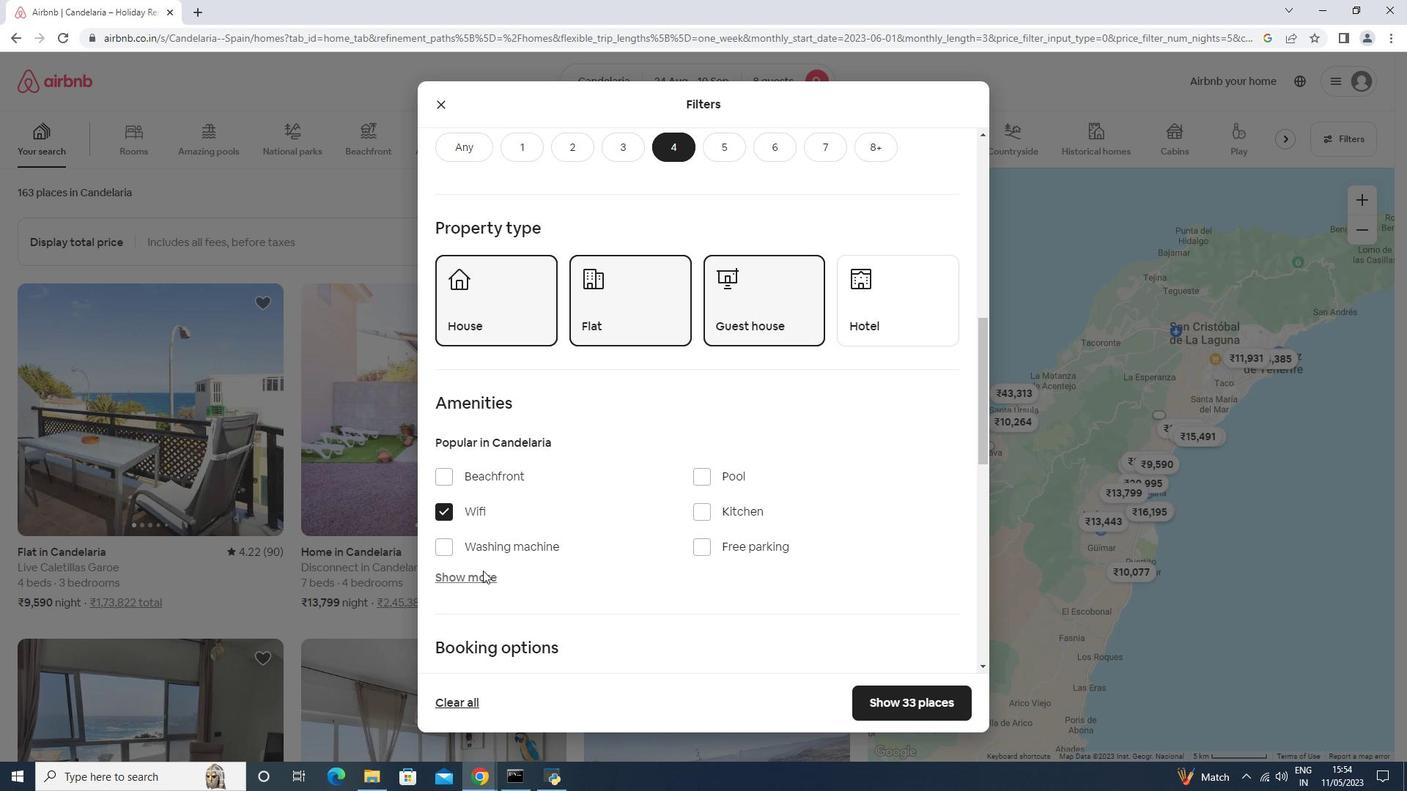 
Action: Mouse moved to (712, 547)
Screenshot: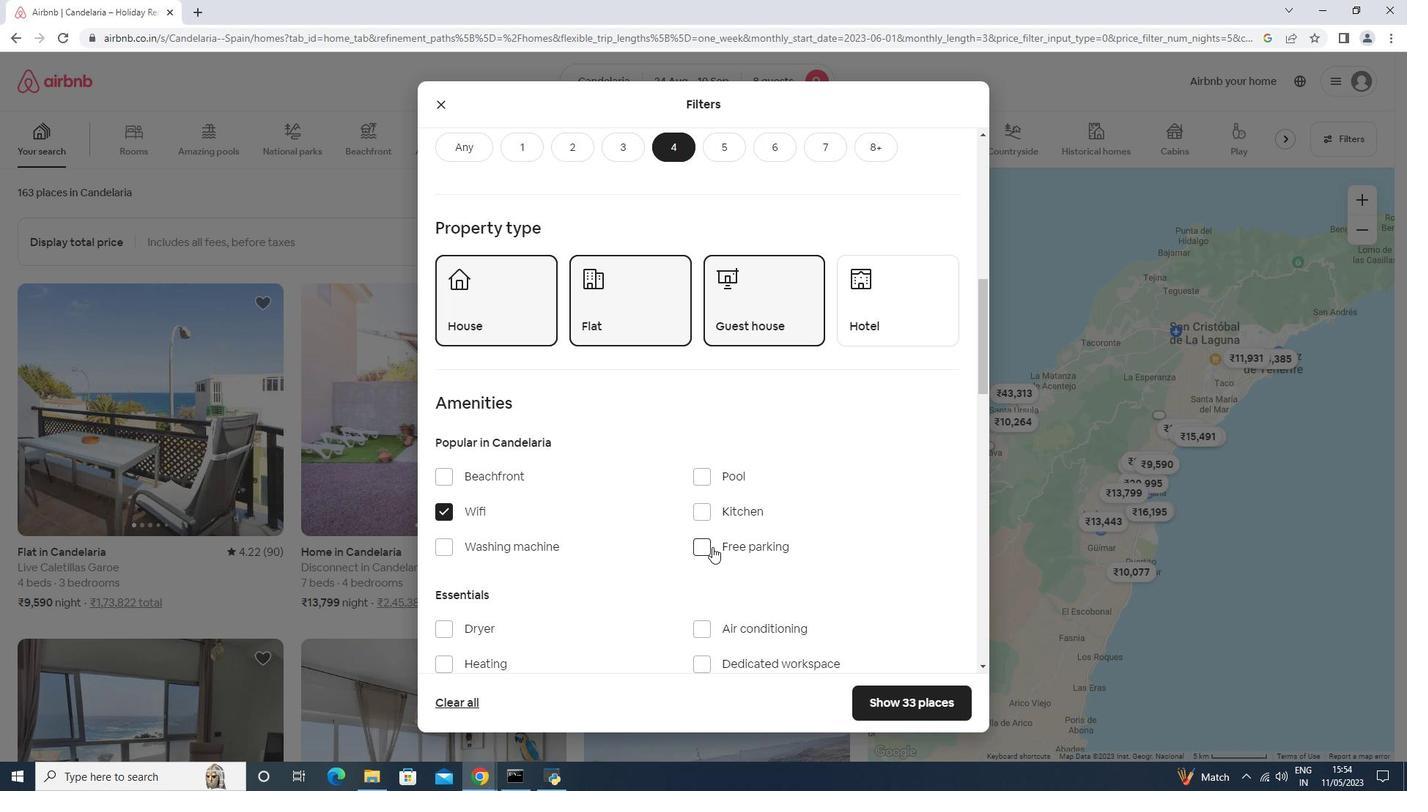 
Action: Mouse pressed left at (712, 547)
Screenshot: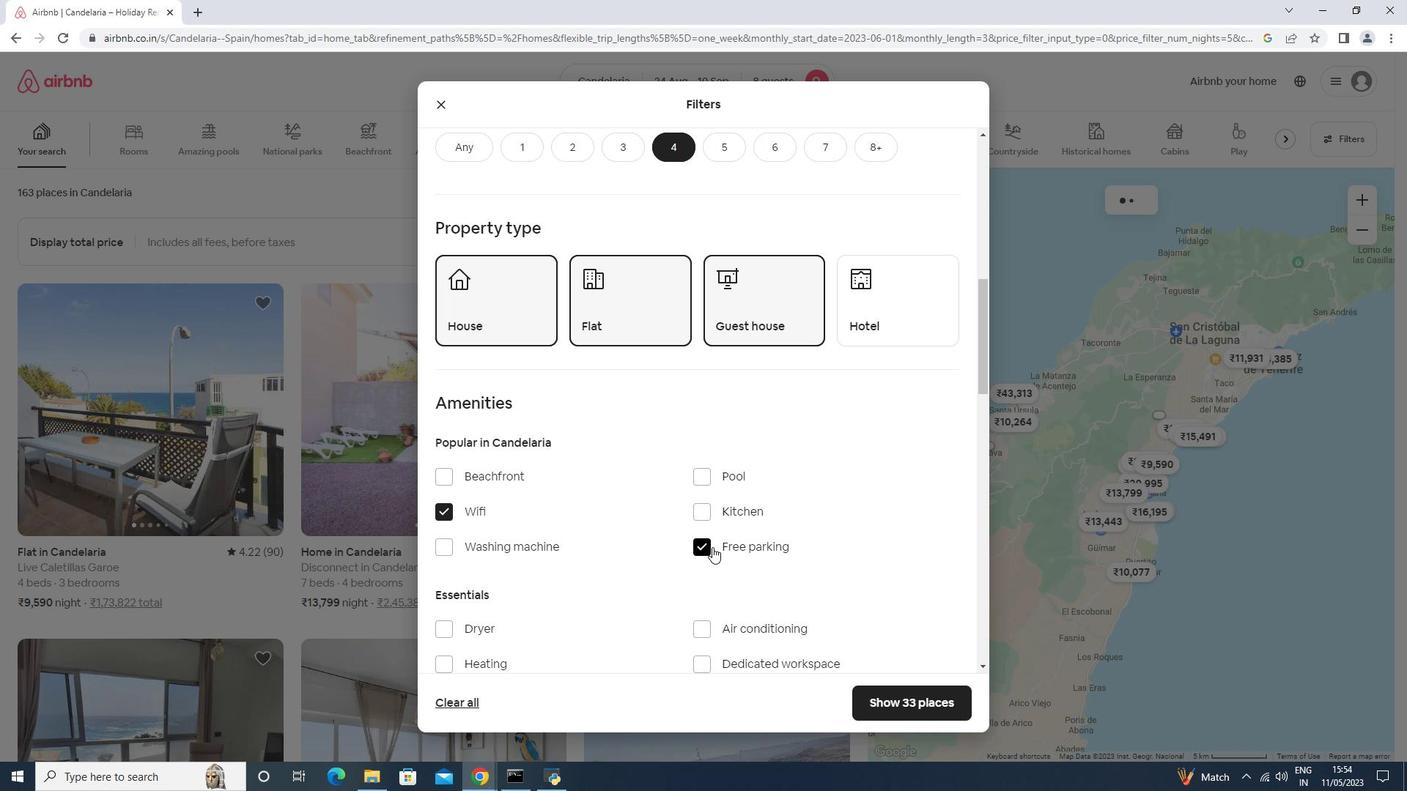 
Action: Mouse moved to (711, 547)
Screenshot: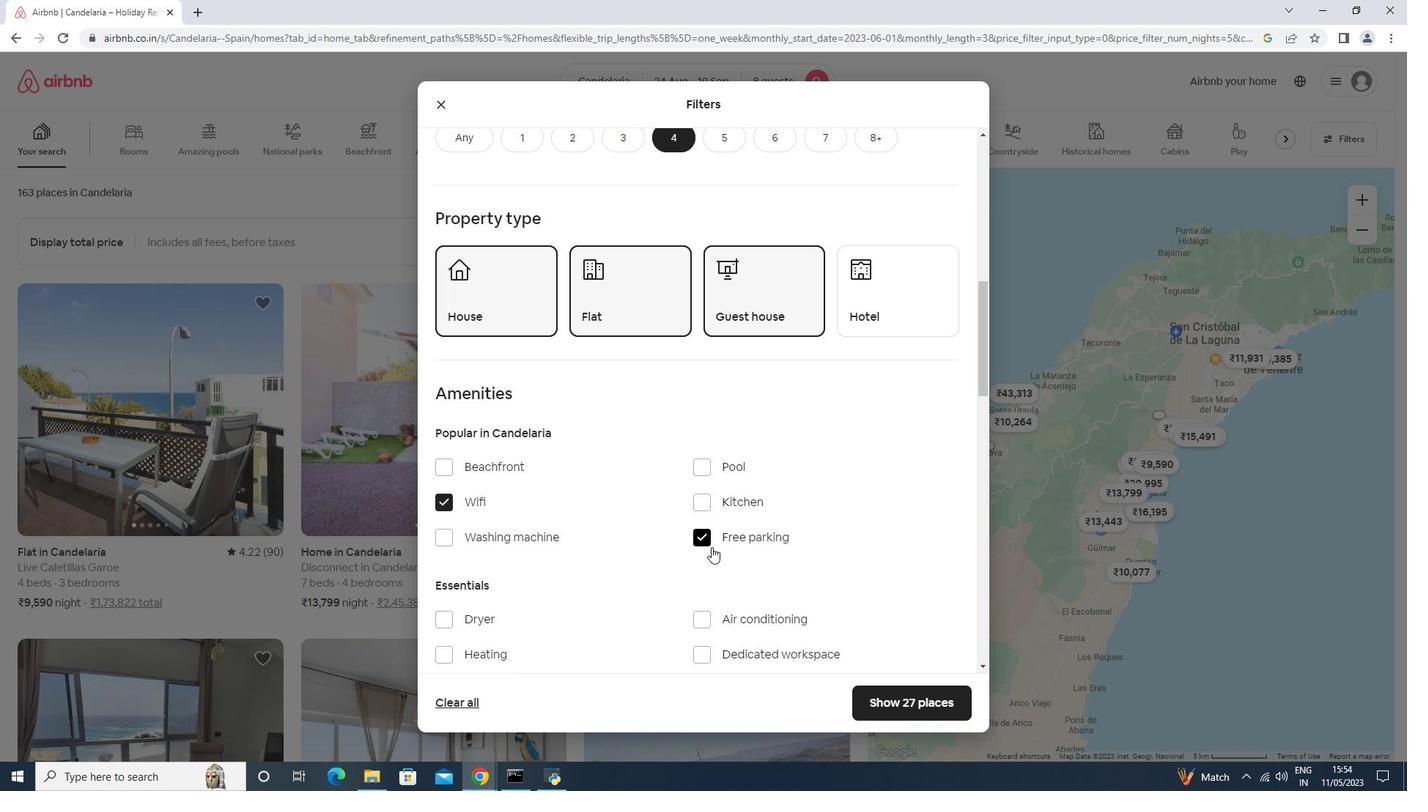 
Action: Mouse scrolled (711, 546) with delta (0, 0)
Screenshot: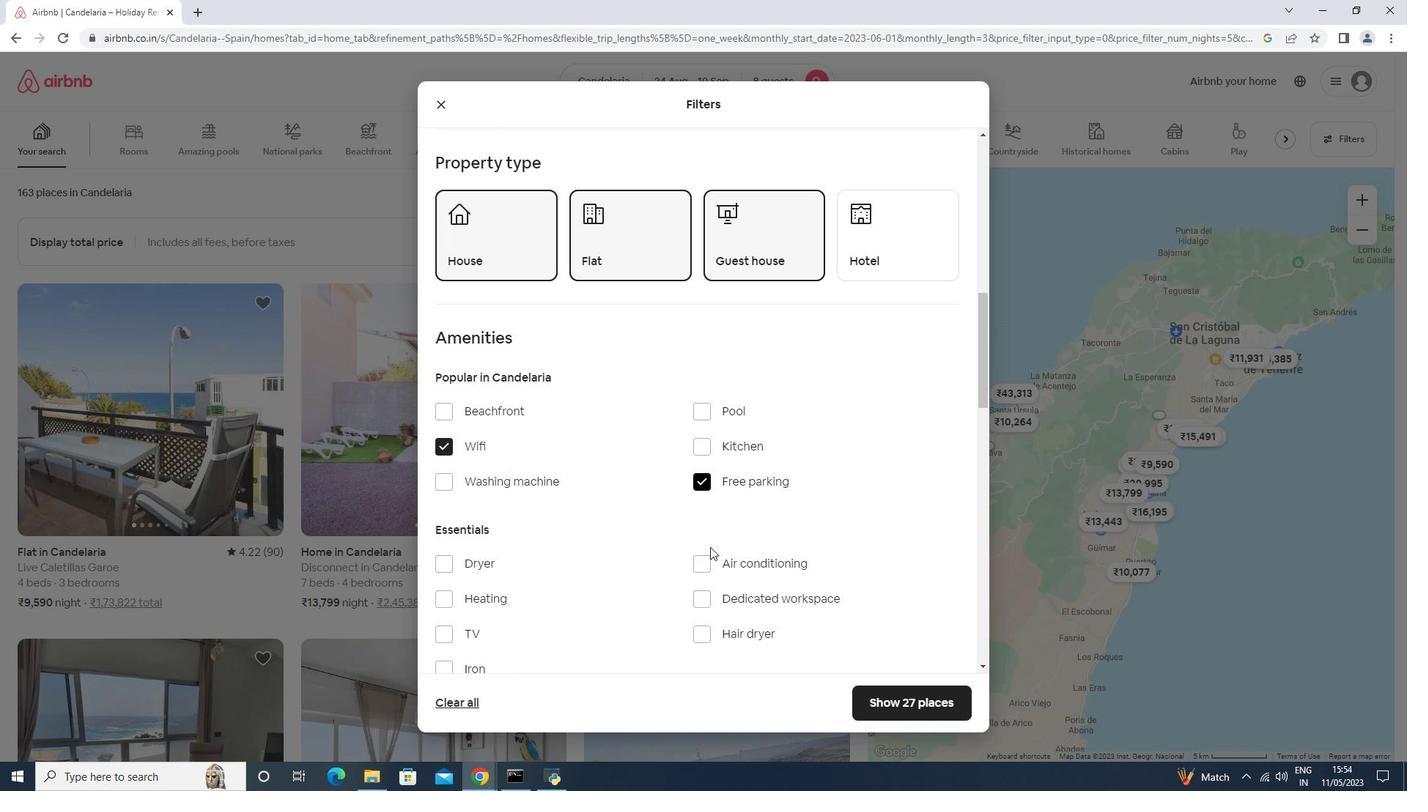 
Action: Mouse scrolled (711, 546) with delta (0, 0)
Screenshot: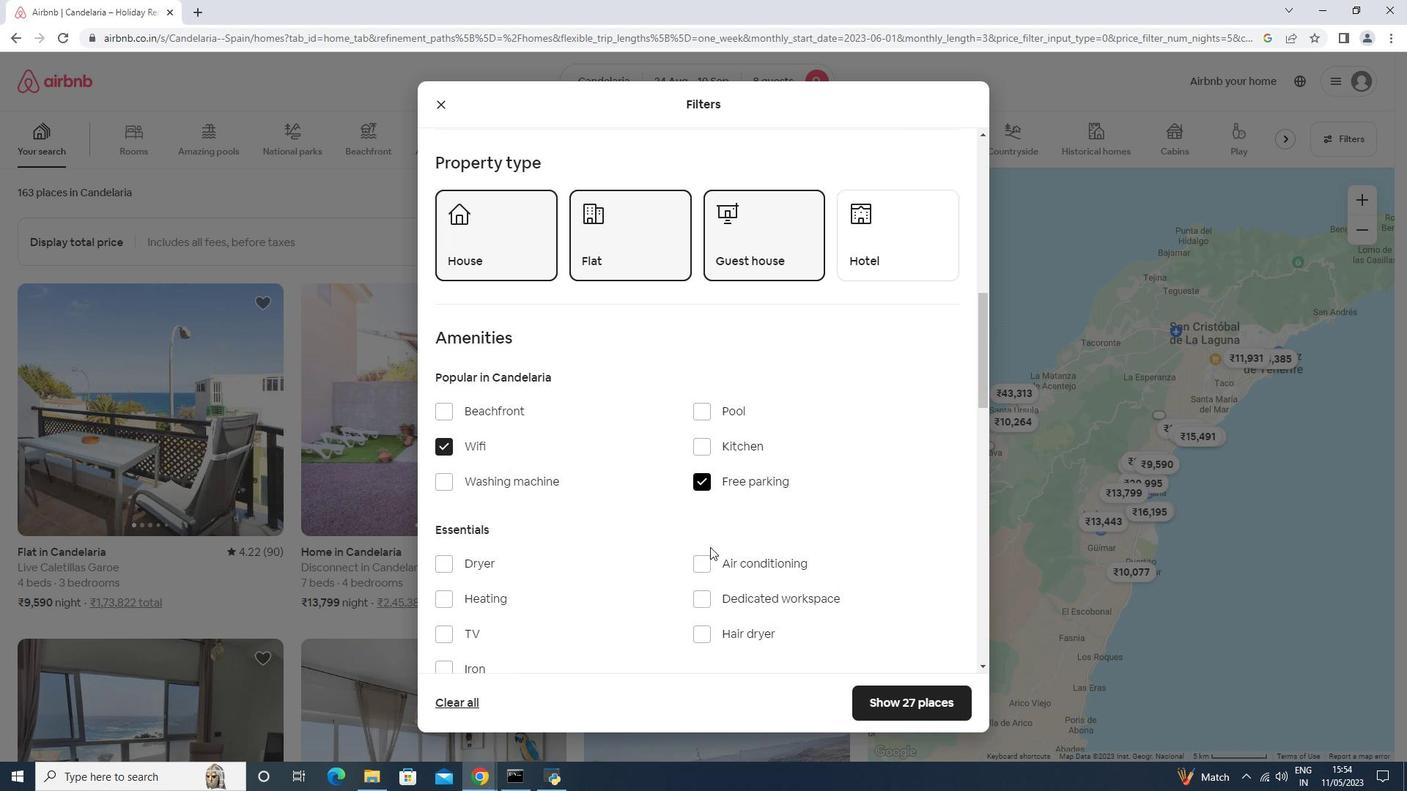
Action: Mouse moved to (710, 547)
Screenshot: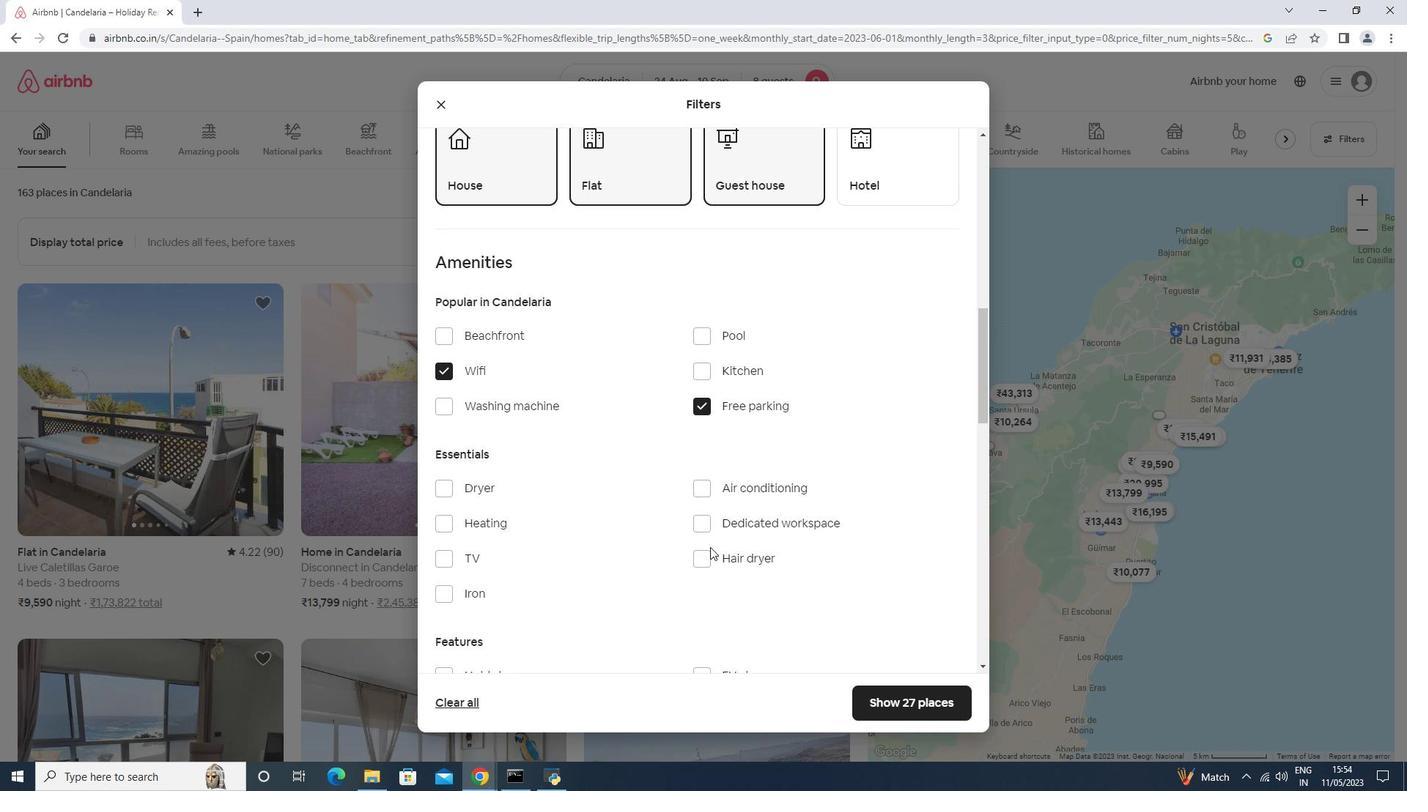 
Action: Mouse scrolled (710, 546) with delta (0, 0)
Screenshot: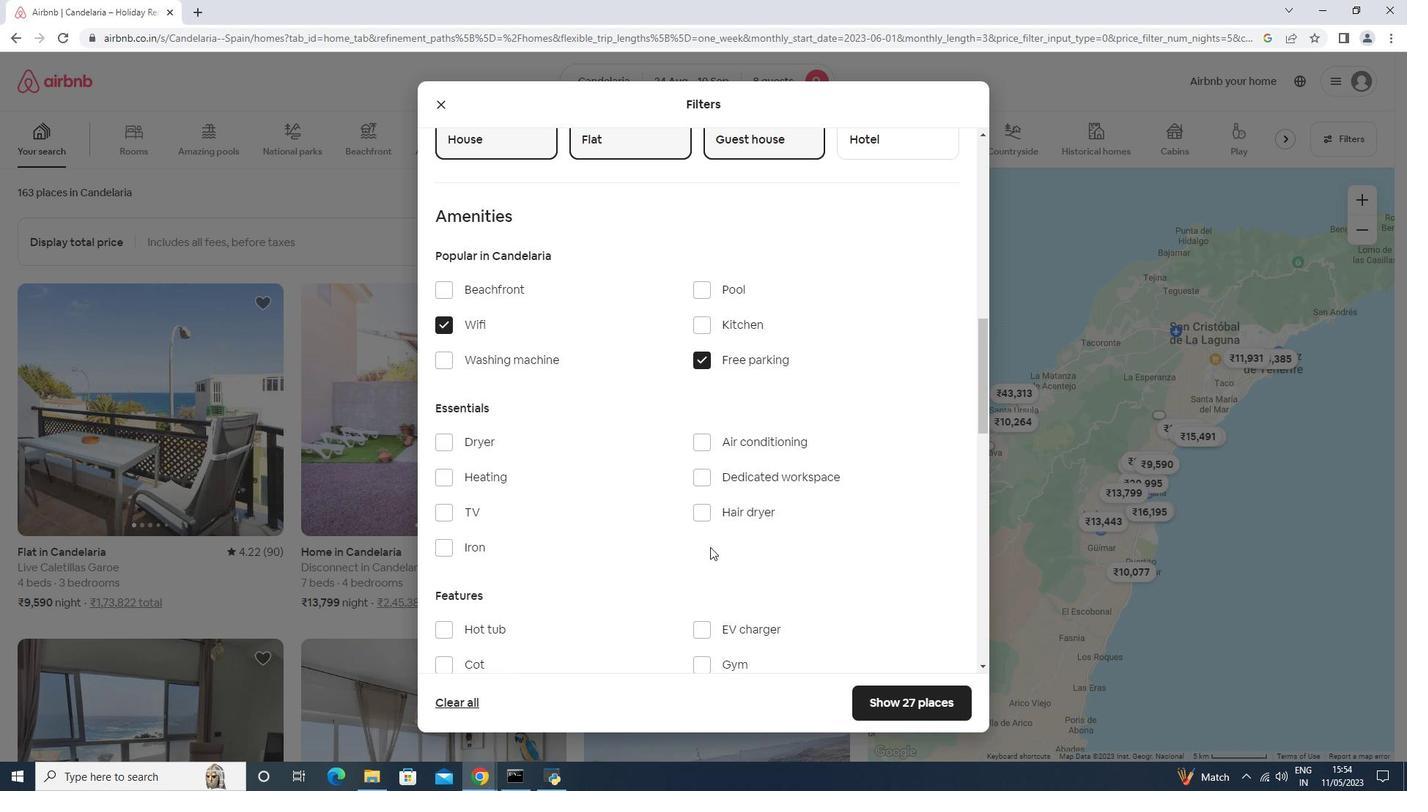 
Action: Mouse moved to (488, 480)
Screenshot: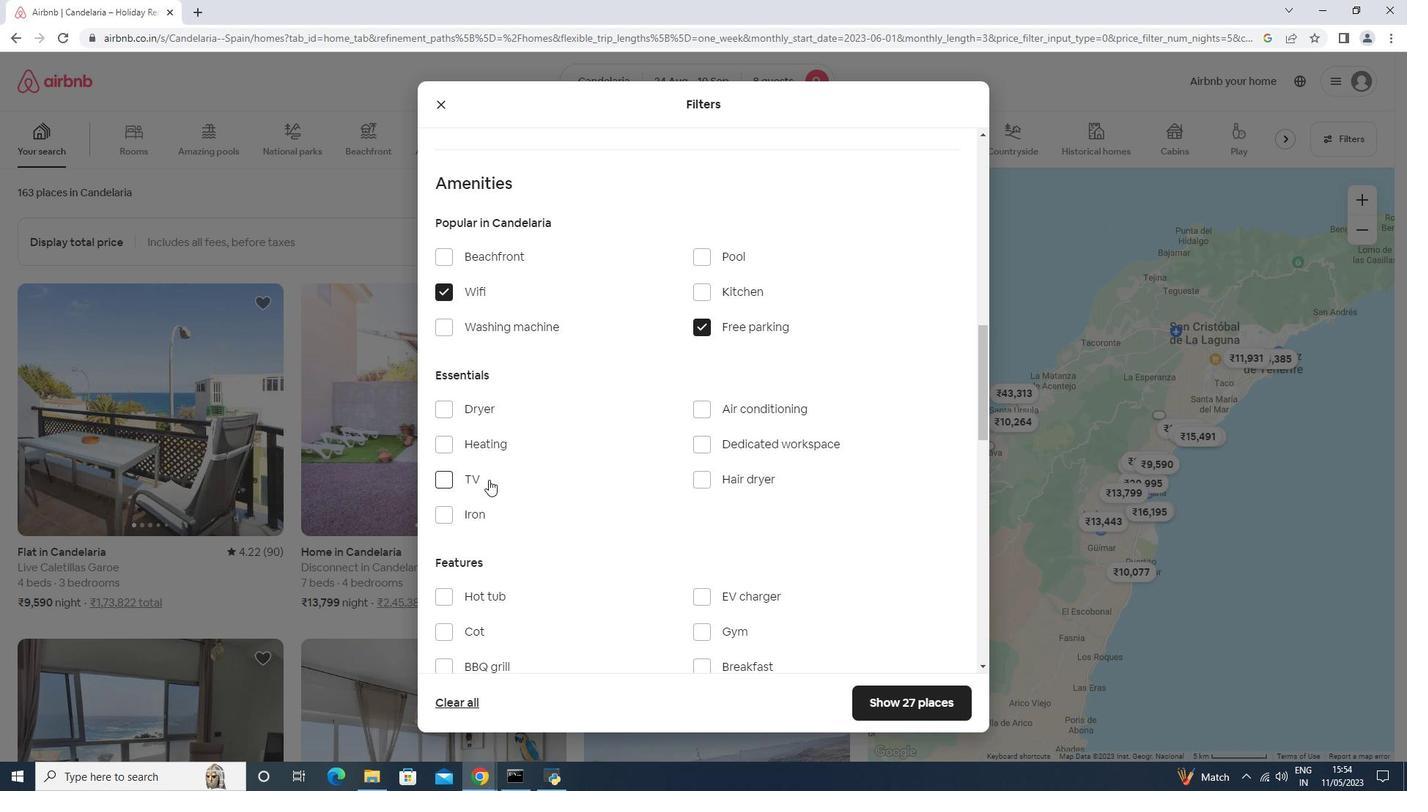 
Action: Mouse pressed left at (488, 480)
Screenshot: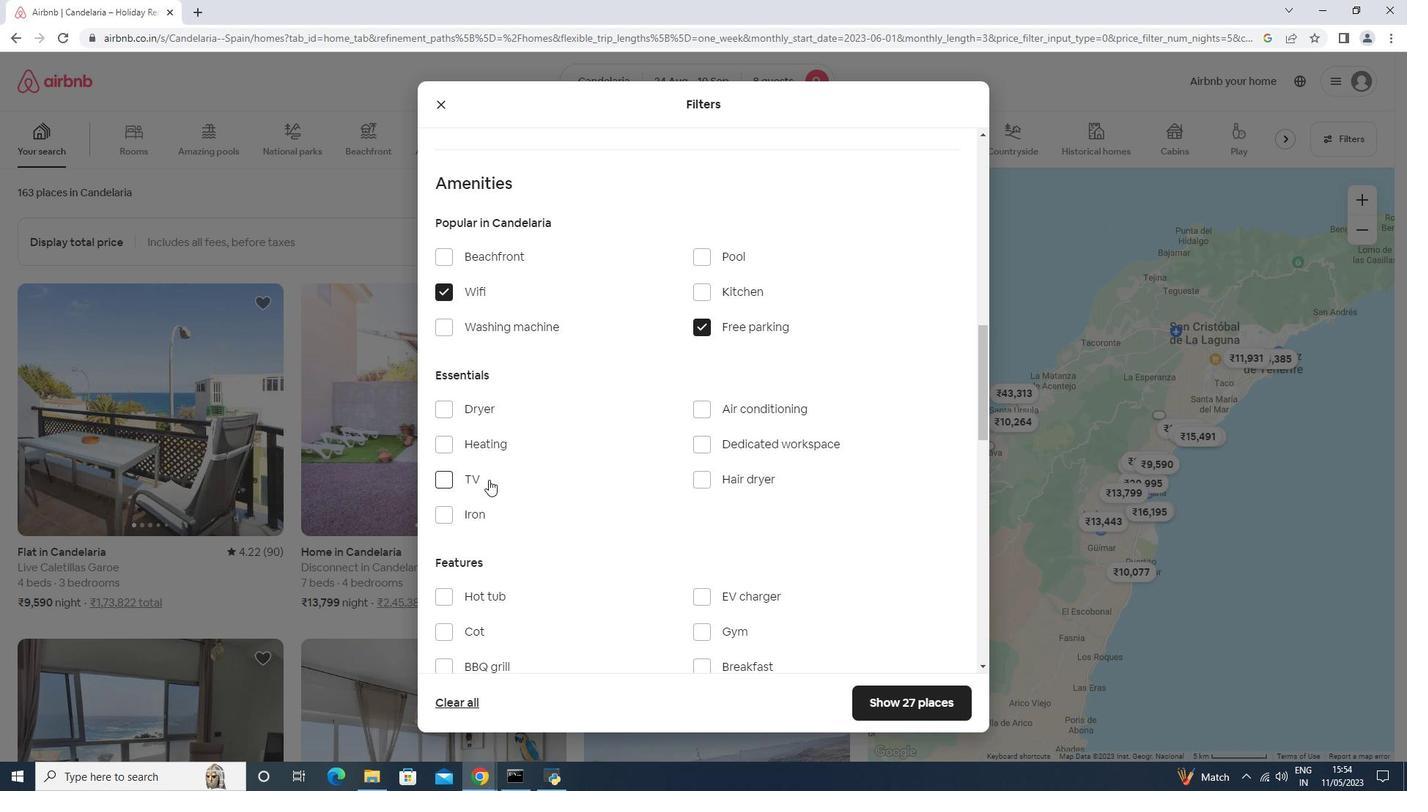 
Action: Mouse scrolled (488, 479) with delta (0, 0)
Screenshot: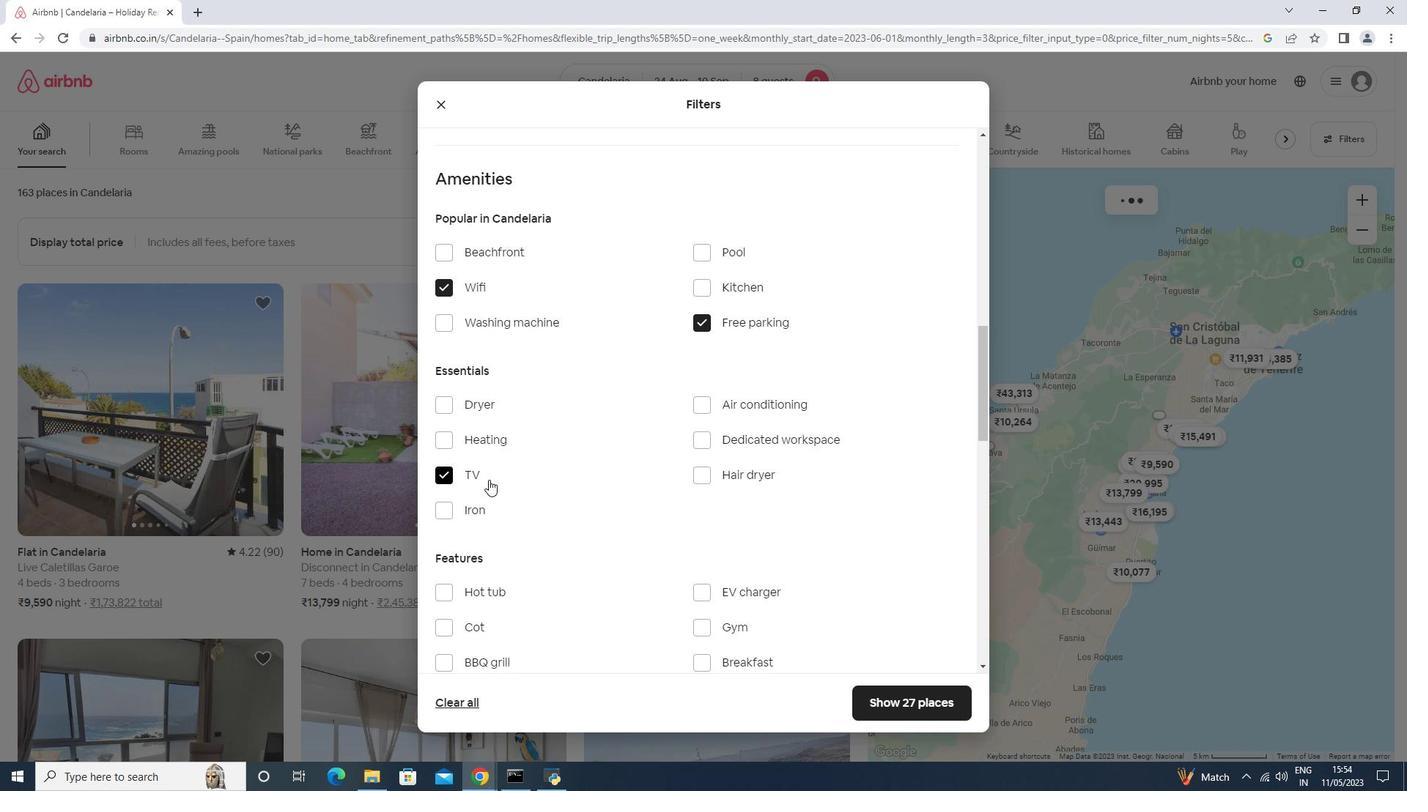 
Action: Mouse scrolled (488, 479) with delta (0, 0)
Screenshot: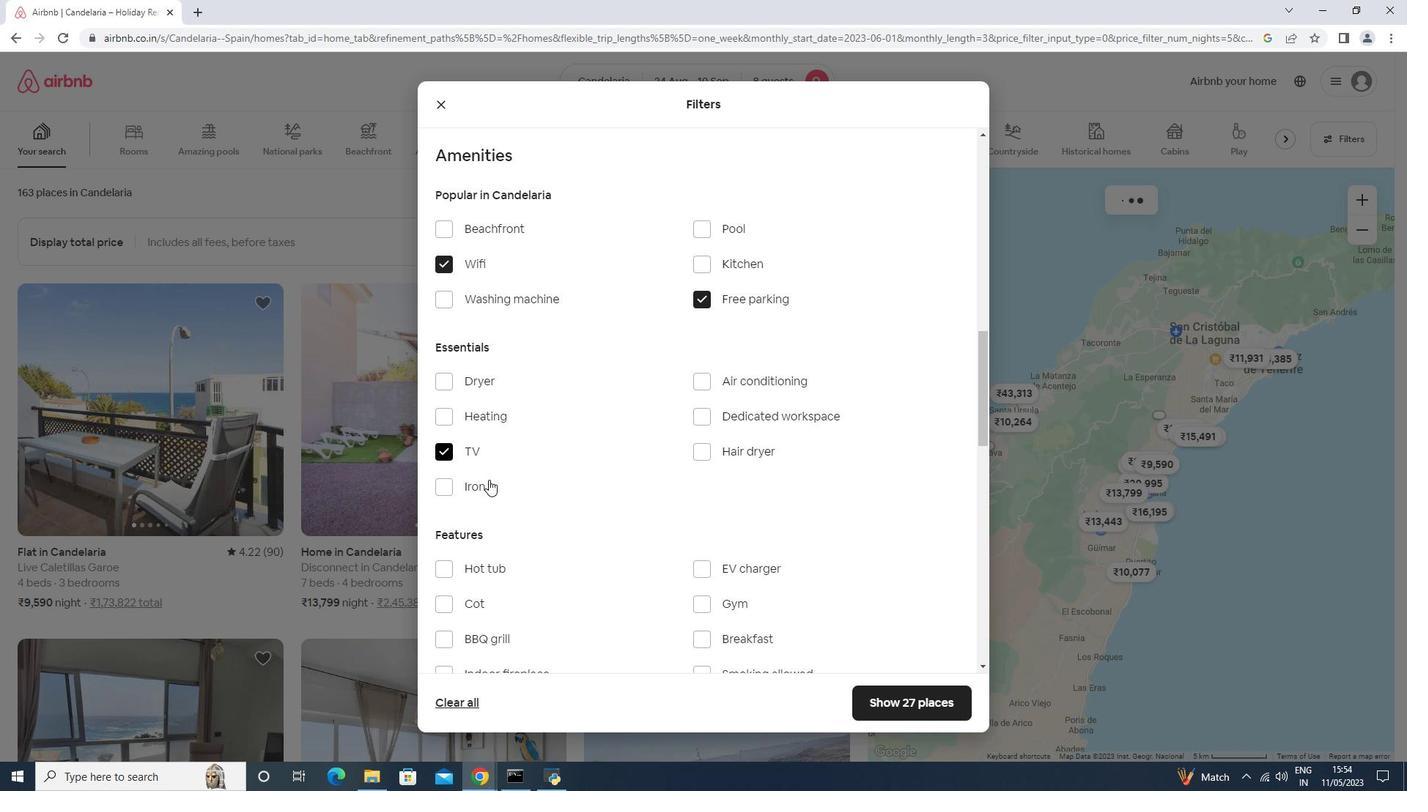 
Action: Mouse scrolled (488, 479) with delta (0, 0)
Screenshot: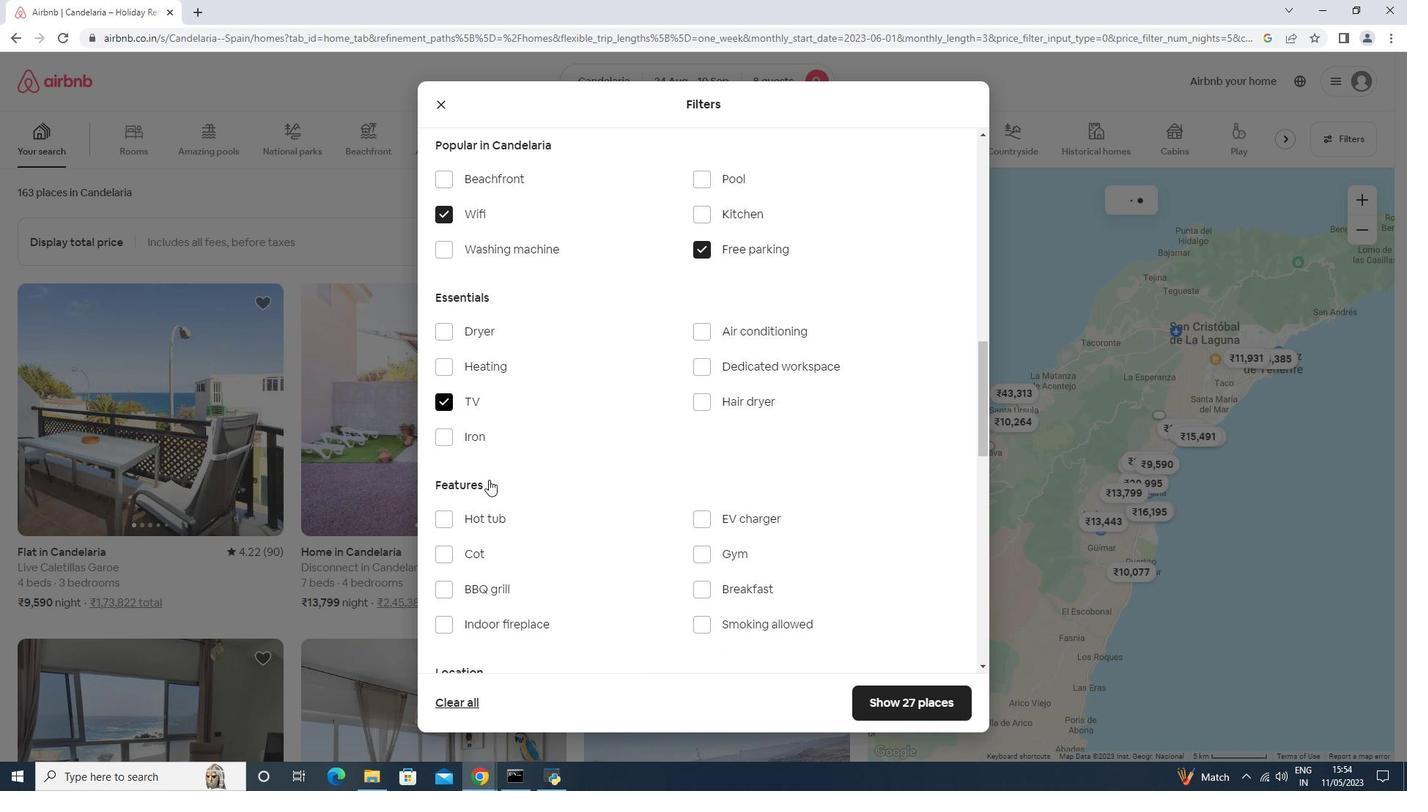 
Action: Mouse moved to (703, 447)
Screenshot: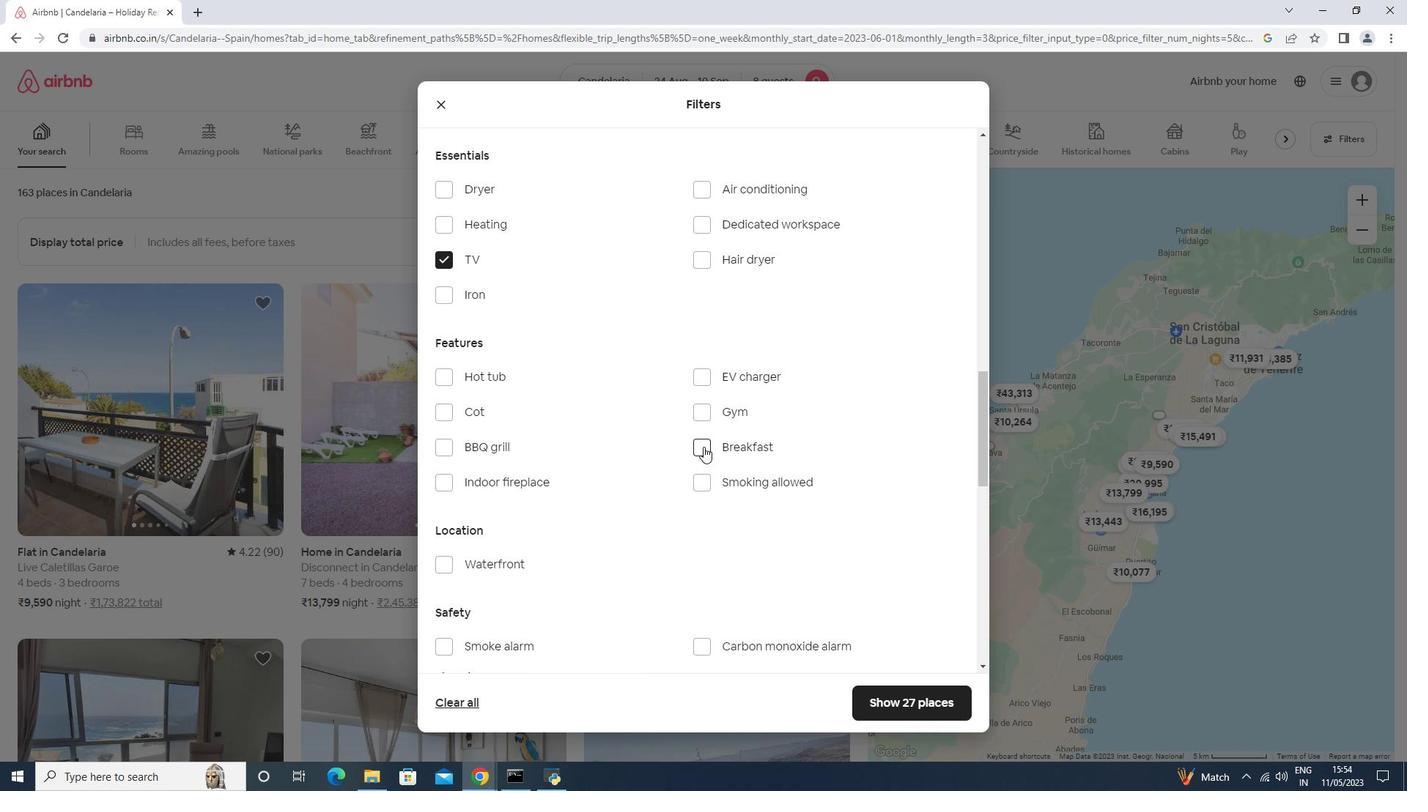 
Action: Mouse pressed left at (703, 447)
Screenshot: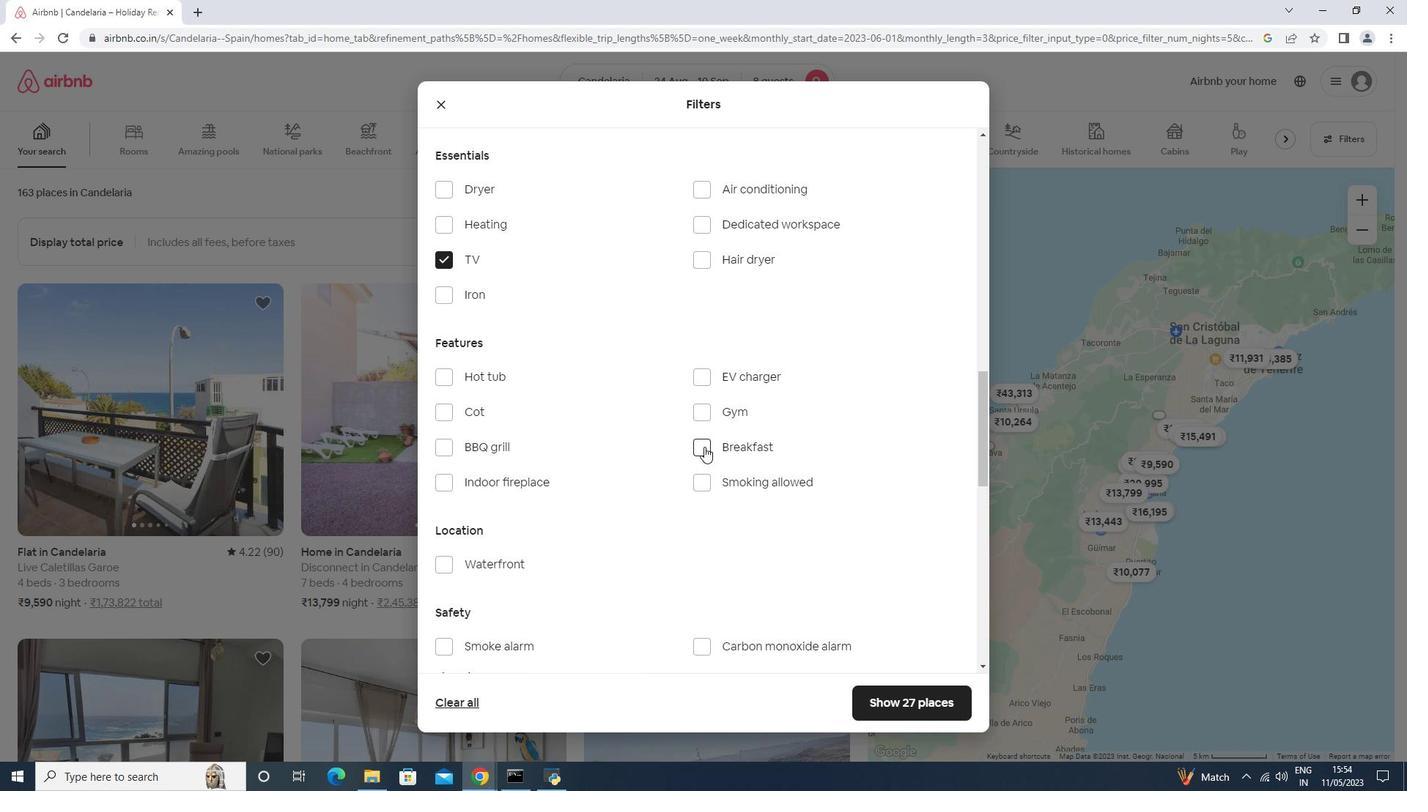 
Action: Mouse moved to (722, 417)
Screenshot: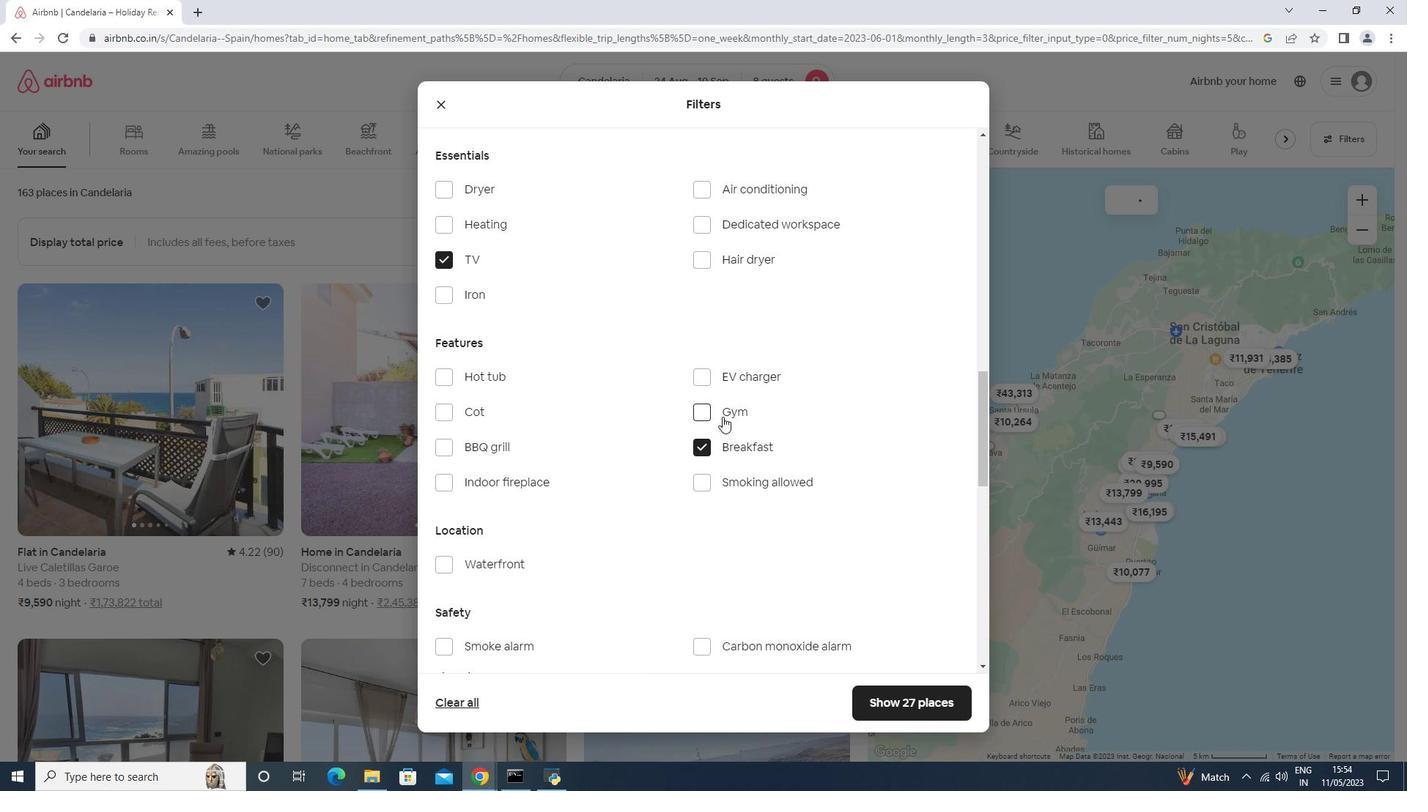
Action: Mouse pressed left at (722, 417)
Screenshot: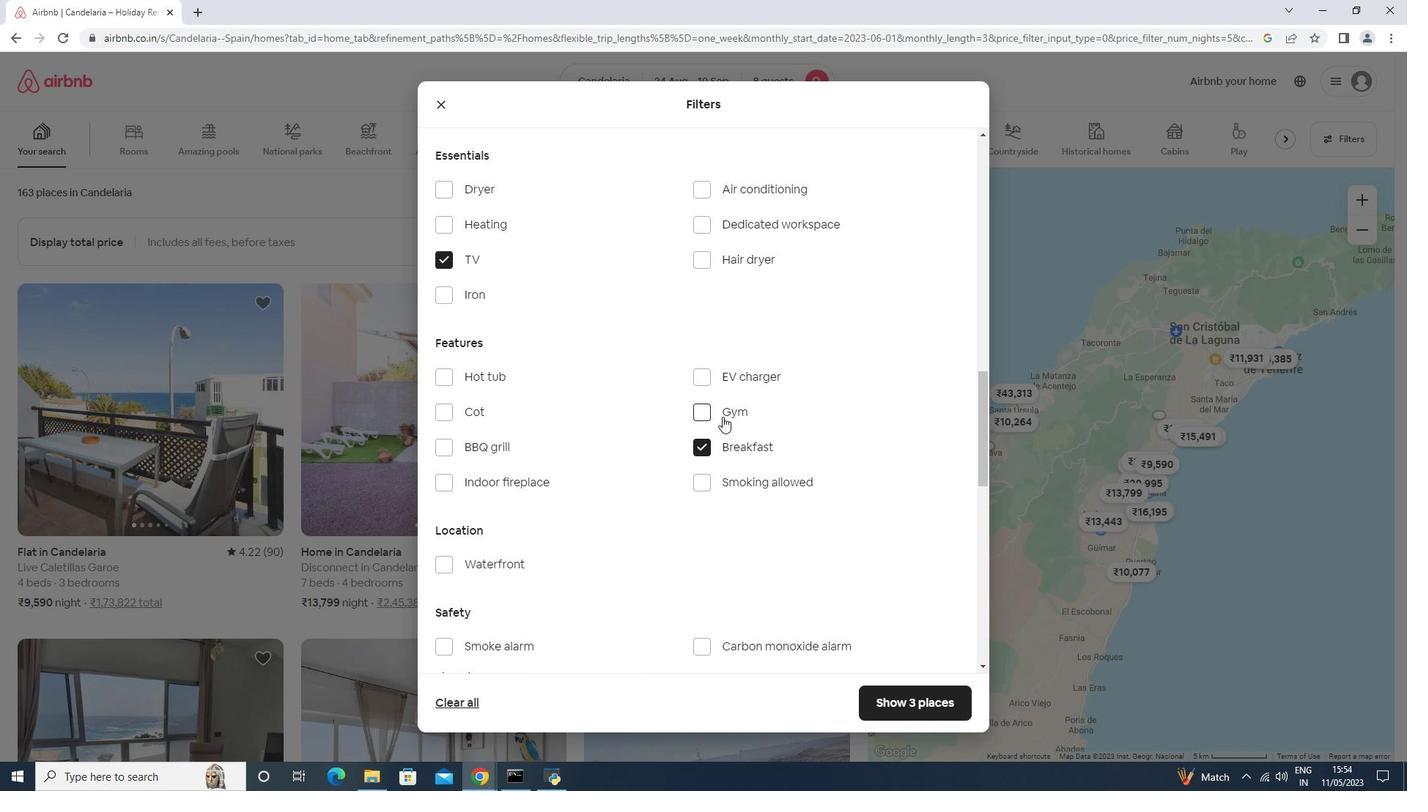 
Action: Mouse moved to (722, 421)
Screenshot: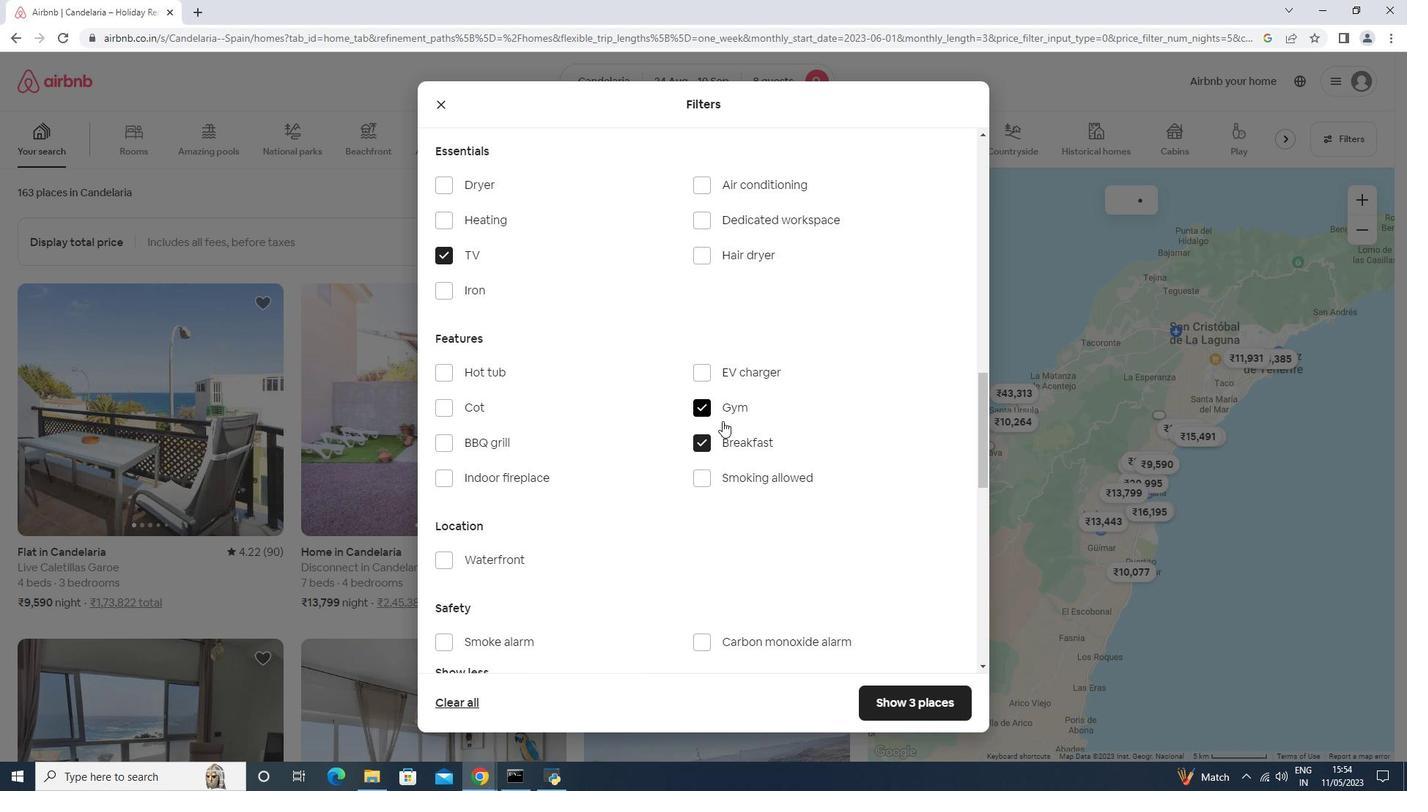 
Action: Mouse scrolled (722, 420) with delta (0, 0)
Screenshot: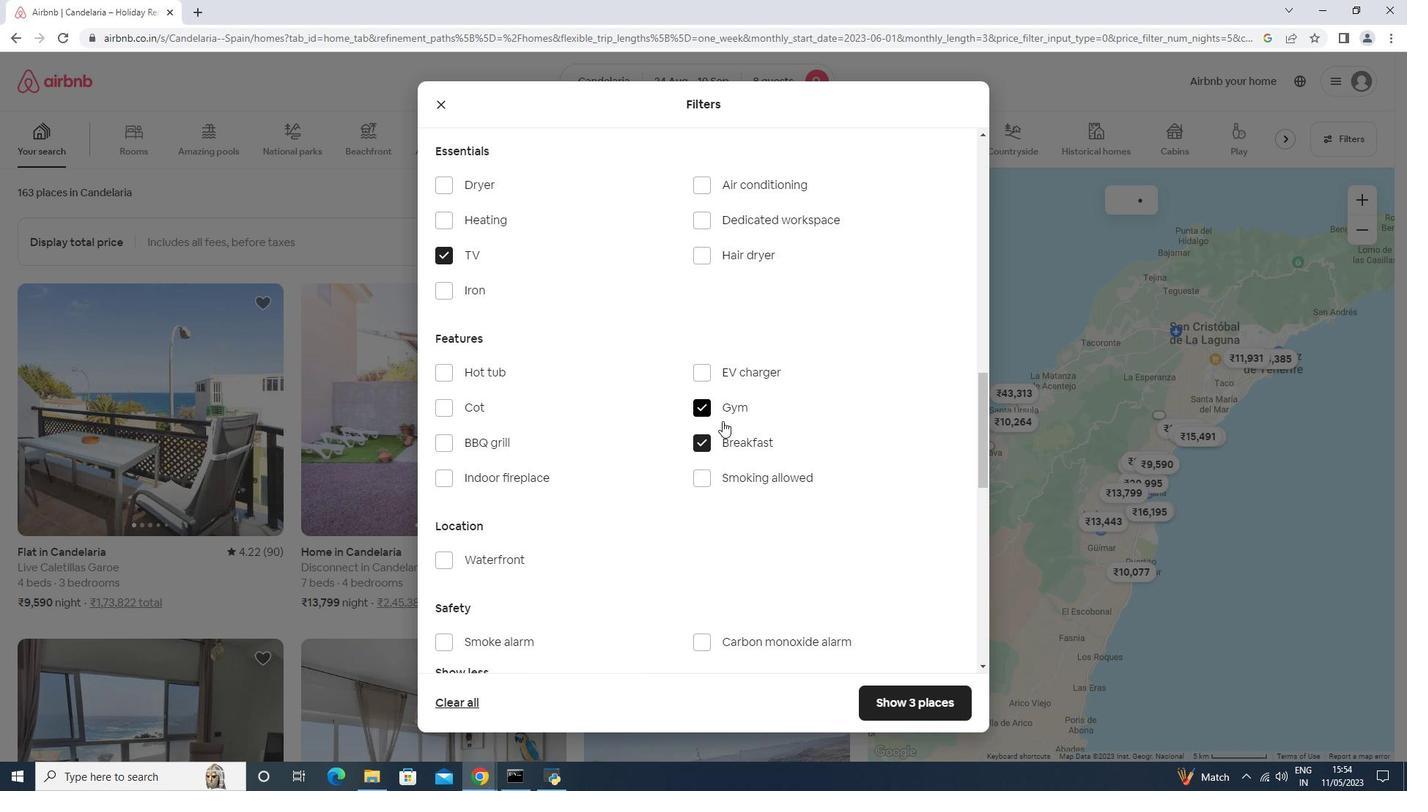 
Action: Mouse scrolled (722, 420) with delta (0, 0)
Screenshot: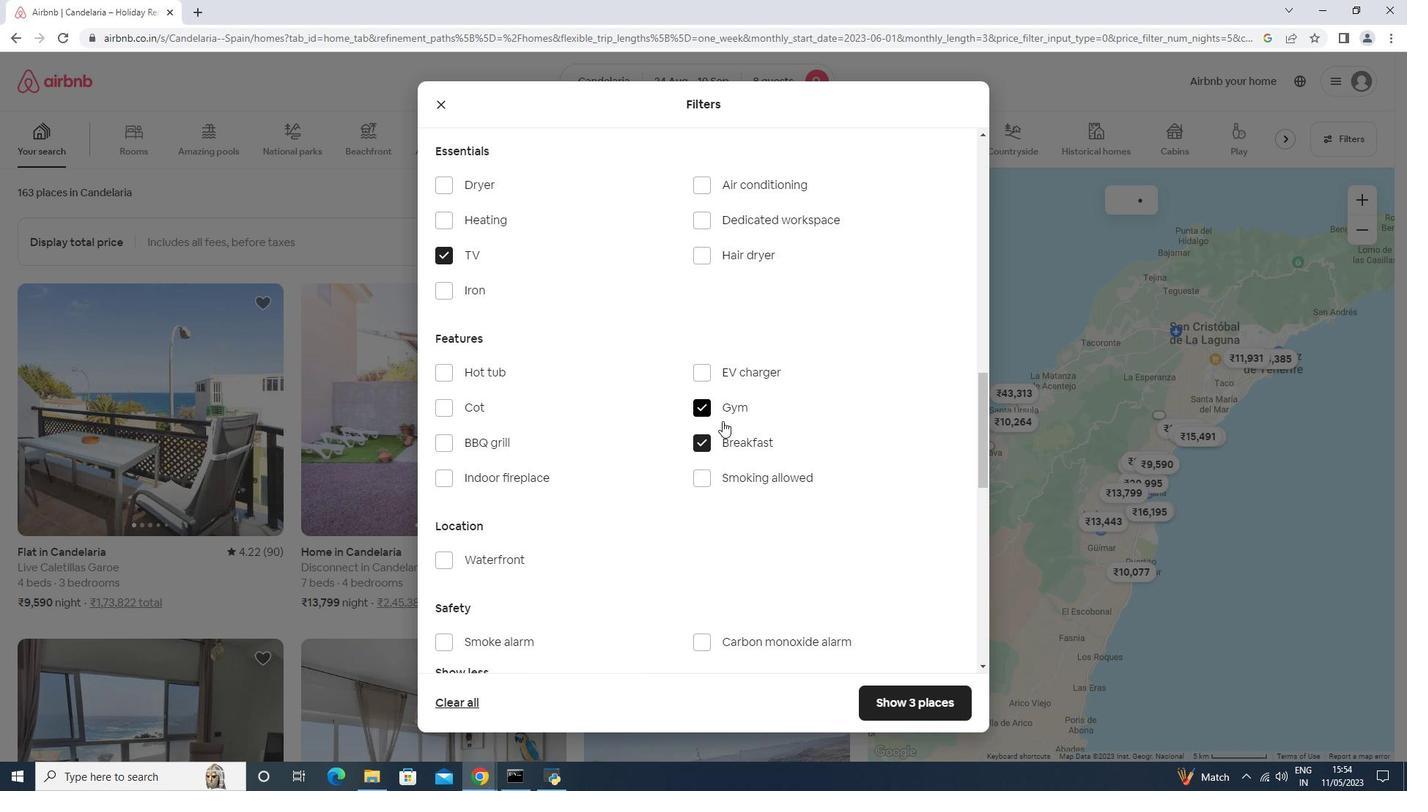 
Action: Mouse scrolled (722, 420) with delta (0, 0)
Screenshot: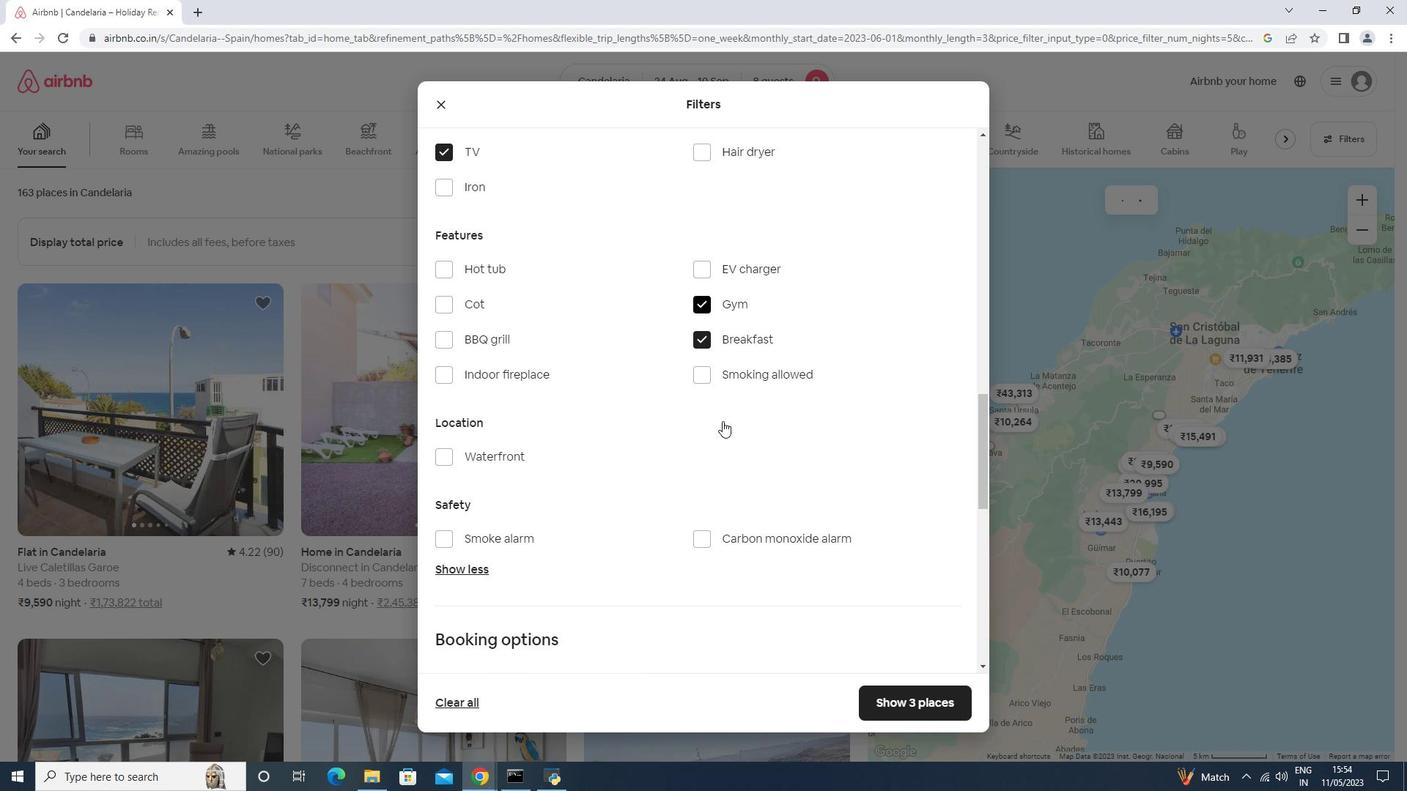 
Action: Mouse scrolled (722, 420) with delta (0, 0)
Screenshot: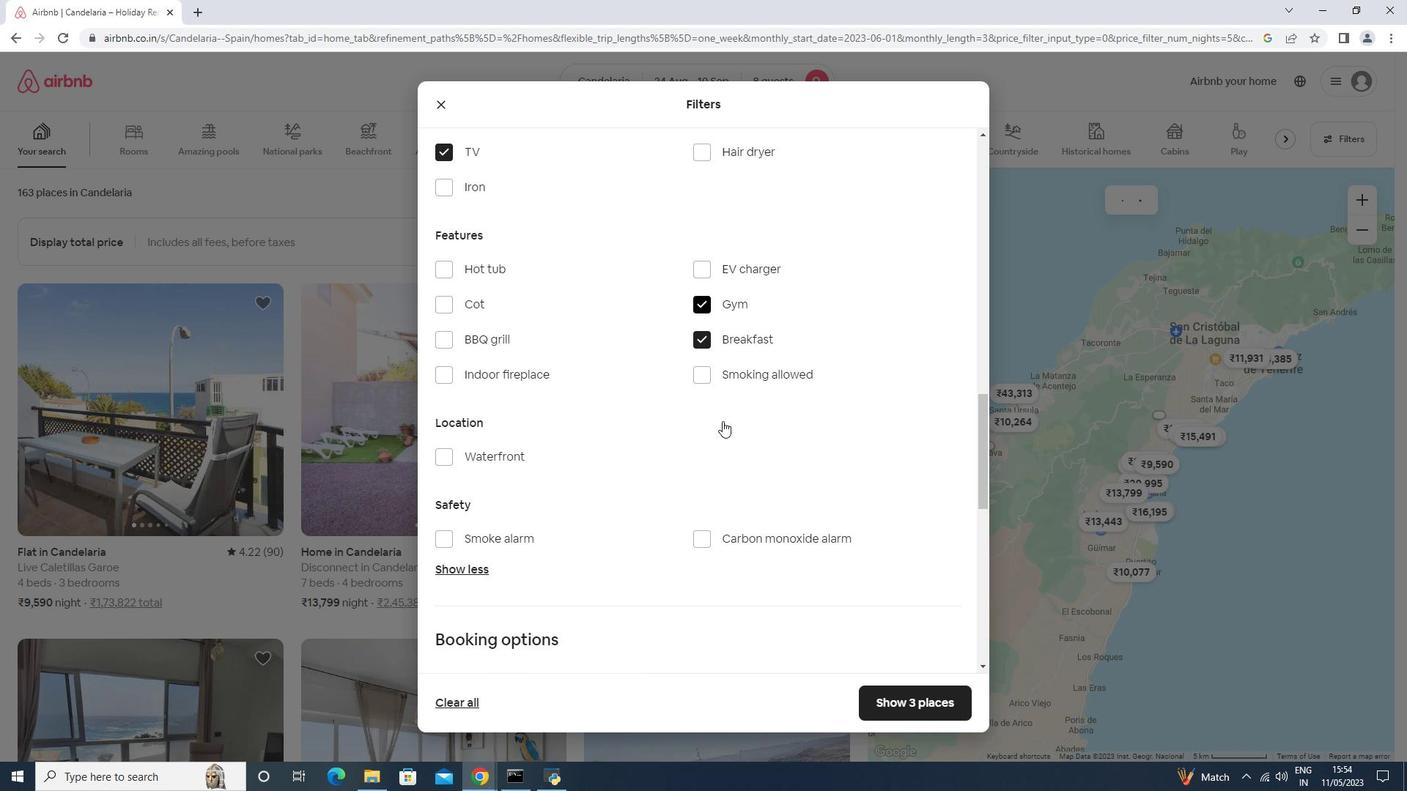 
Action: Mouse scrolled (722, 420) with delta (0, 0)
Screenshot: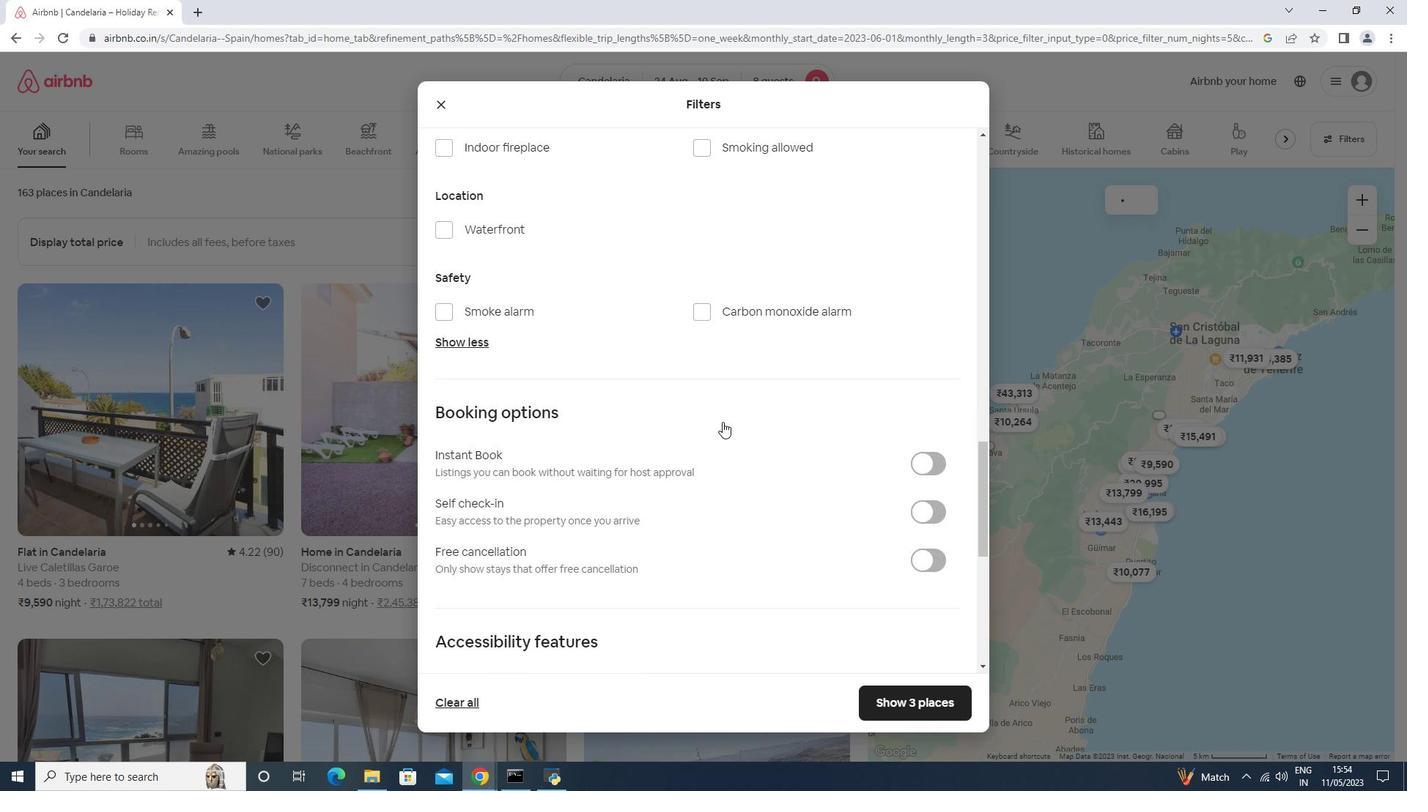
Action: Mouse moved to (926, 483)
Screenshot: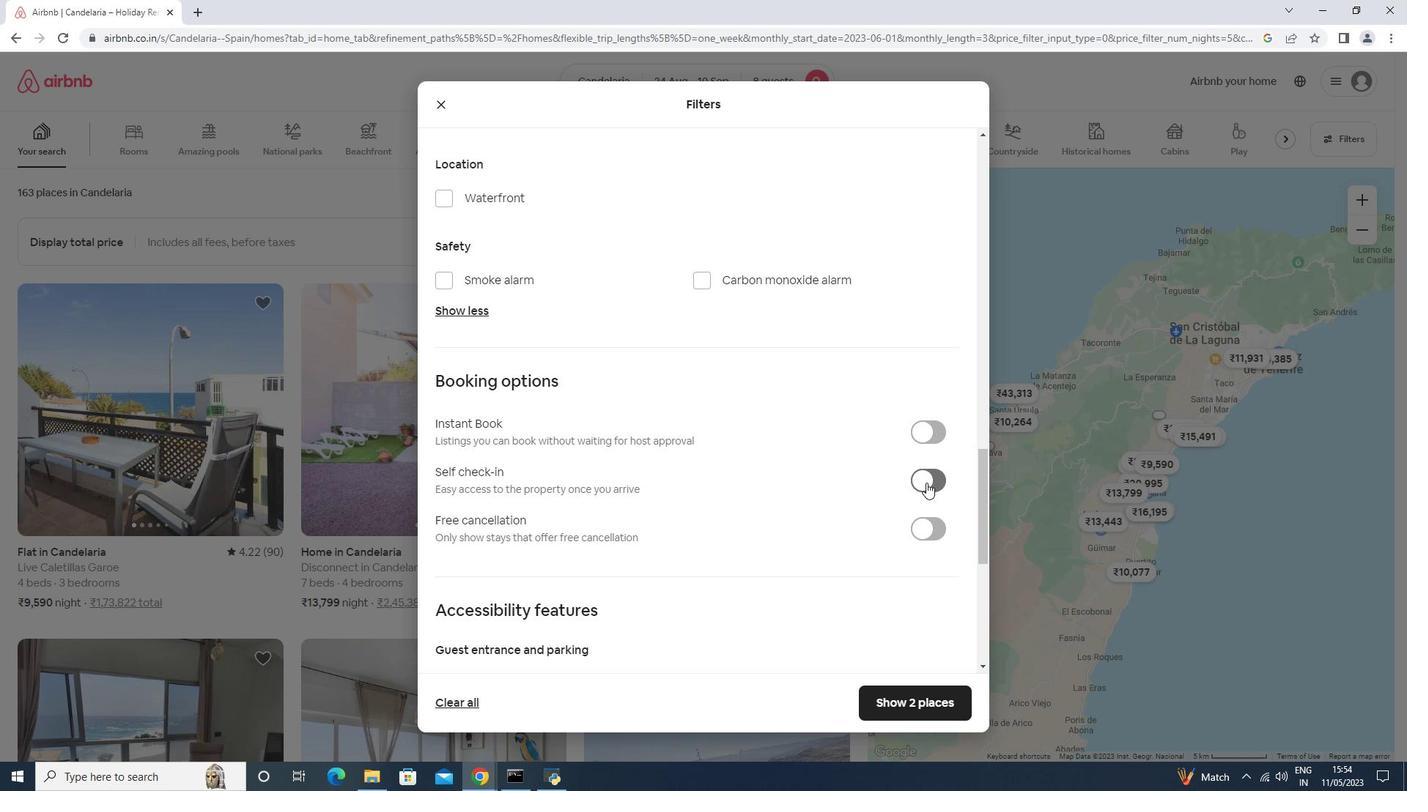 
Action: Mouse pressed left at (926, 483)
Screenshot: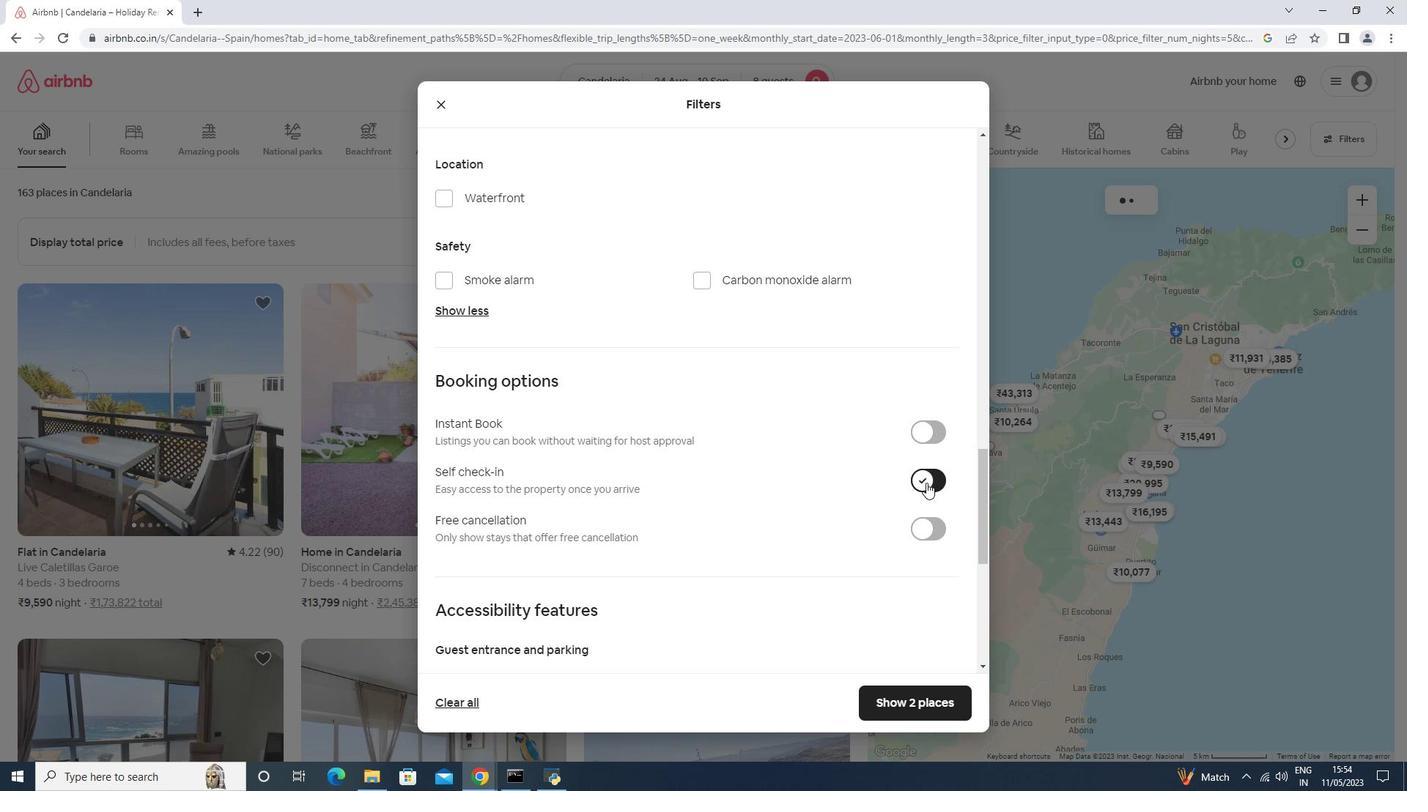 
Action: Mouse moved to (917, 480)
Screenshot: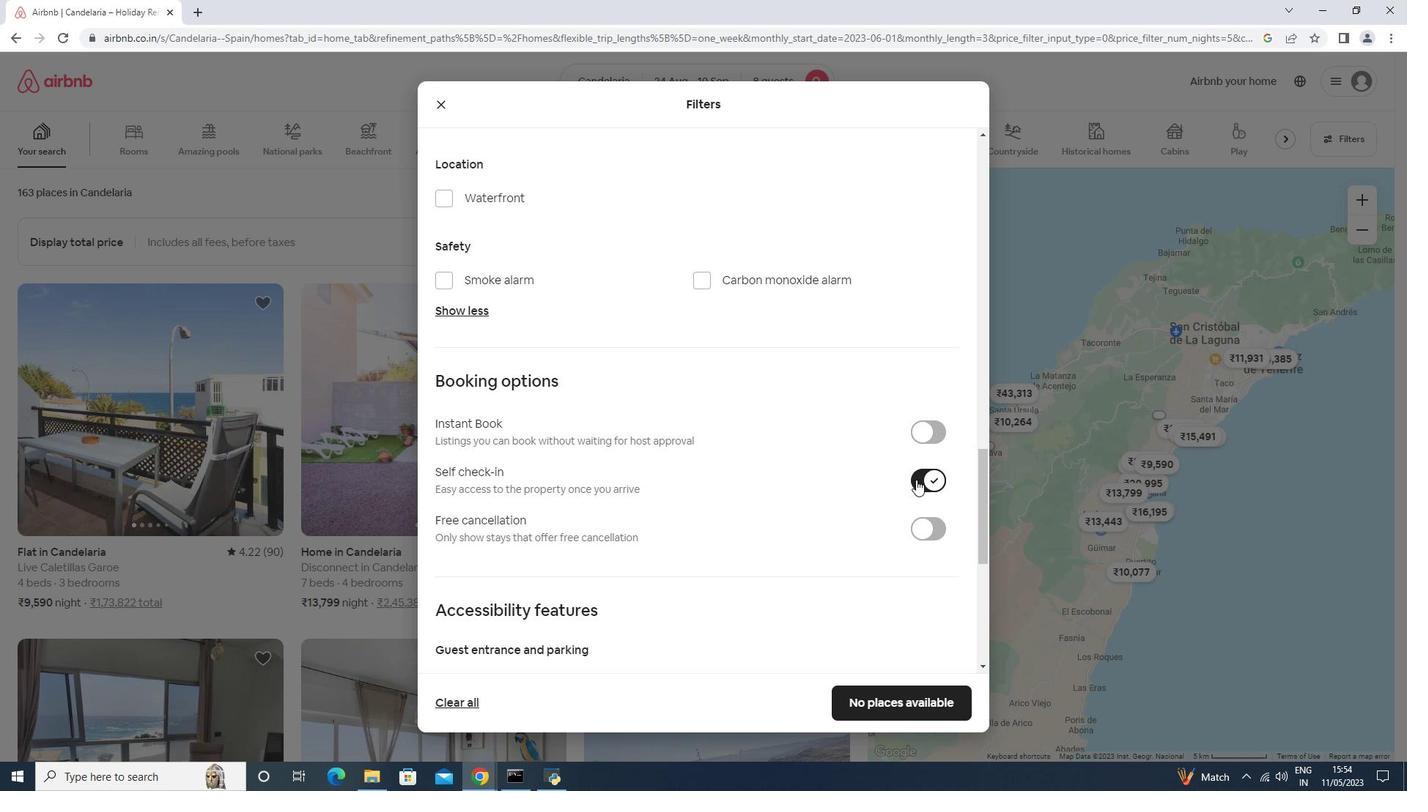 
Action: Mouse scrolled (917, 479) with delta (0, 0)
Screenshot: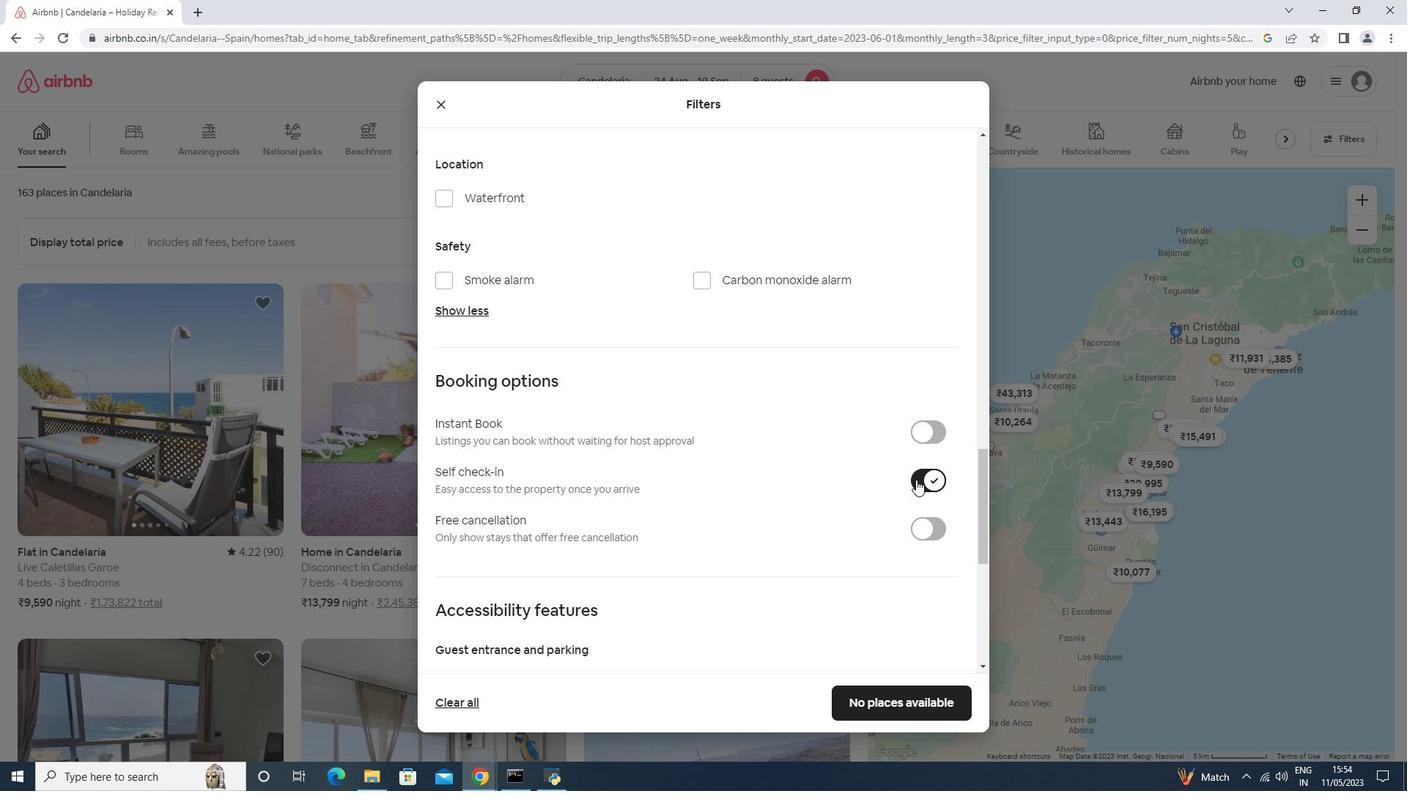 
Action: Mouse moved to (916, 480)
Screenshot: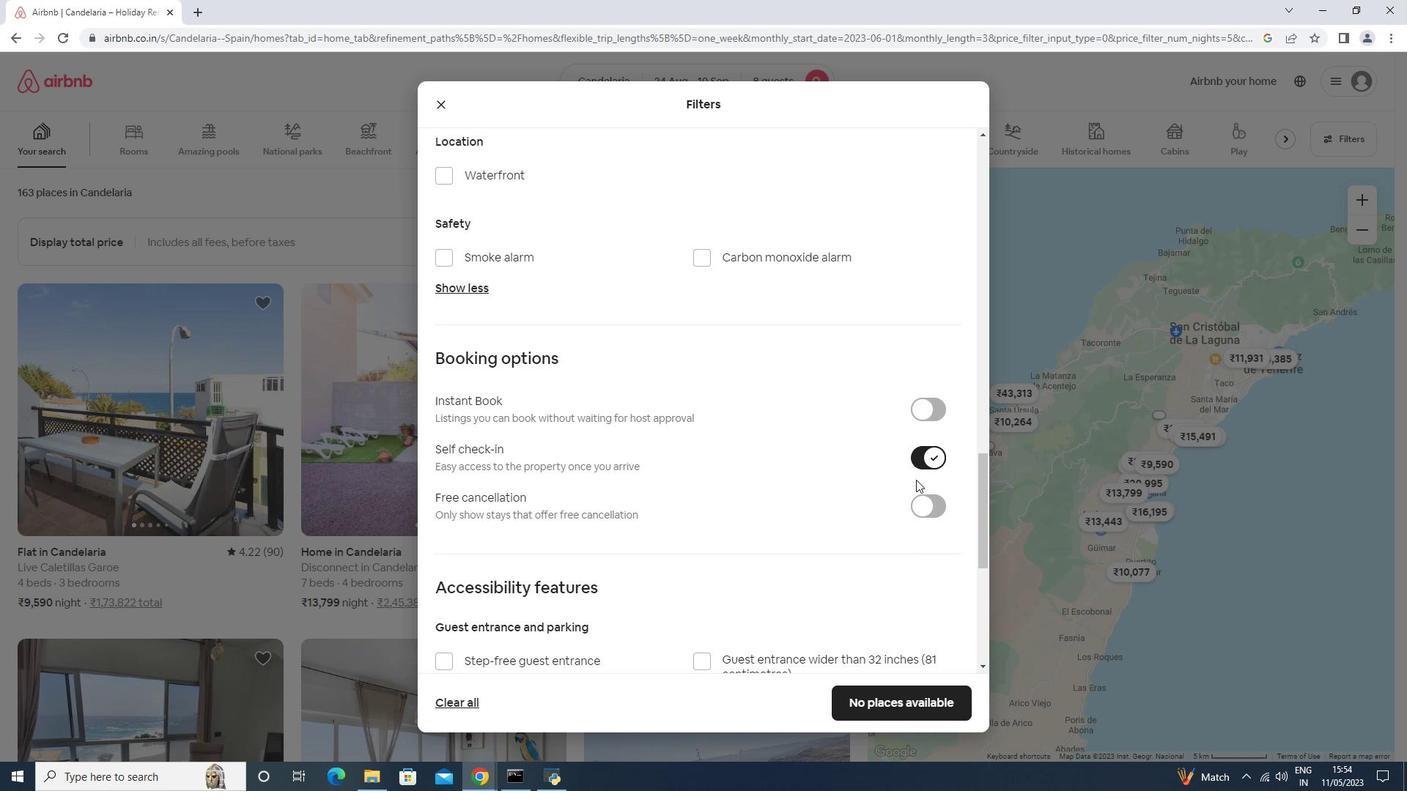 
Action: Mouse scrolled (917, 479) with delta (0, 0)
Screenshot: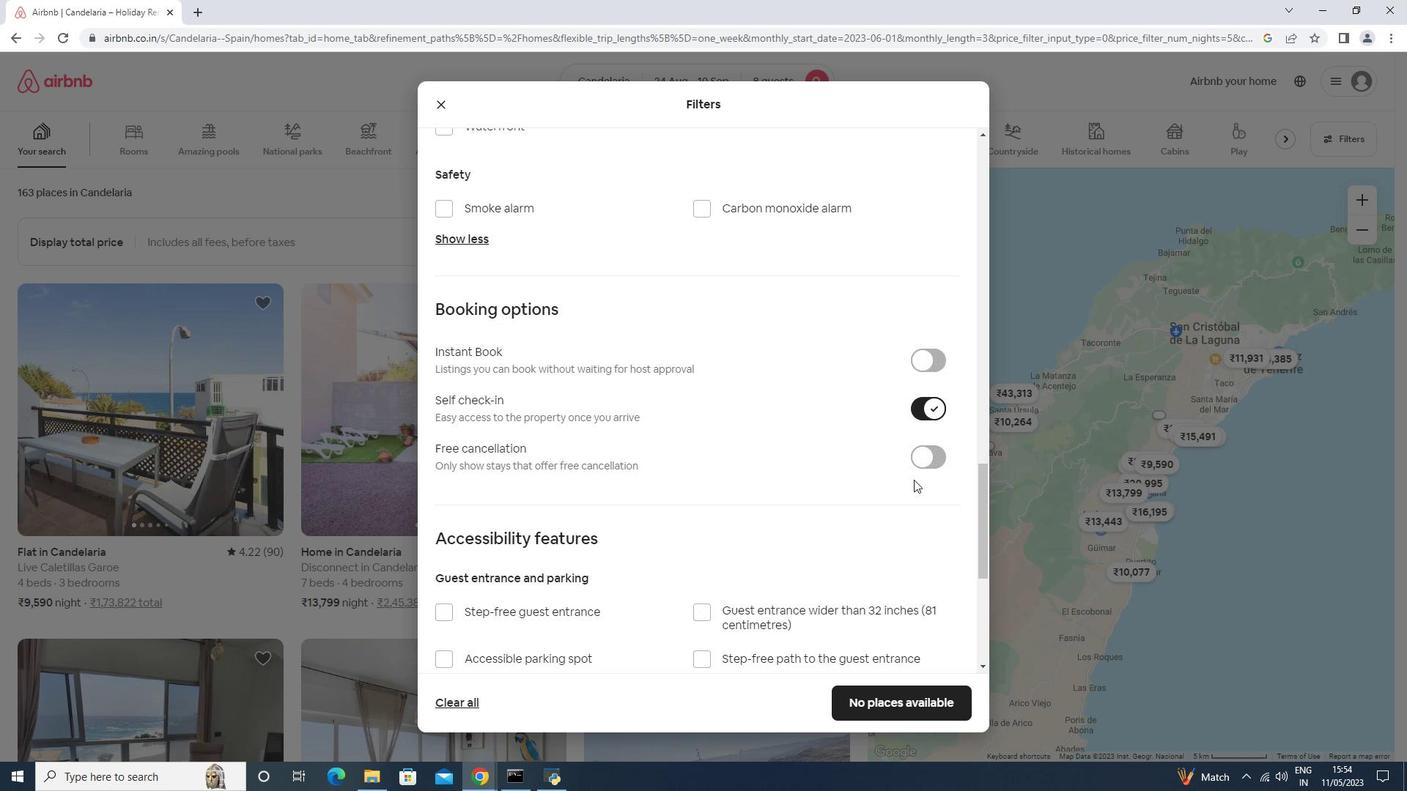 
Action: Mouse moved to (914, 480)
Screenshot: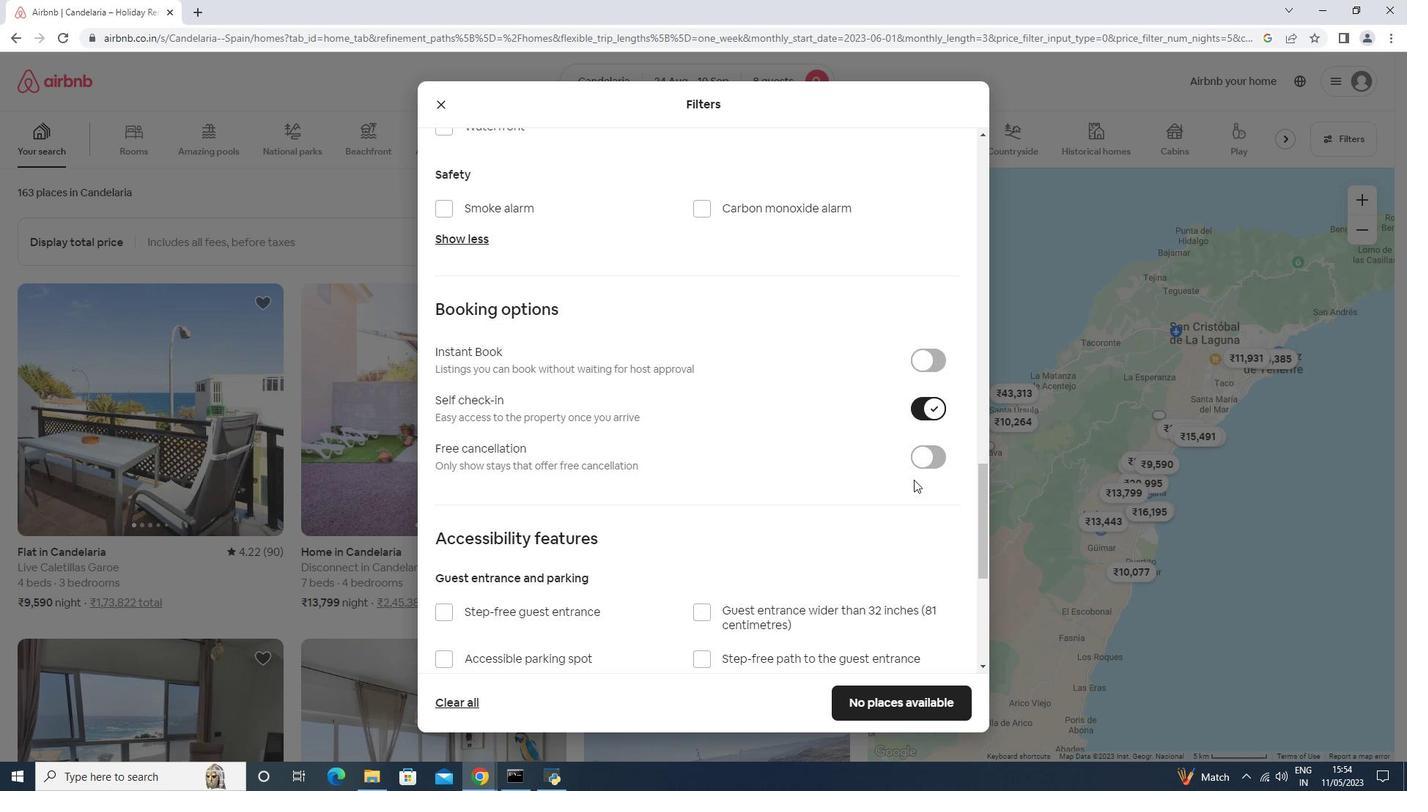 
Action: Mouse scrolled (916, 479) with delta (0, 0)
Screenshot: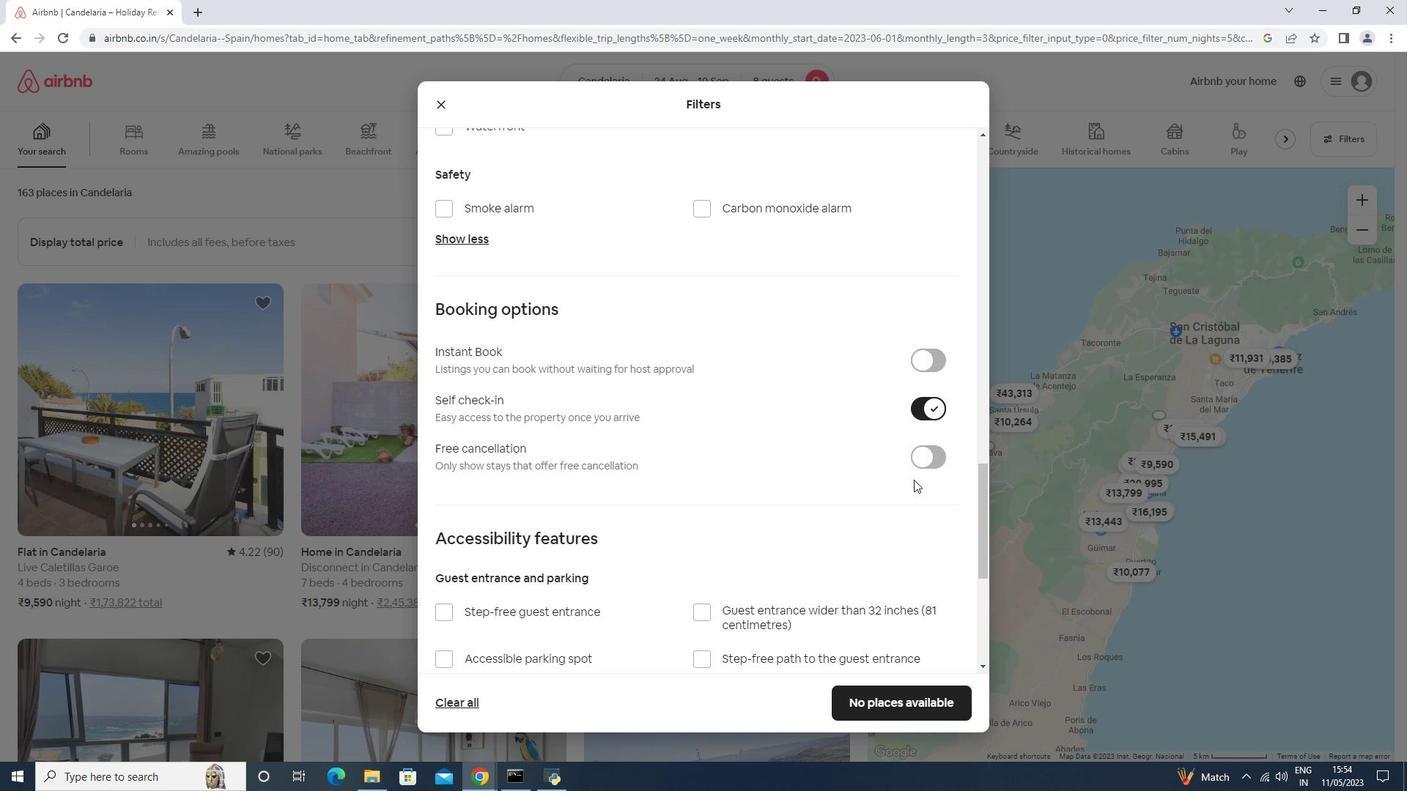 
Action: Mouse moved to (780, 509)
Screenshot: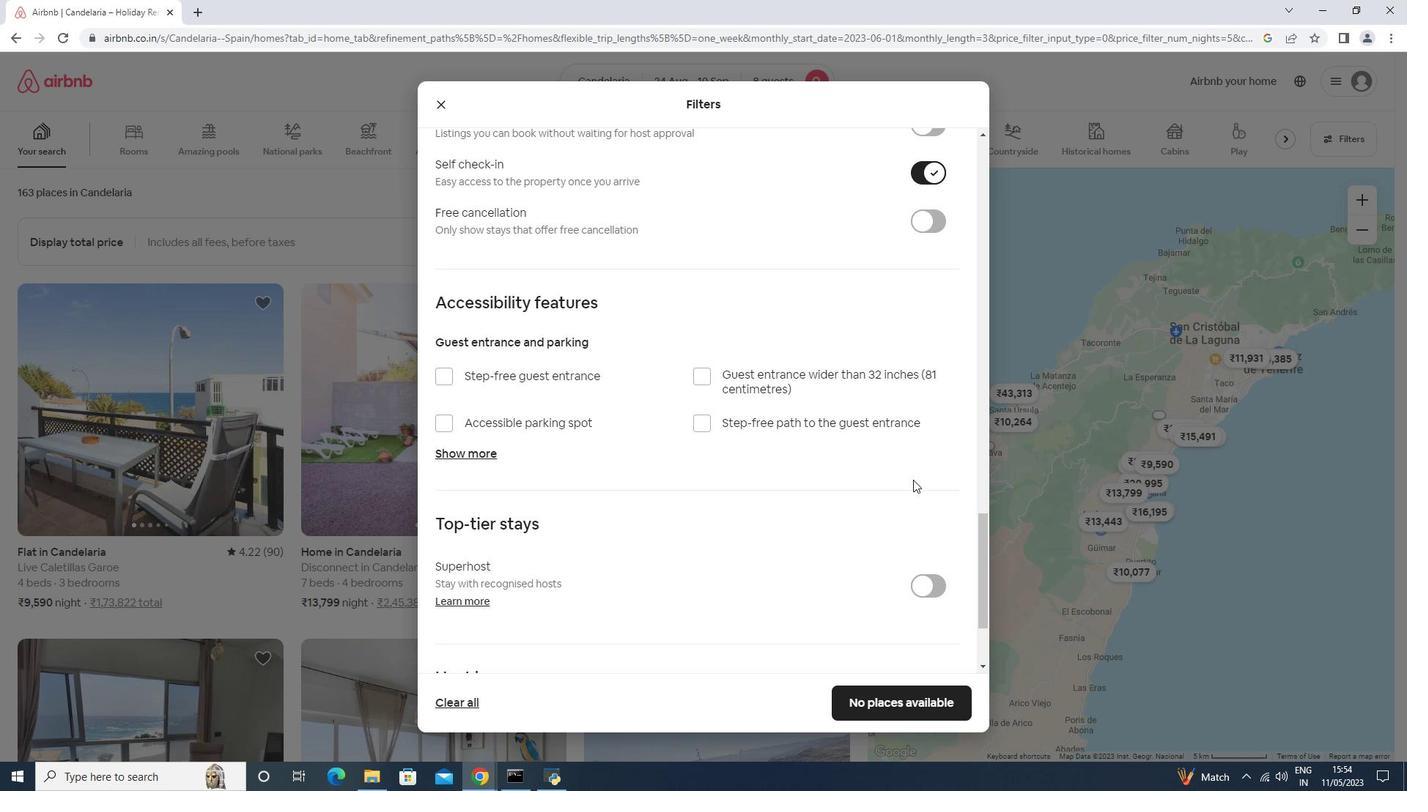 
Action: Mouse scrolled (913, 479) with delta (0, 0)
Screenshot: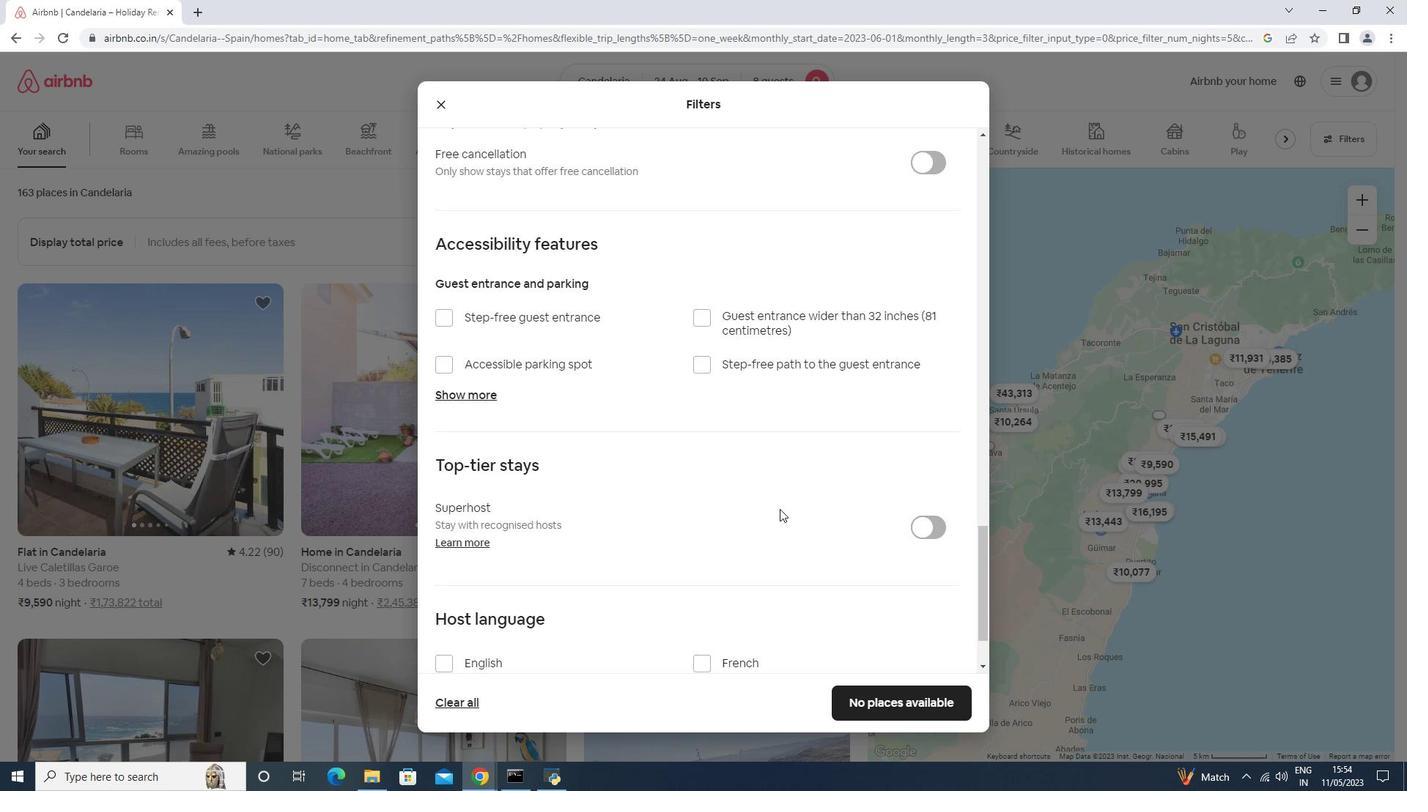 
Action: Mouse moved to (669, 509)
Screenshot: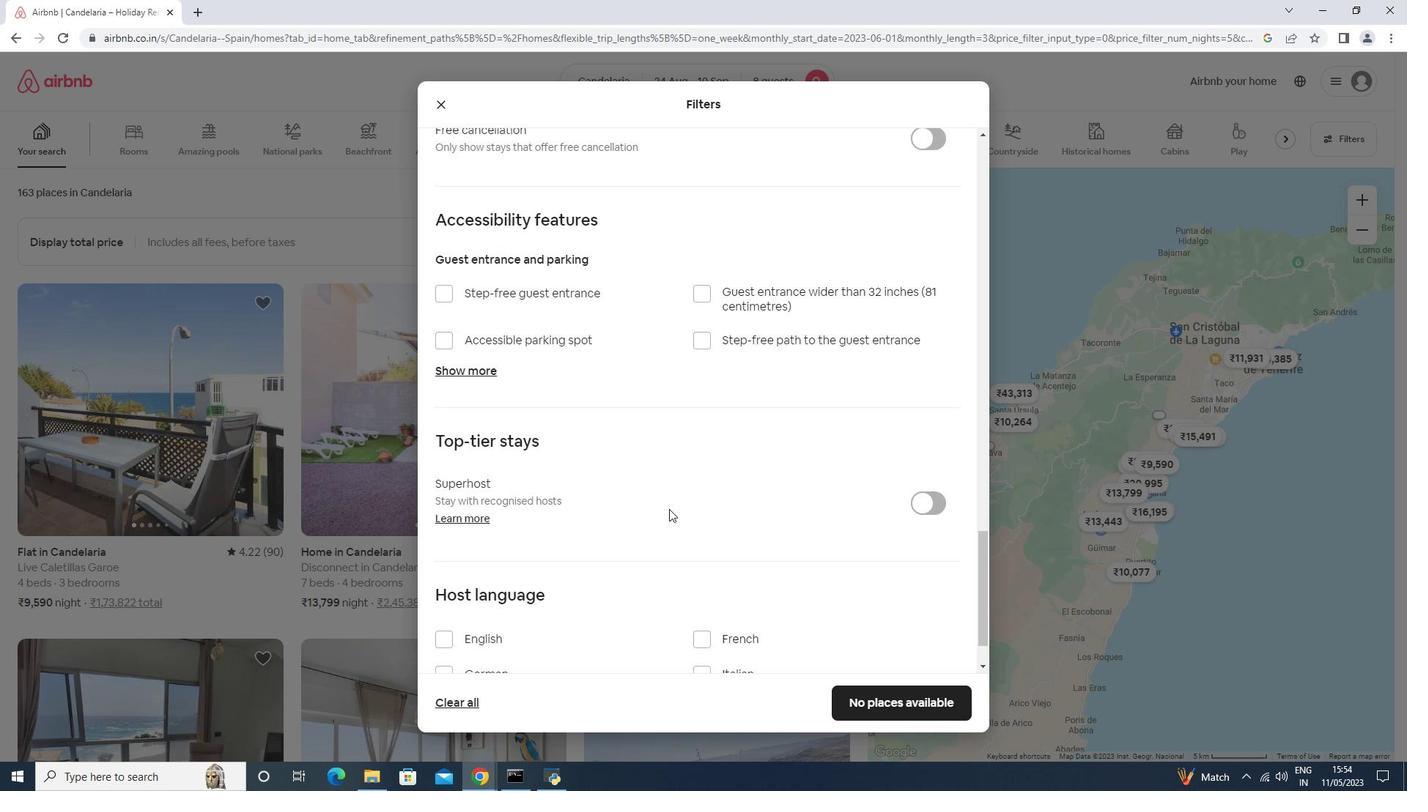 
Action: Mouse scrolled (669, 508) with delta (0, 0)
Screenshot: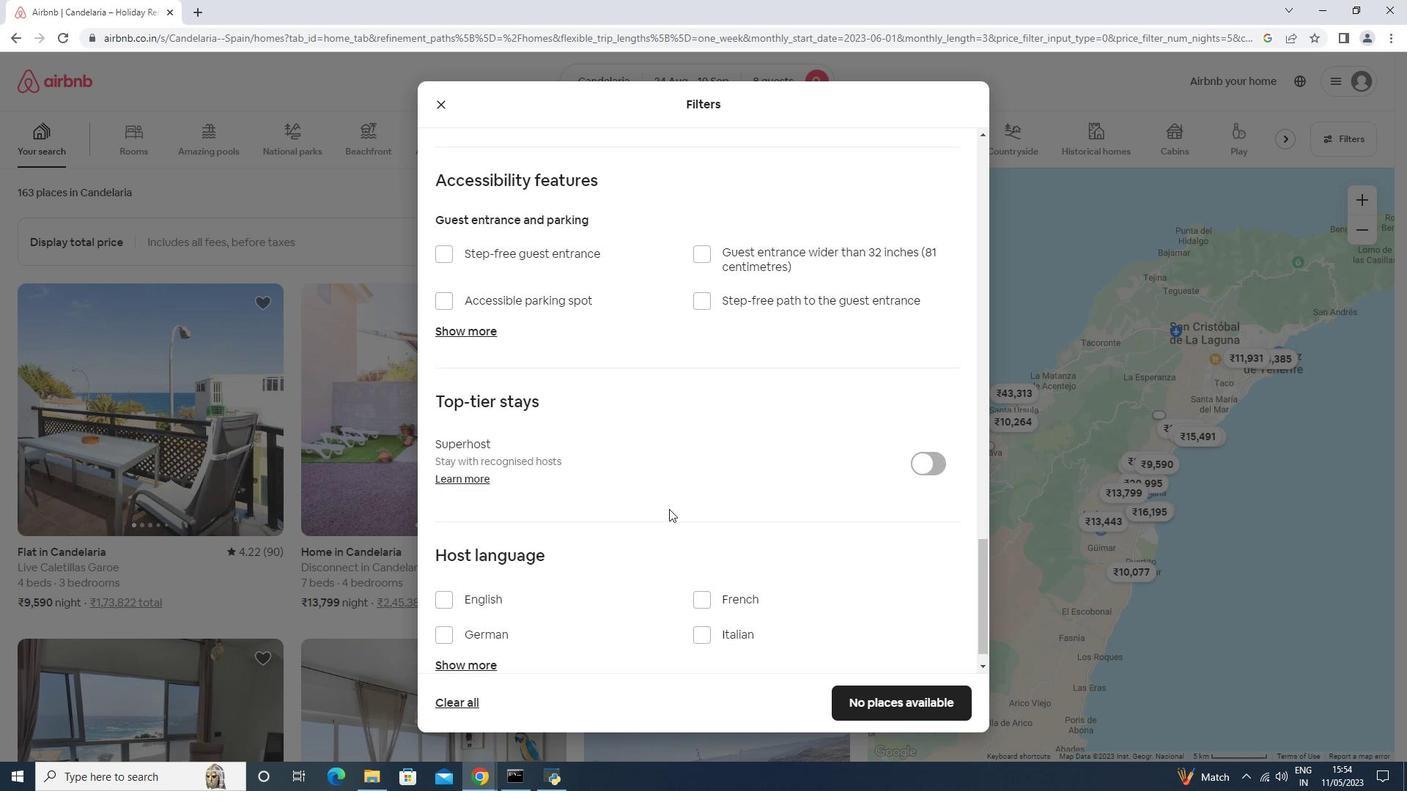 
Action: Mouse scrolled (669, 508) with delta (0, 0)
Screenshot: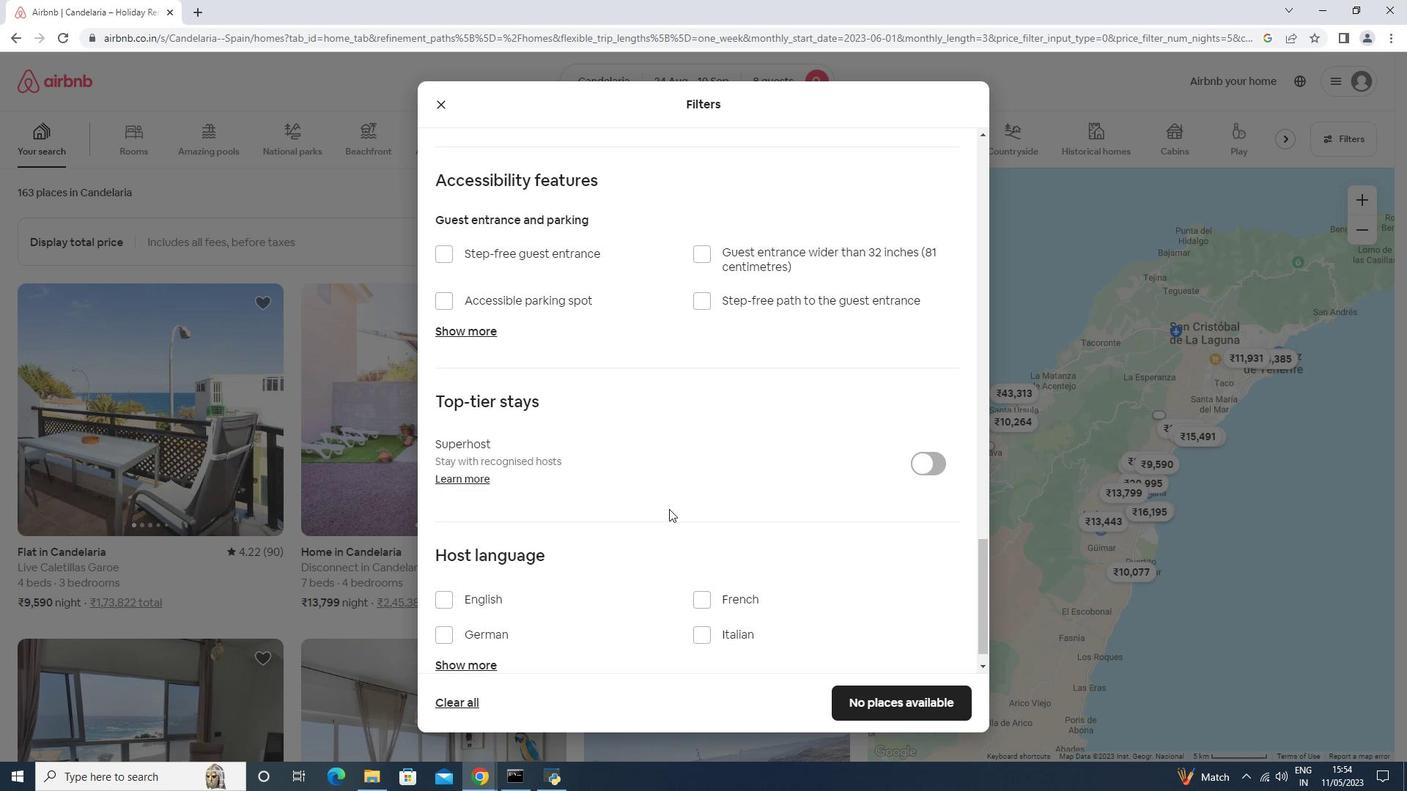 
Action: Mouse scrolled (669, 508) with delta (0, 0)
Screenshot: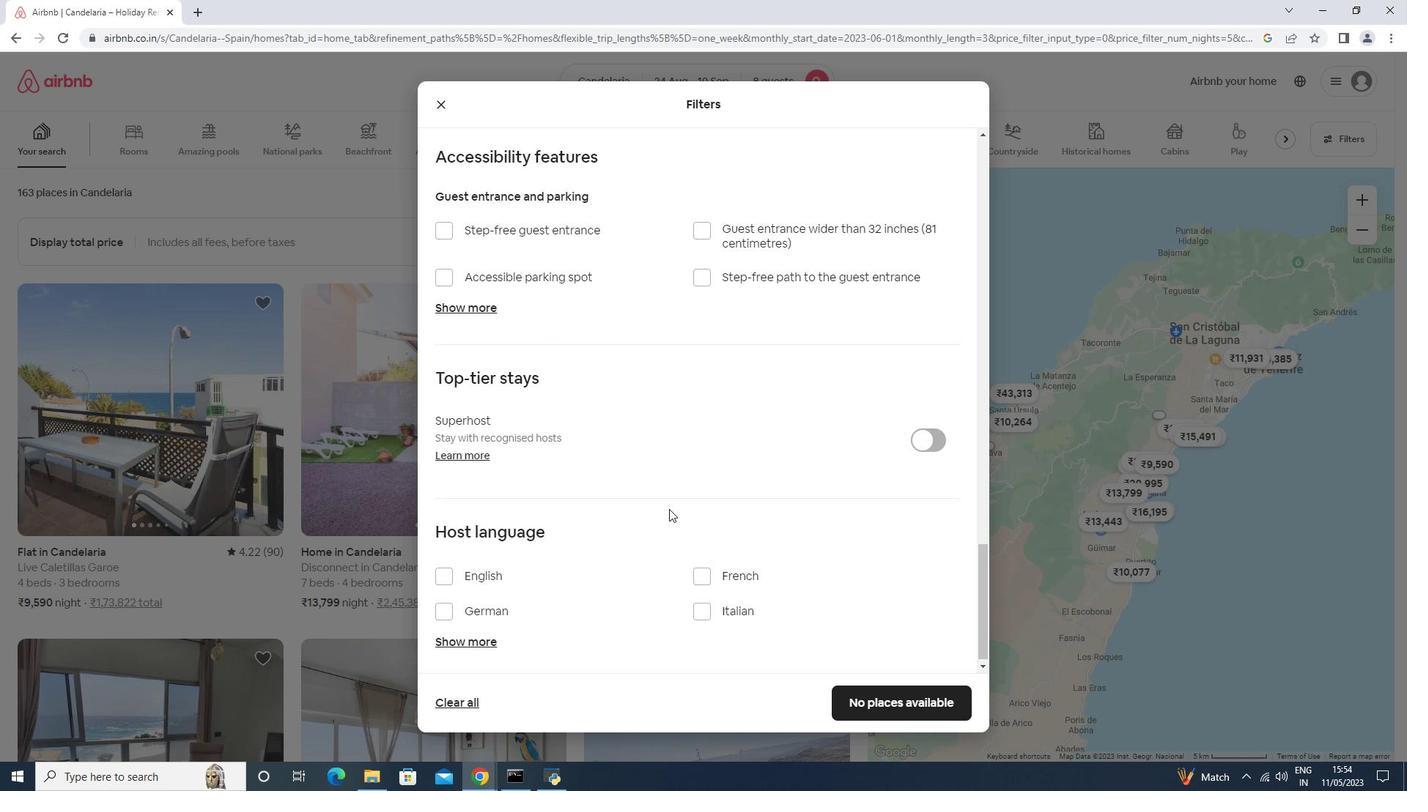 
Action: Mouse scrolled (669, 508) with delta (0, 0)
Screenshot: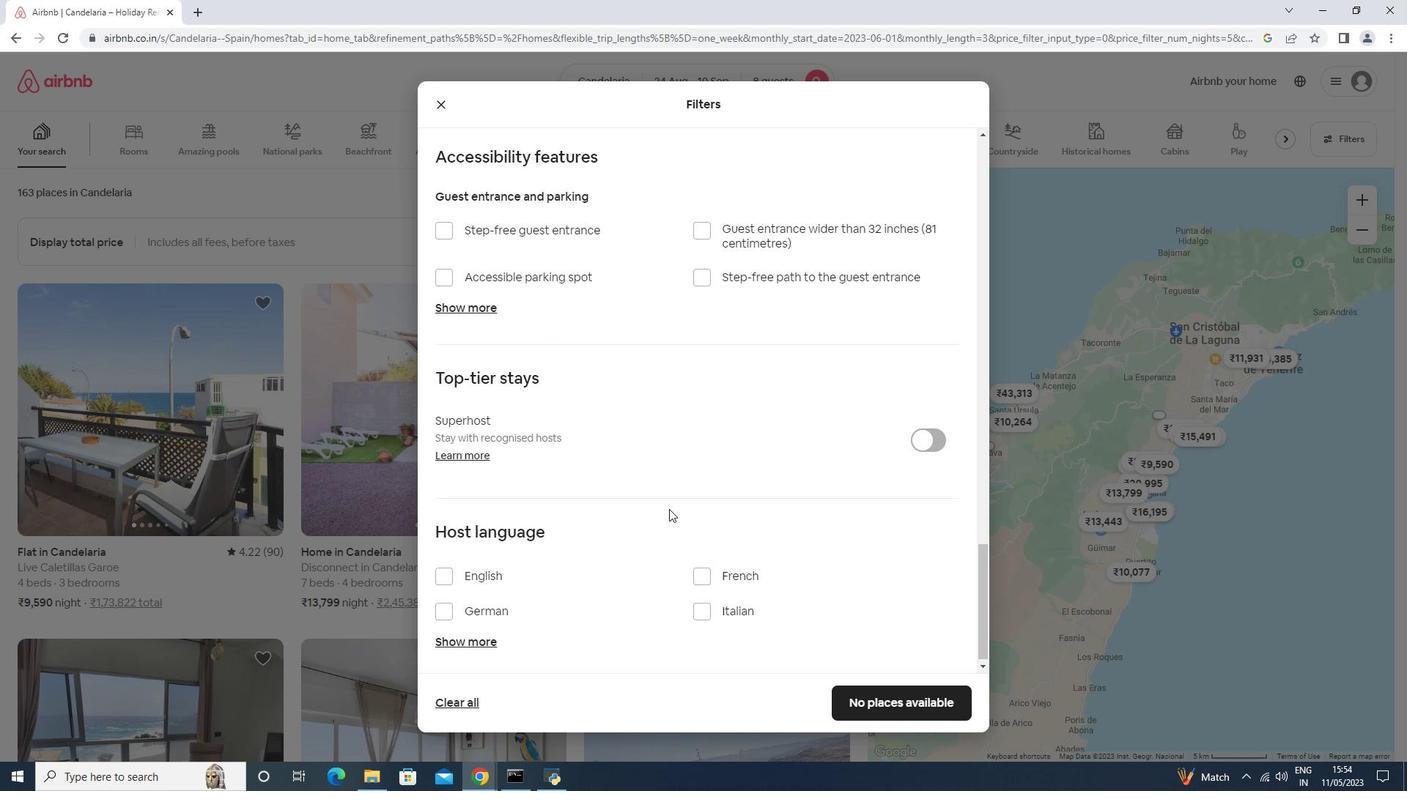 
Action: Mouse scrolled (669, 508) with delta (0, 0)
Screenshot: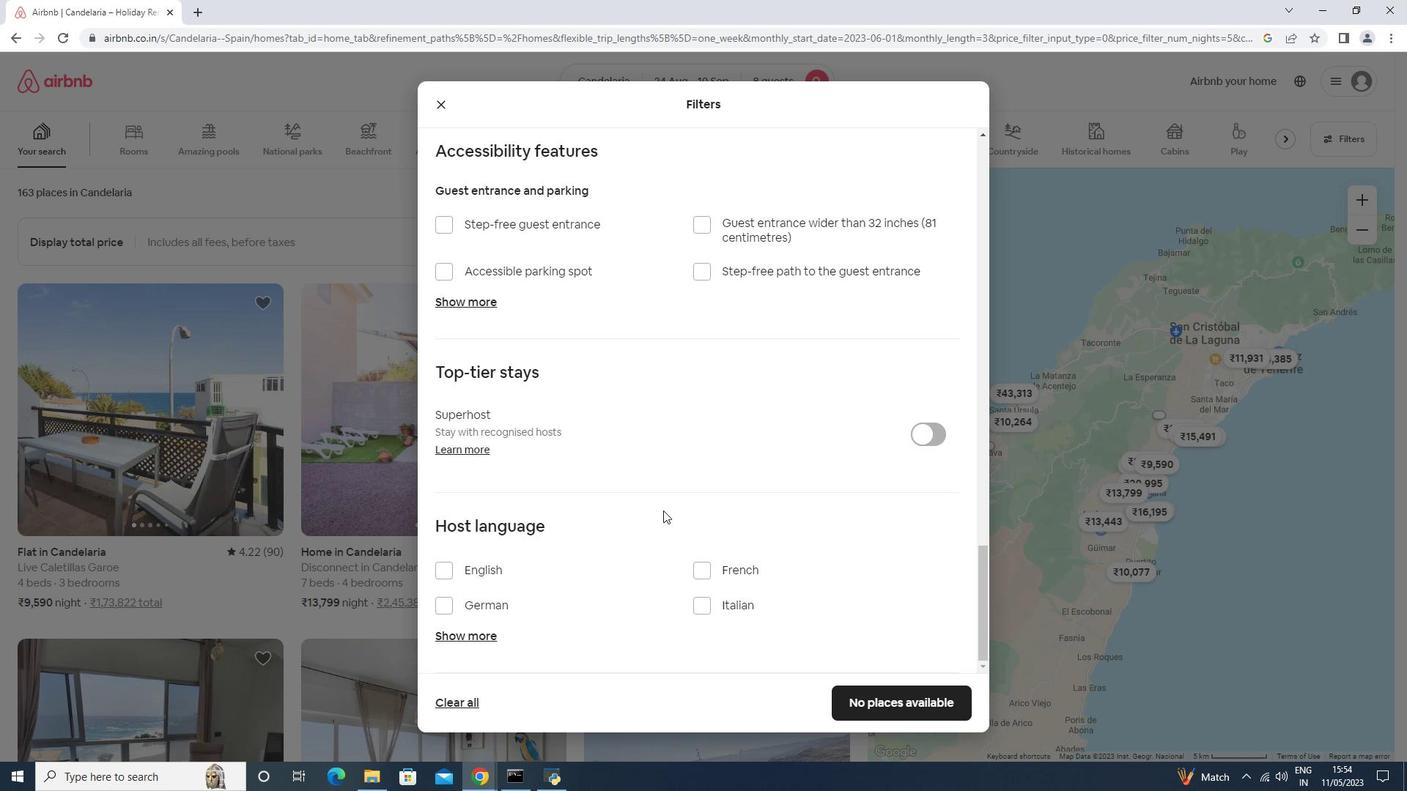 
Action: Mouse scrolled (669, 508) with delta (0, 0)
Screenshot: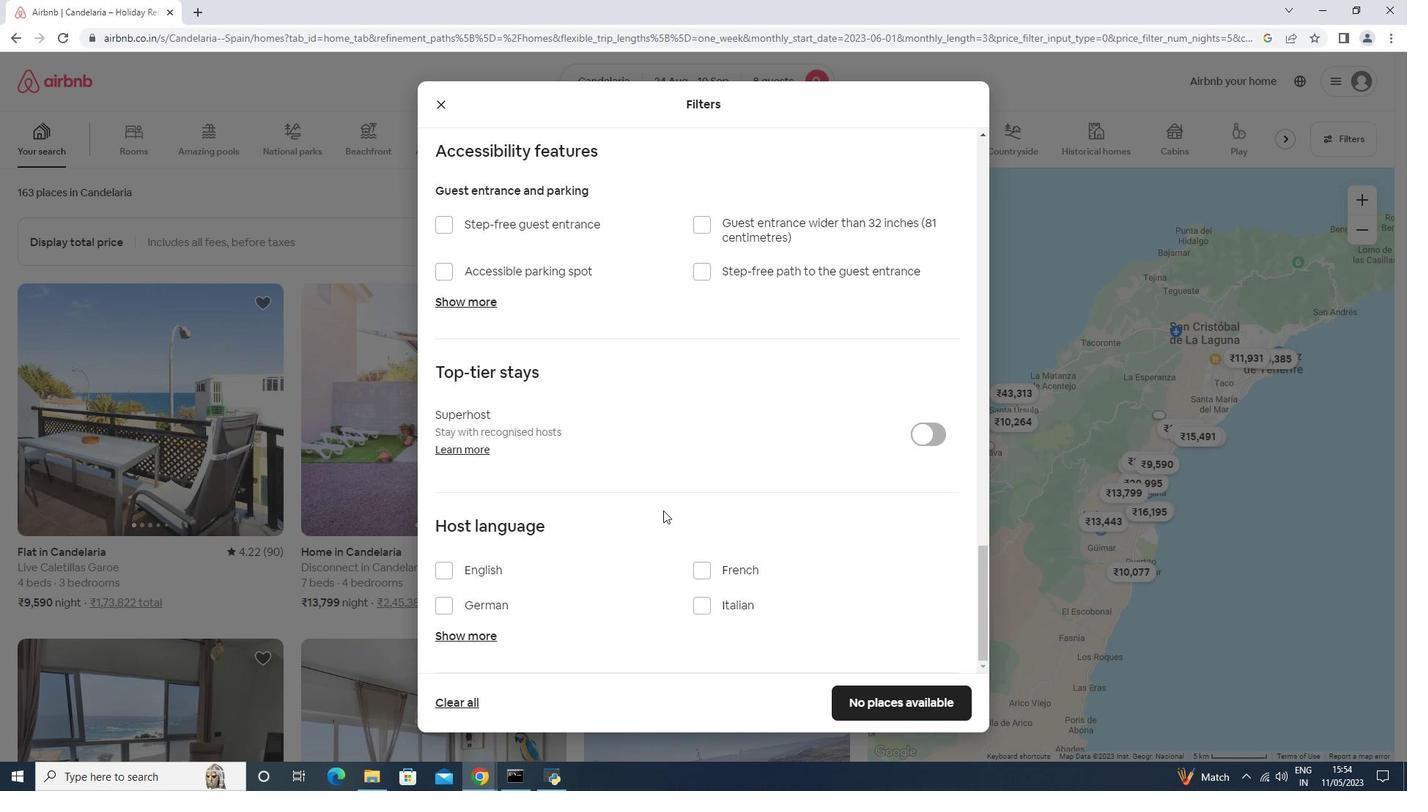 
Action: Mouse moved to (504, 564)
Screenshot: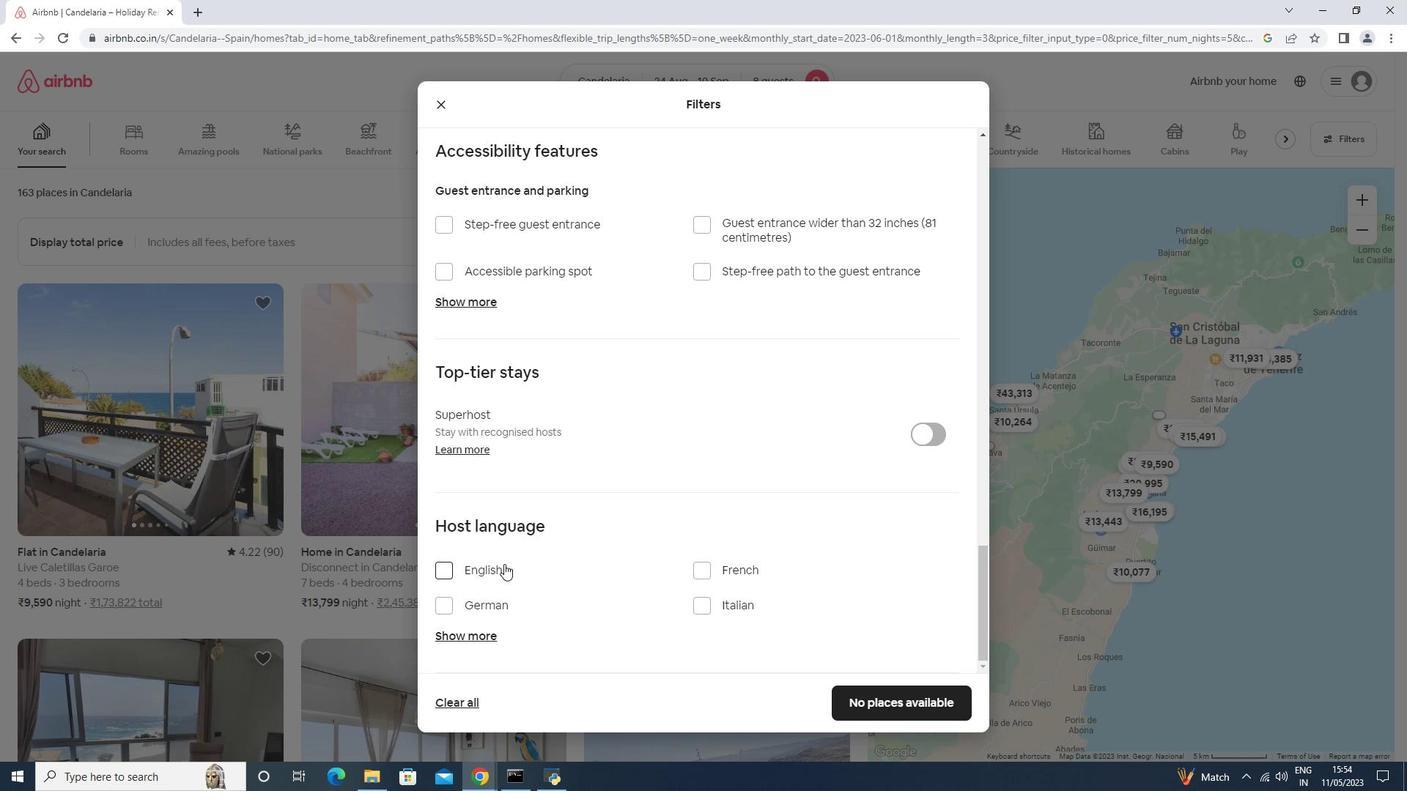 
Action: Mouse pressed left at (504, 564)
Screenshot: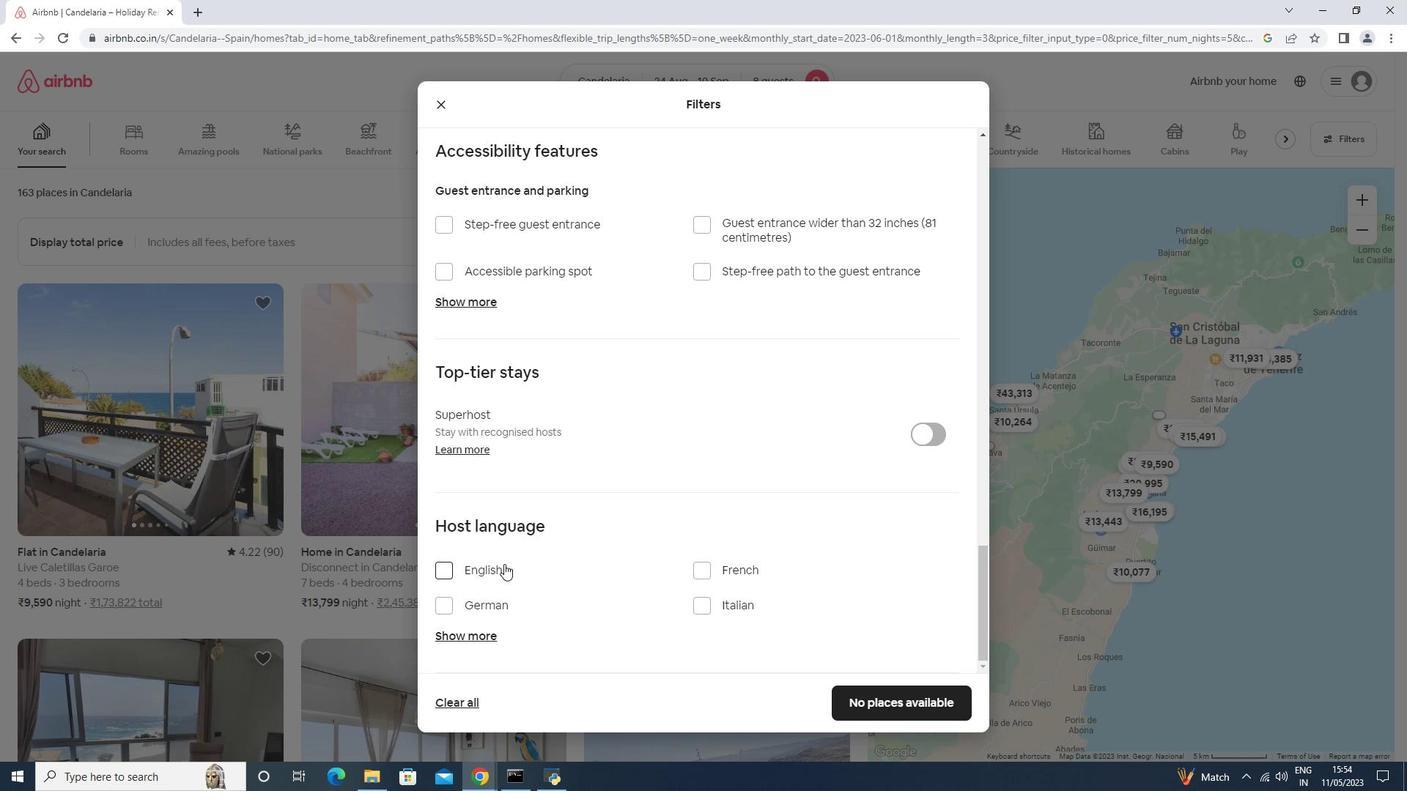 
Action: Mouse moved to (911, 697)
Screenshot: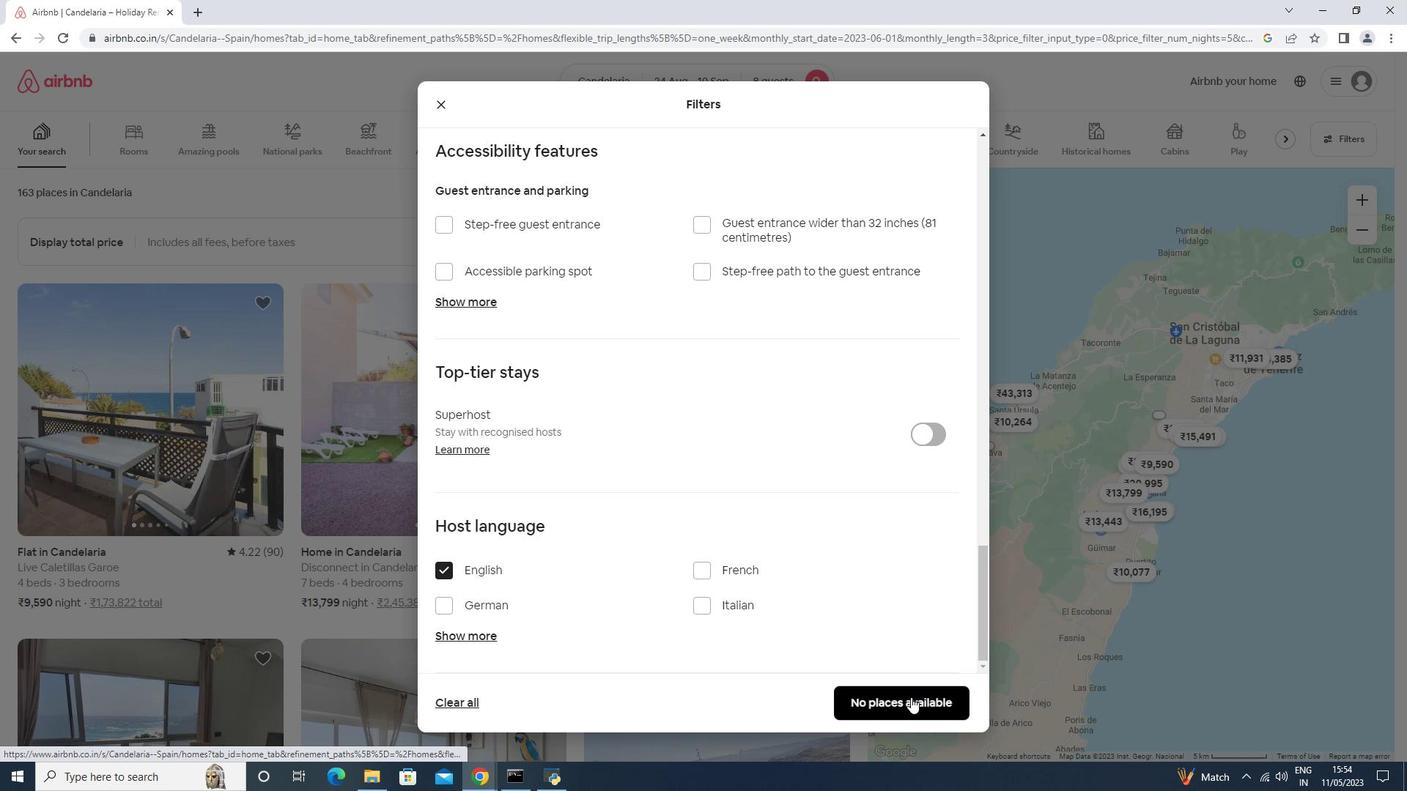 
Action: Mouse pressed left at (911, 697)
Screenshot: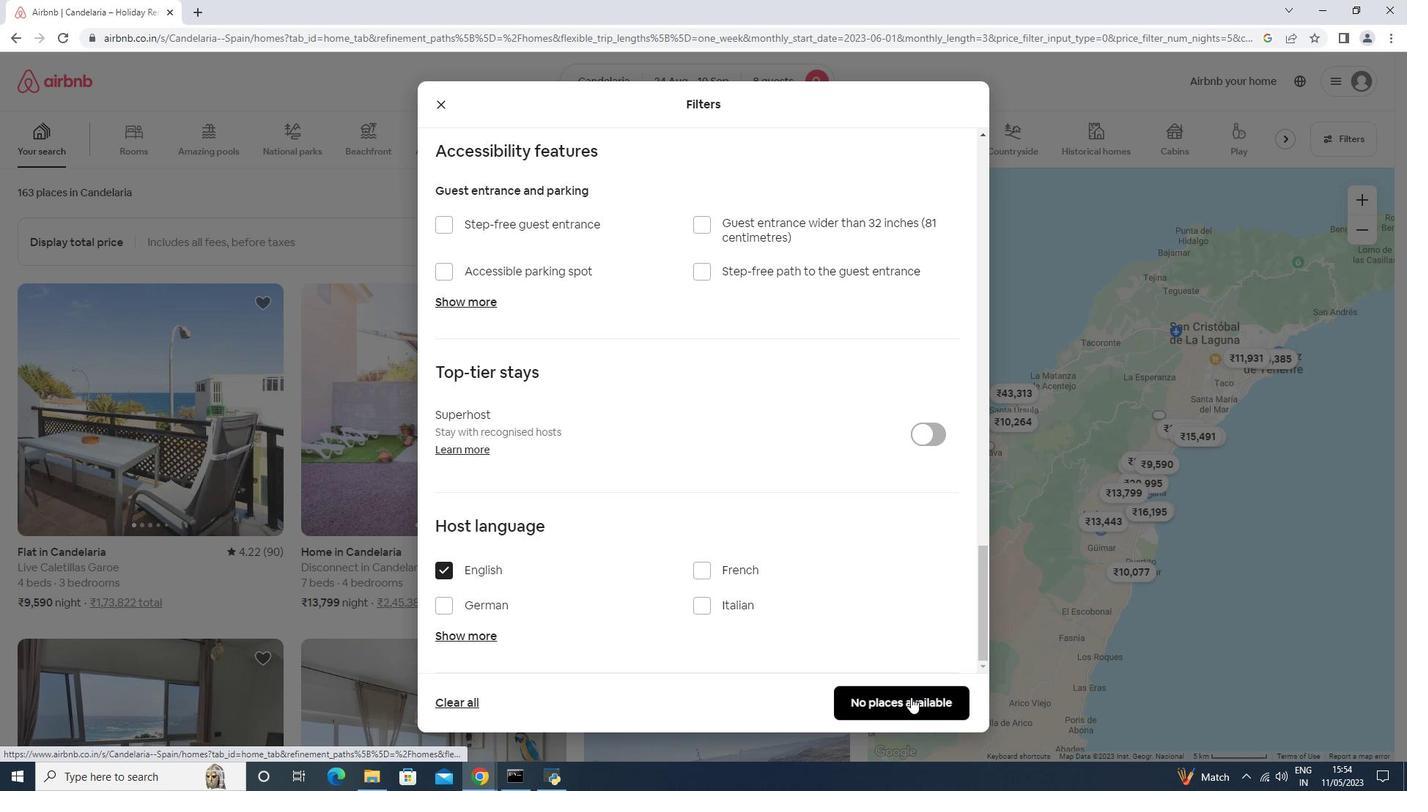 
Action: Mouse moved to (911, 697)
Screenshot: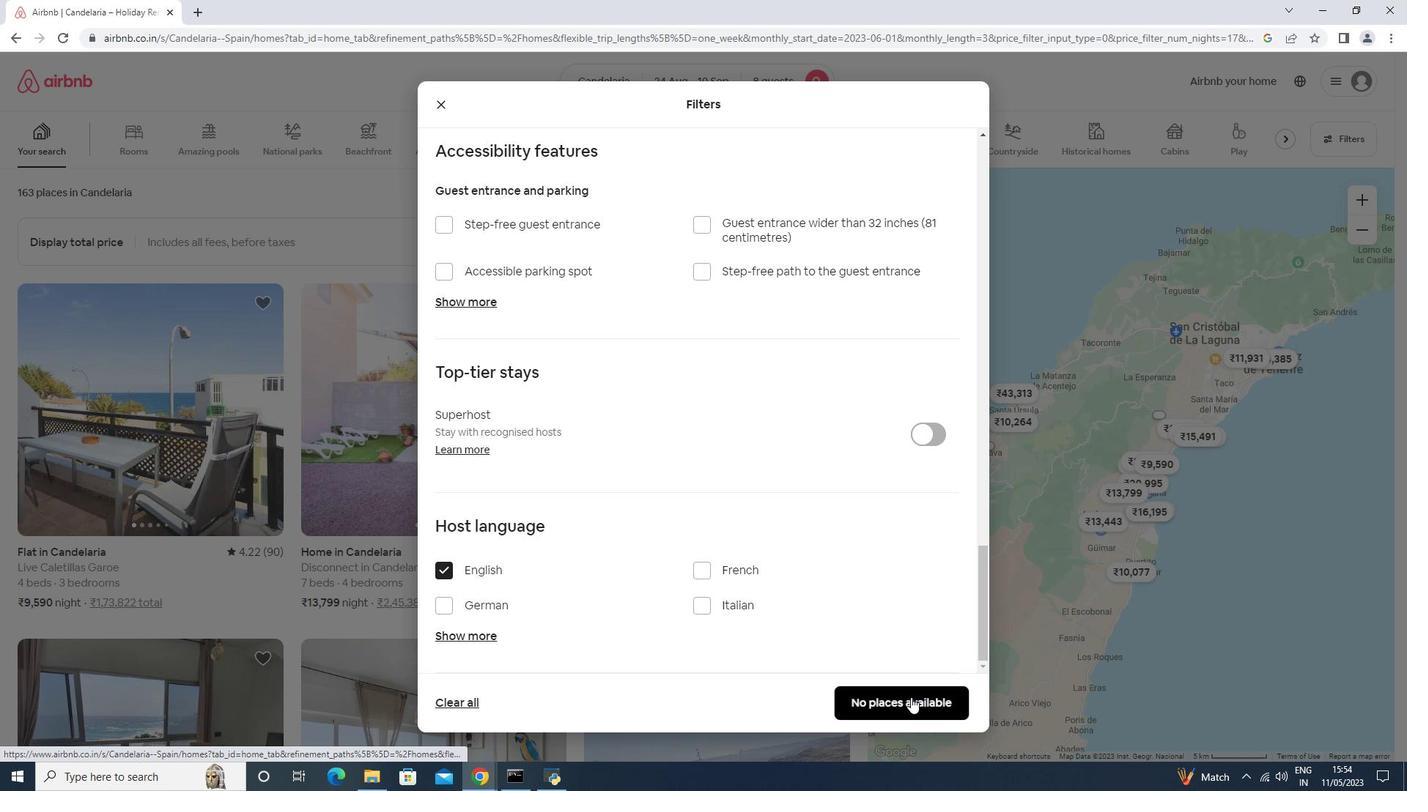 
